 Task: Research Airbnb accommodation in Ilha de MoÃ§ambique, Mozambique from 12th December, 2023 to 16th December, 2023 for 8 adults.8 bedrooms having 8 beds and 8 bathrooms. Property type can be hotel. Amenities needed are: wifi, TV, free parkinig on premises, gym, breakfast. Look for 4 properties as per requirement.
Action: Mouse moved to (464, 101)
Screenshot: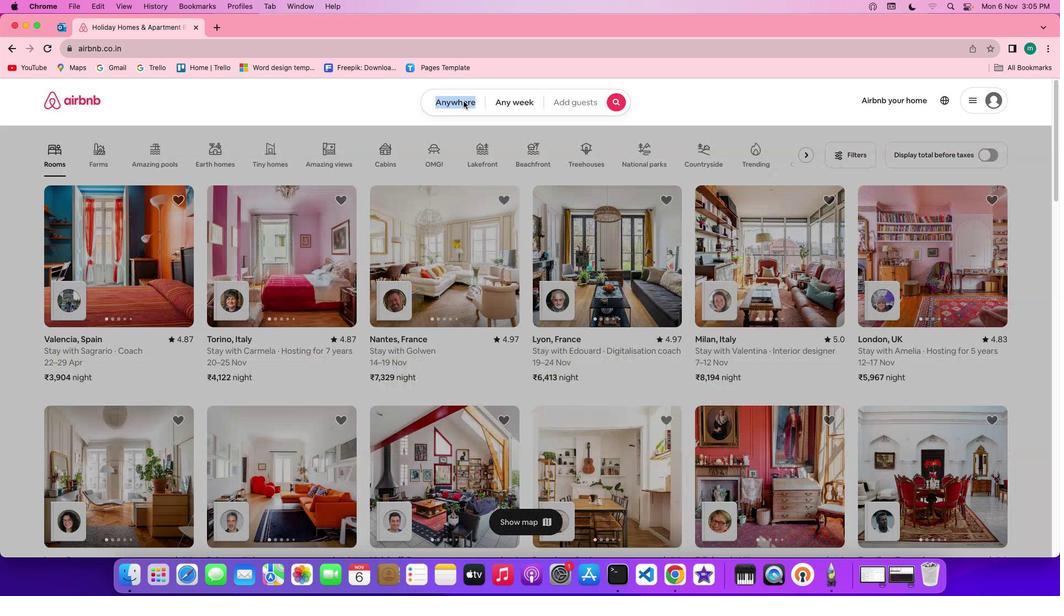 
Action: Mouse pressed left at (464, 101)
Screenshot: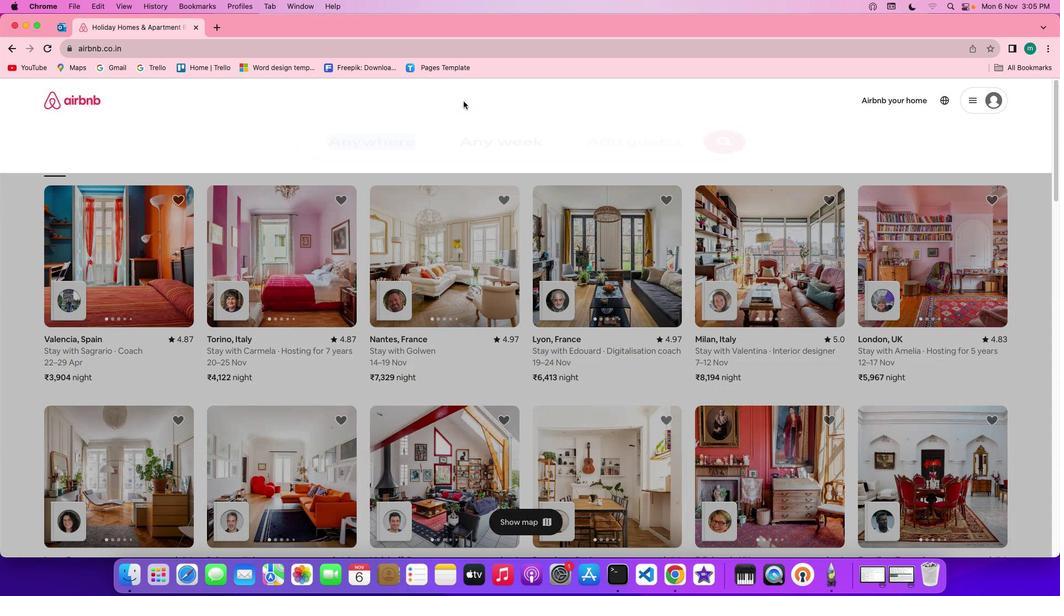 
Action: Mouse pressed left at (464, 101)
Screenshot: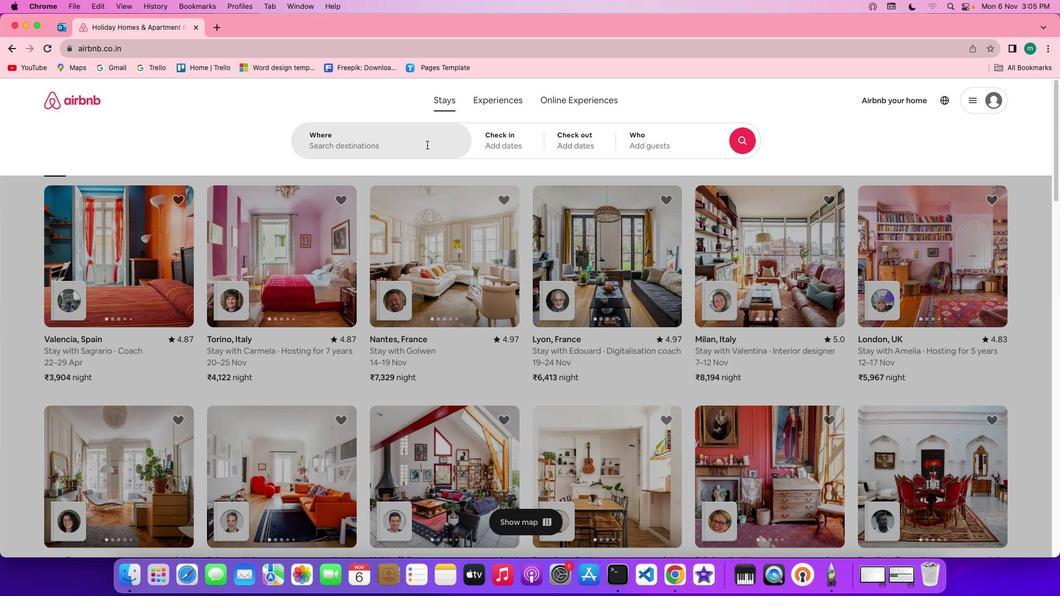
Action: Mouse moved to (427, 144)
Screenshot: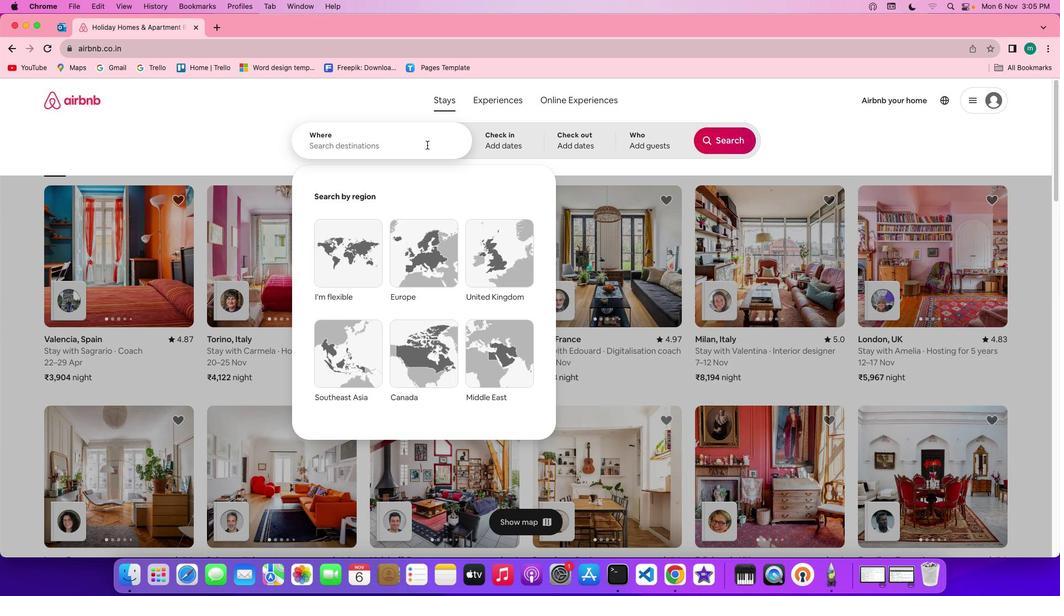 
Action: Mouse pressed left at (427, 144)
Screenshot: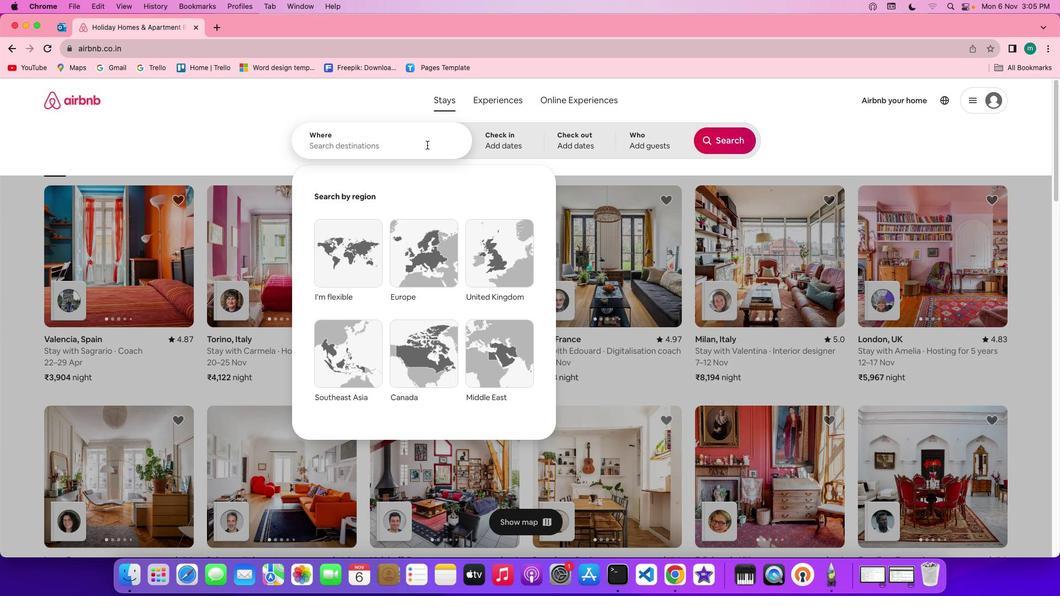 
Action: Key pressed Key.shift'I''I''H''a'Key.space'd''e'Key.spaceKey.shift'M''o''c''a''m''v''b'Key.backspaceKey.backspace'b''i''q''u''e'','Key.spaceKey.shift'm''o''z''a''m''b''i''q''u''e'
Screenshot: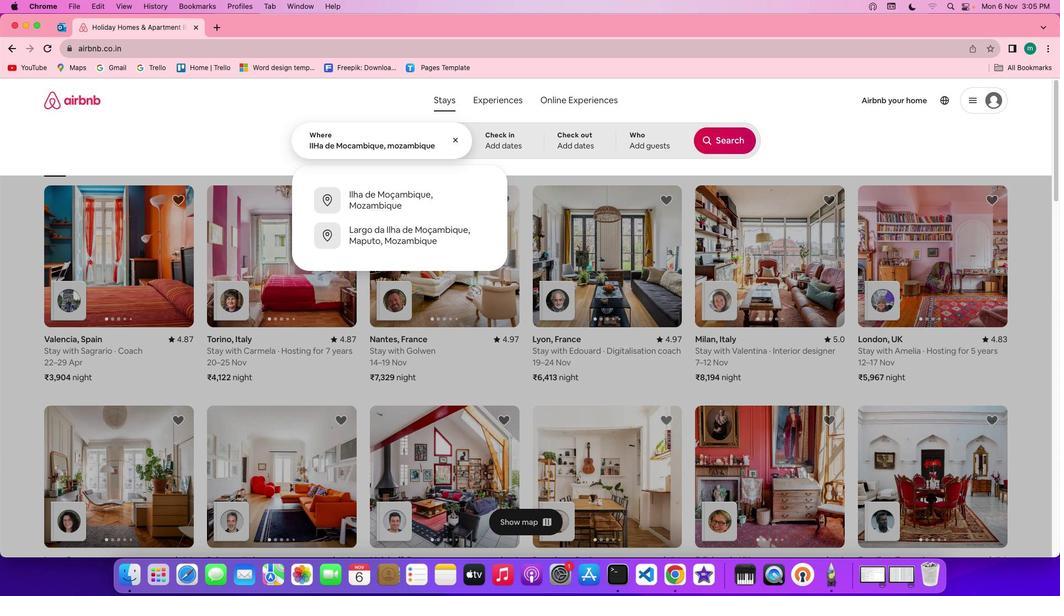 
Action: Mouse moved to (495, 140)
Screenshot: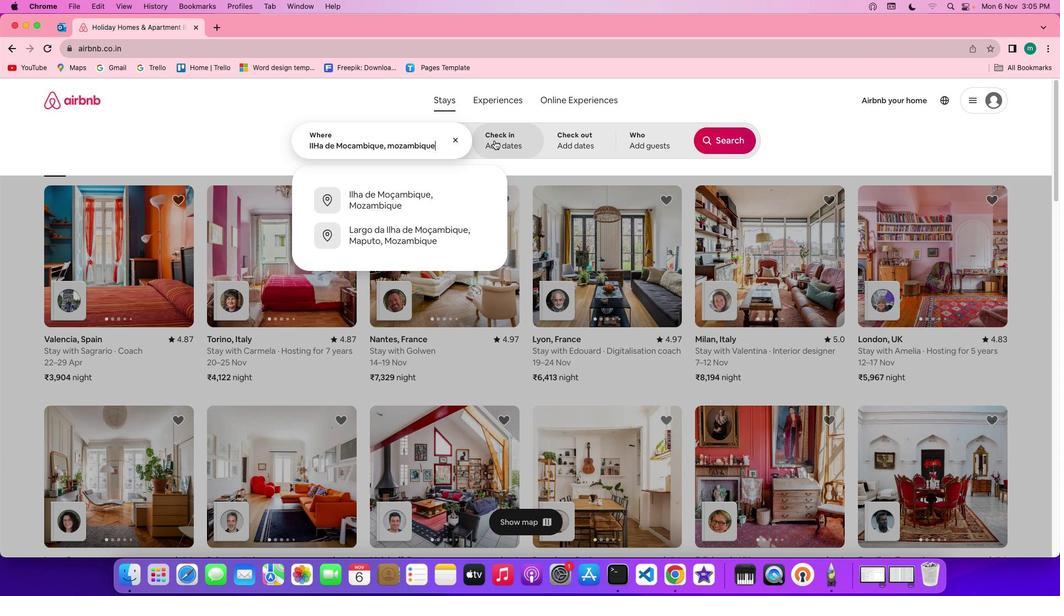 
Action: Mouse pressed left at (495, 140)
Screenshot: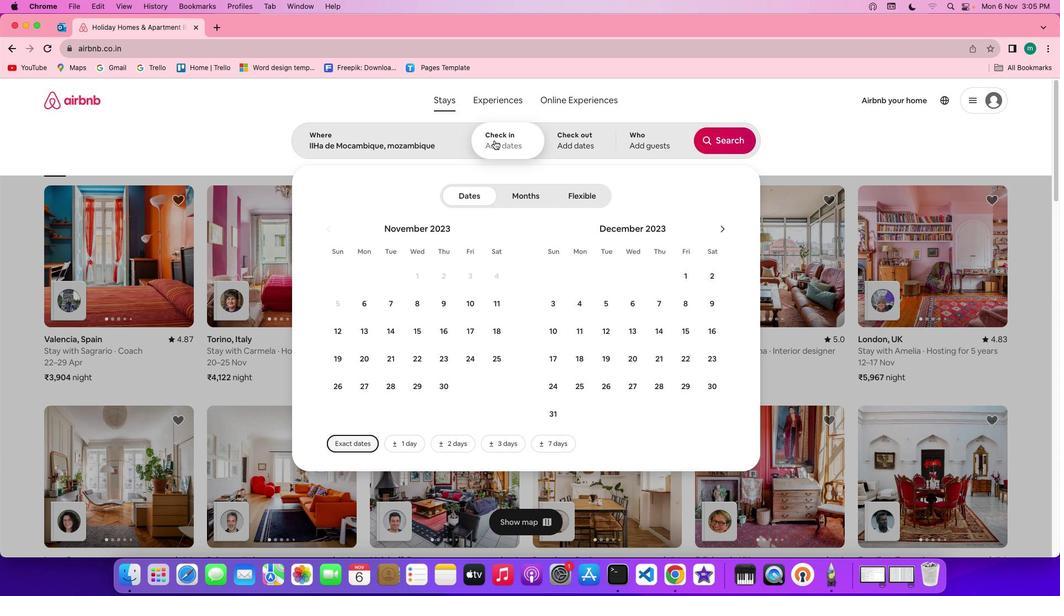 
Action: Mouse moved to (613, 332)
Screenshot: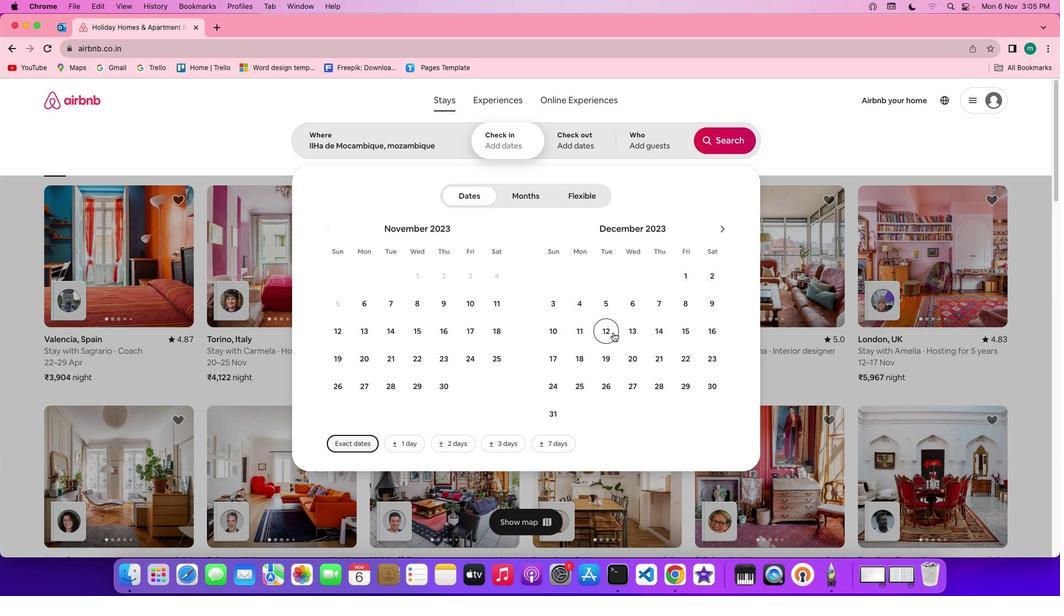
Action: Mouse pressed left at (613, 332)
Screenshot: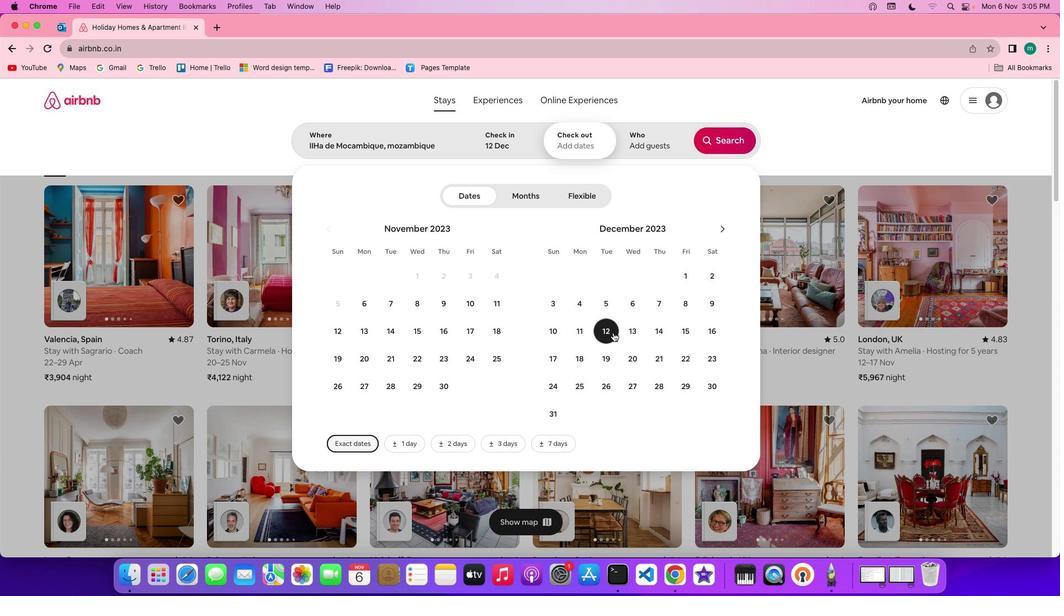 
Action: Mouse moved to (718, 334)
Screenshot: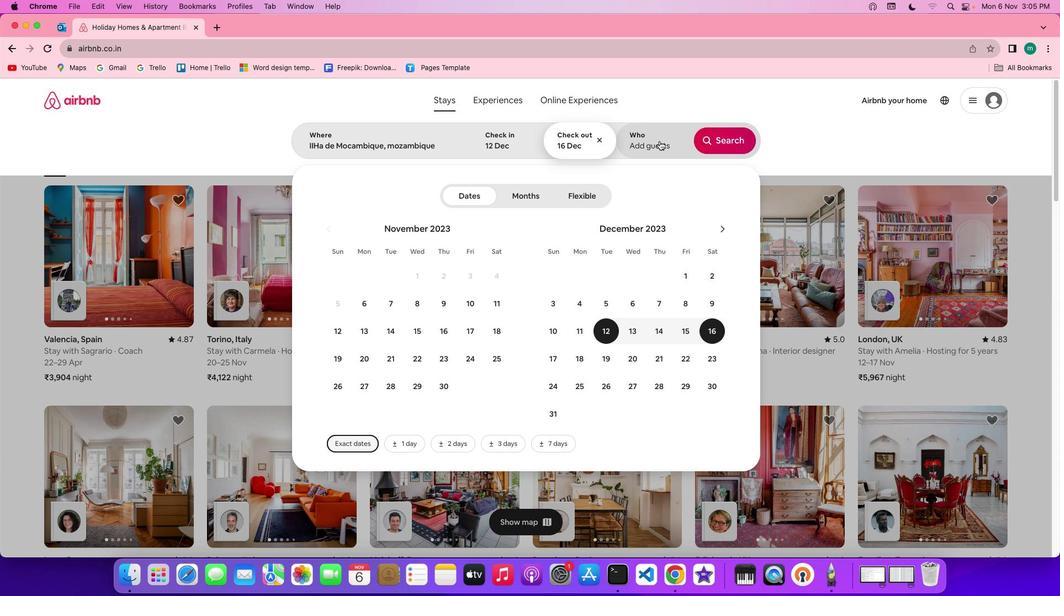 
Action: Mouse pressed left at (718, 334)
Screenshot: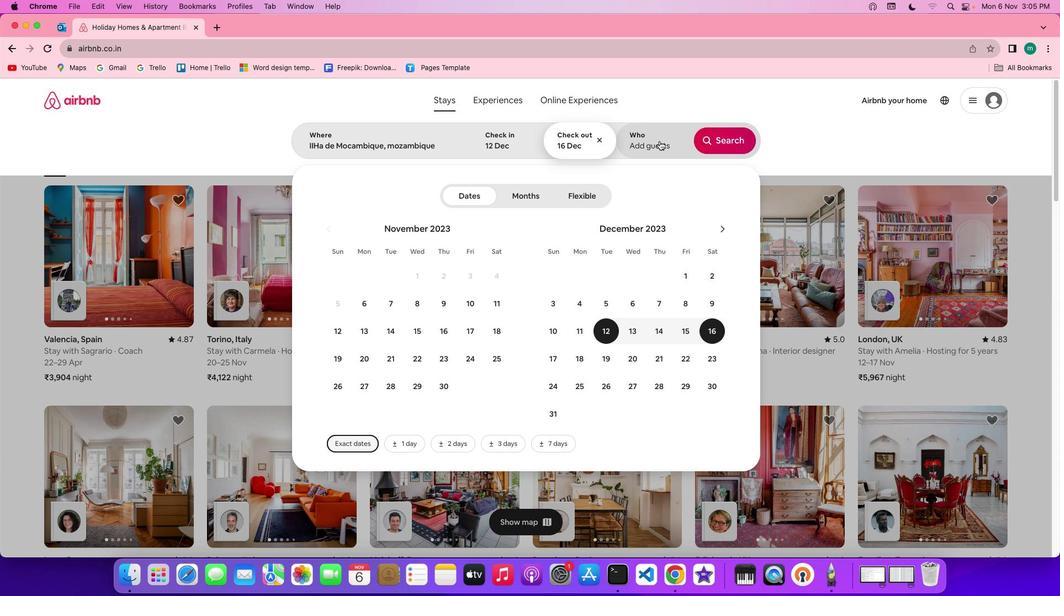 
Action: Mouse moved to (660, 140)
Screenshot: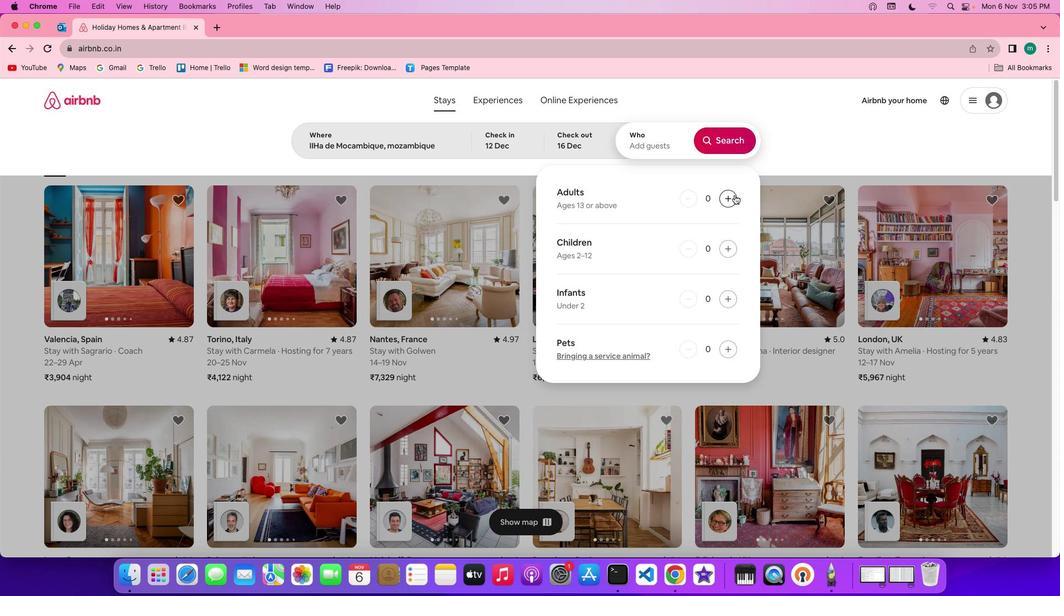 
Action: Mouse pressed left at (660, 140)
Screenshot: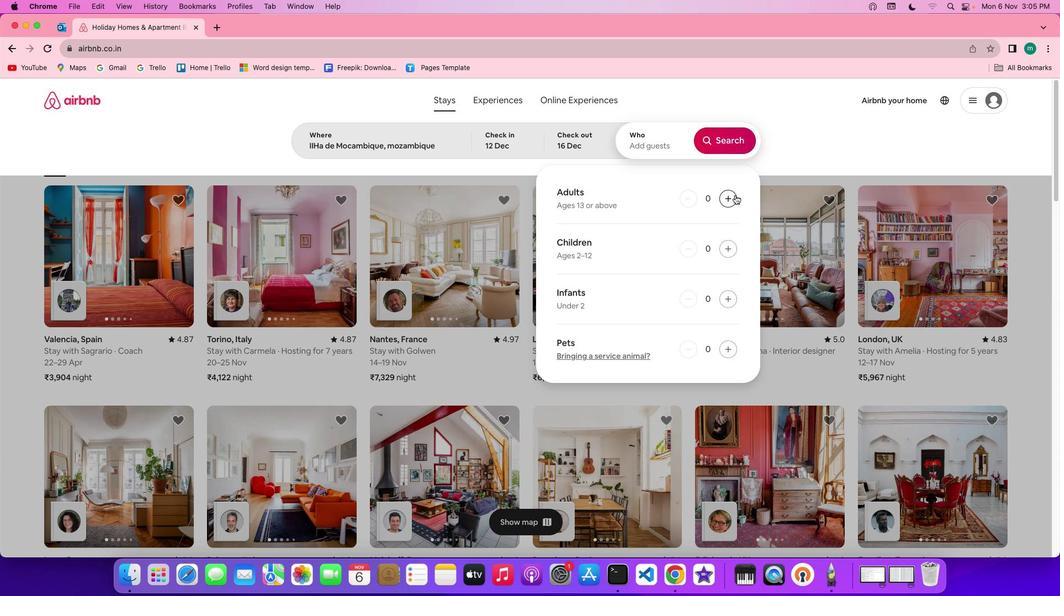 
Action: Mouse moved to (735, 195)
Screenshot: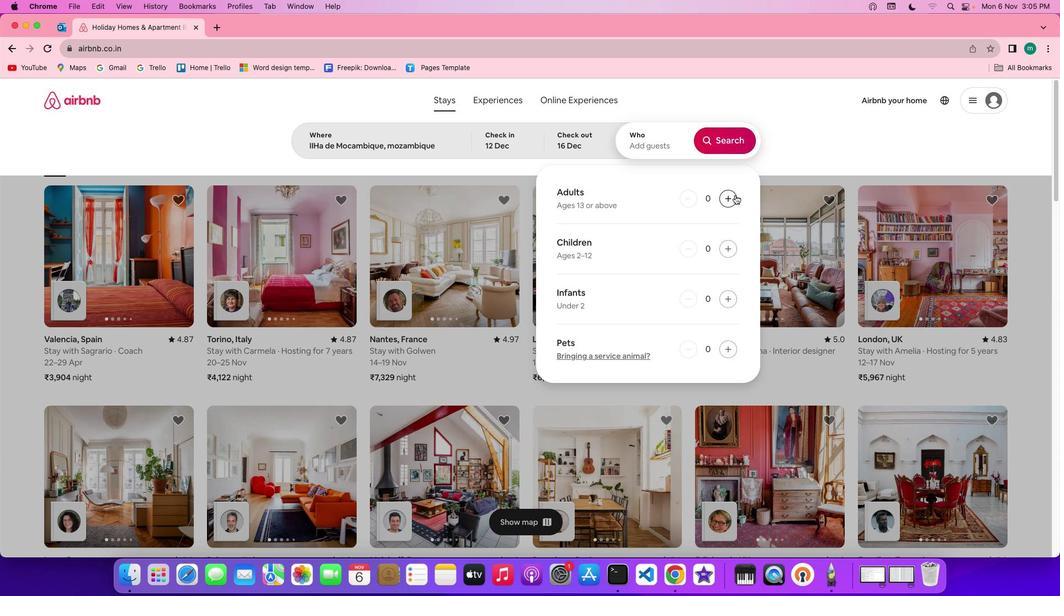 
Action: Mouse pressed left at (735, 195)
Screenshot: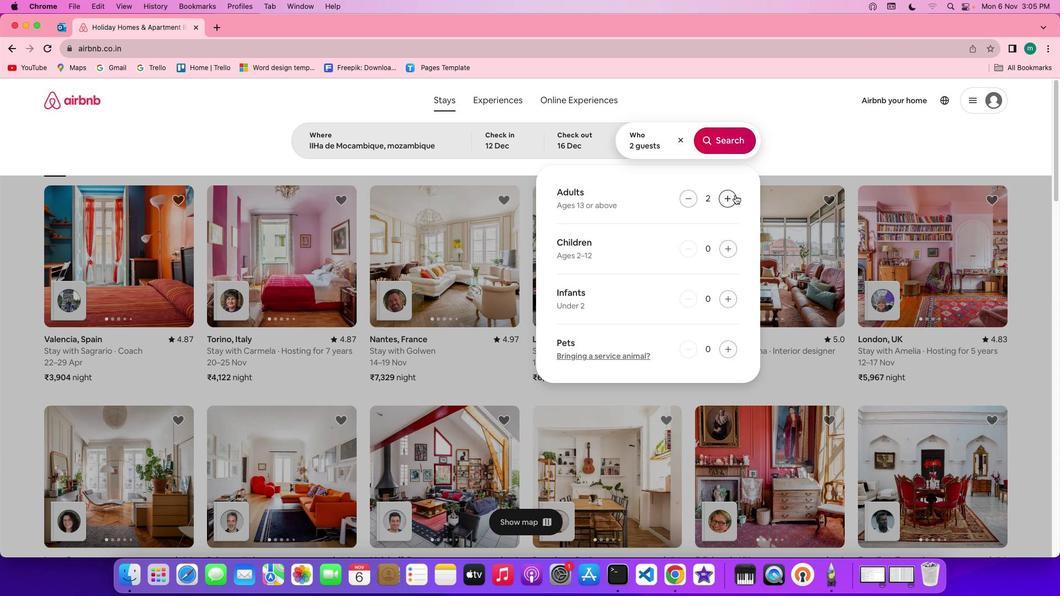 
Action: Mouse pressed left at (735, 195)
Screenshot: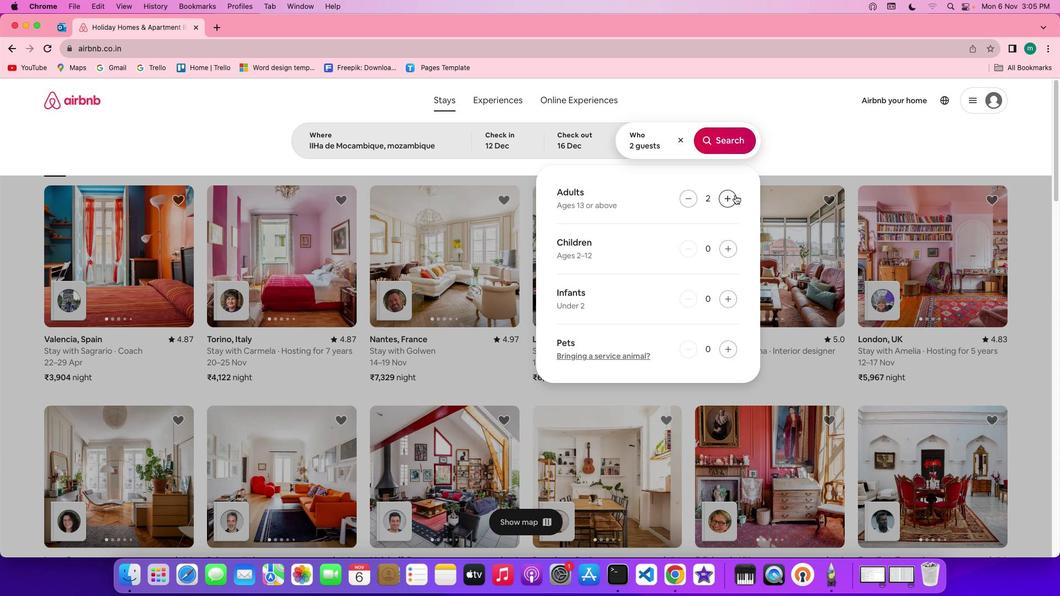 
Action: Mouse pressed left at (735, 195)
Screenshot: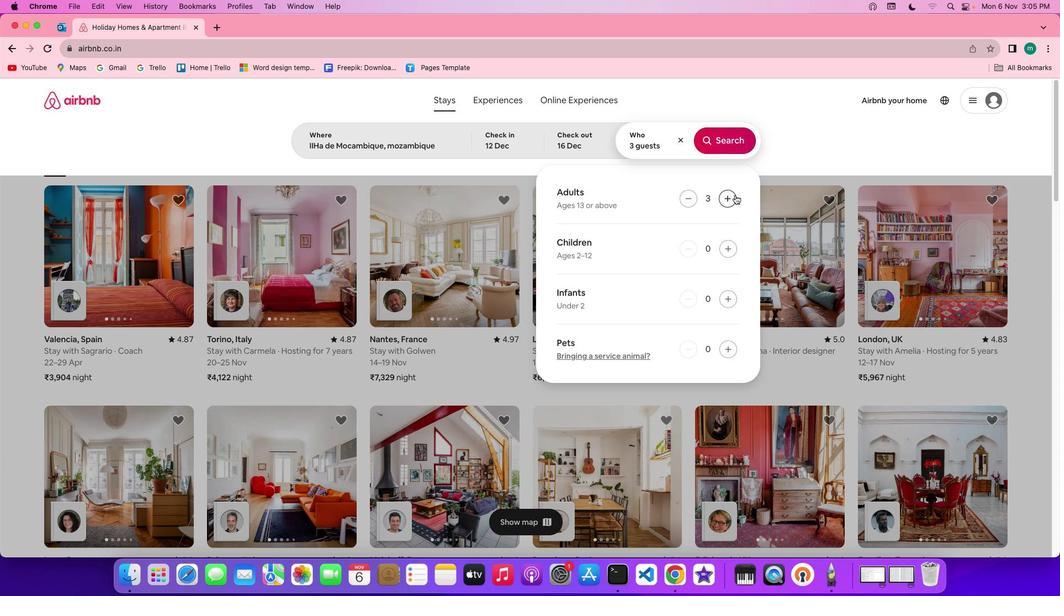 
Action: Mouse pressed left at (735, 195)
Screenshot: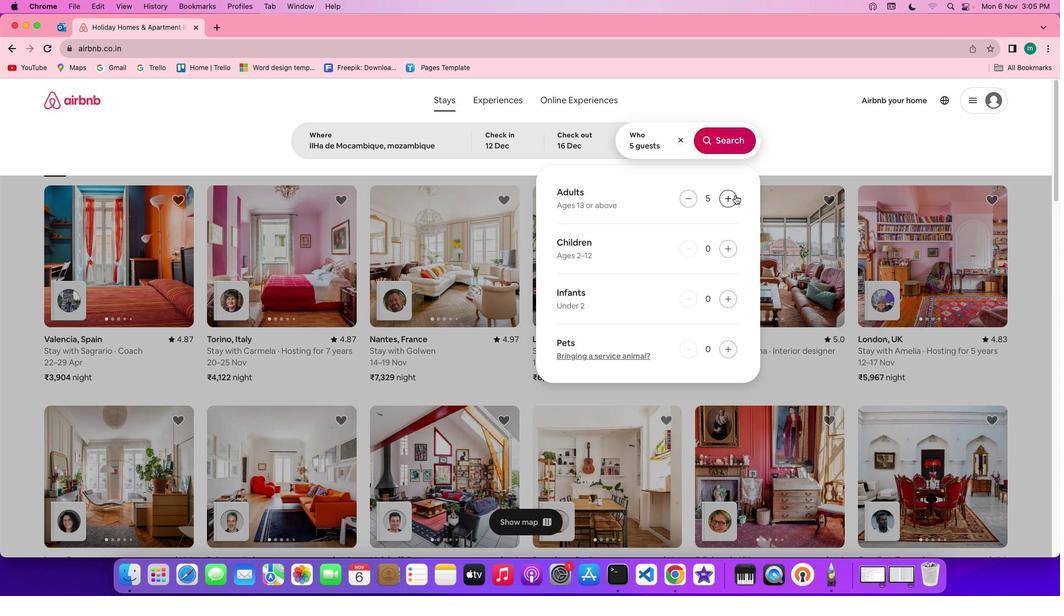 
Action: Mouse pressed left at (735, 195)
Screenshot: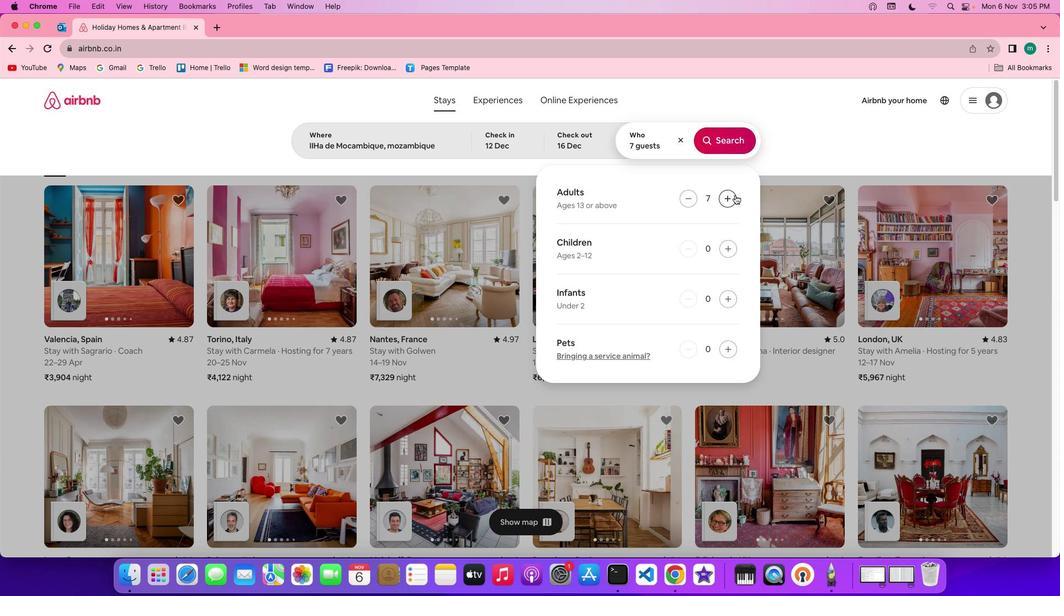 
Action: Mouse pressed left at (735, 195)
Screenshot: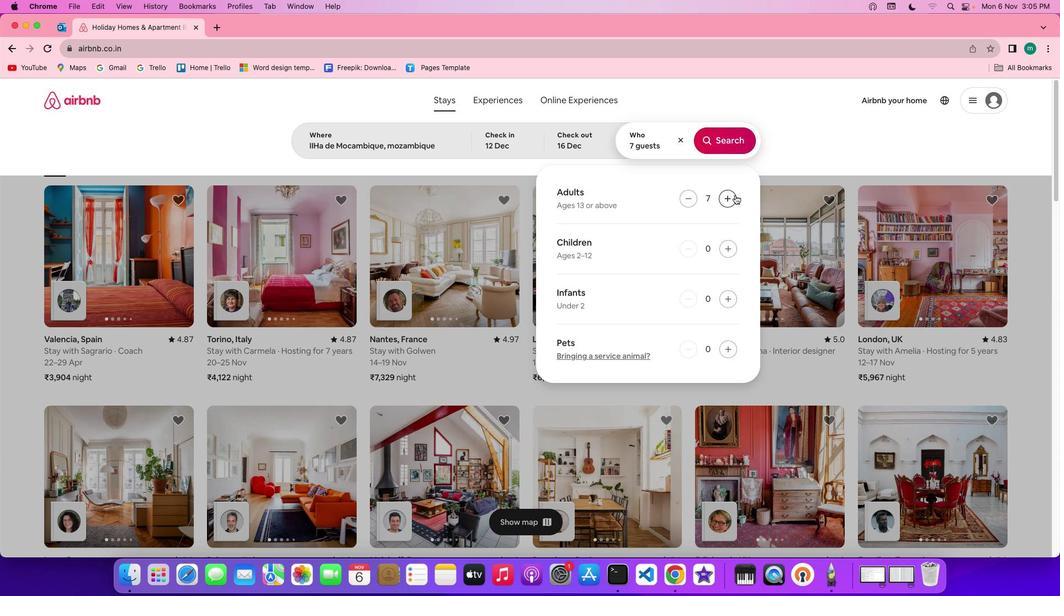 
Action: Mouse pressed left at (735, 195)
Screenshot: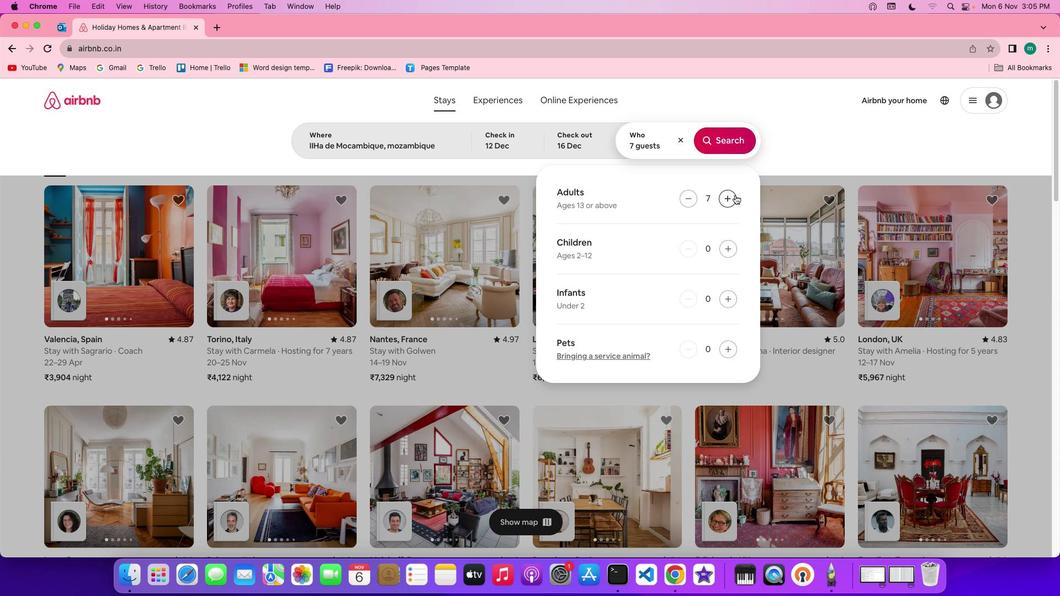 
Action: Mouse pressed left at (735, 195)
Screenshot: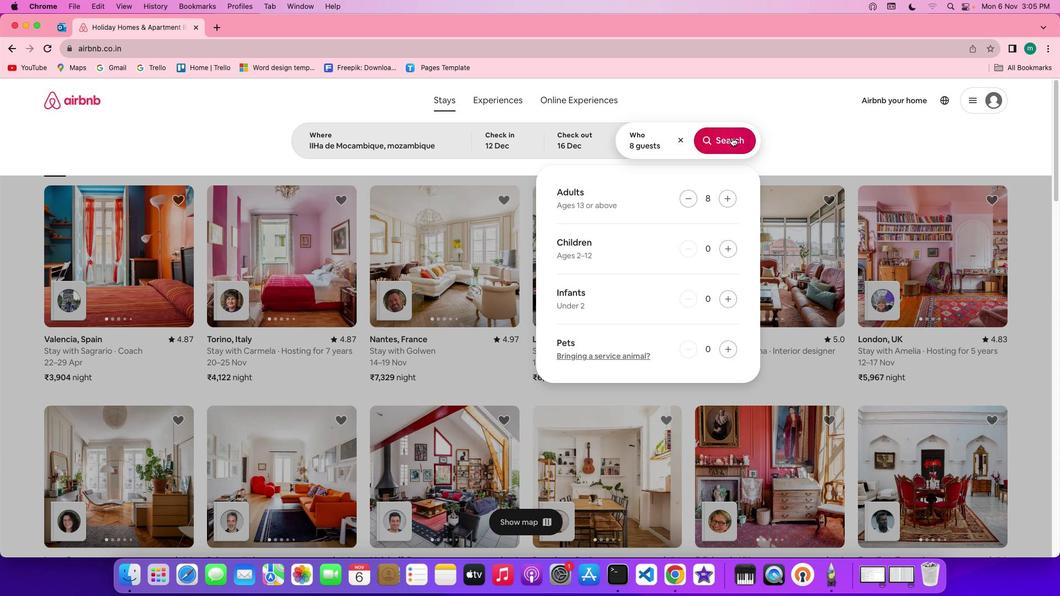 
Action: Mouse moved to (732, 137)
Screenshot: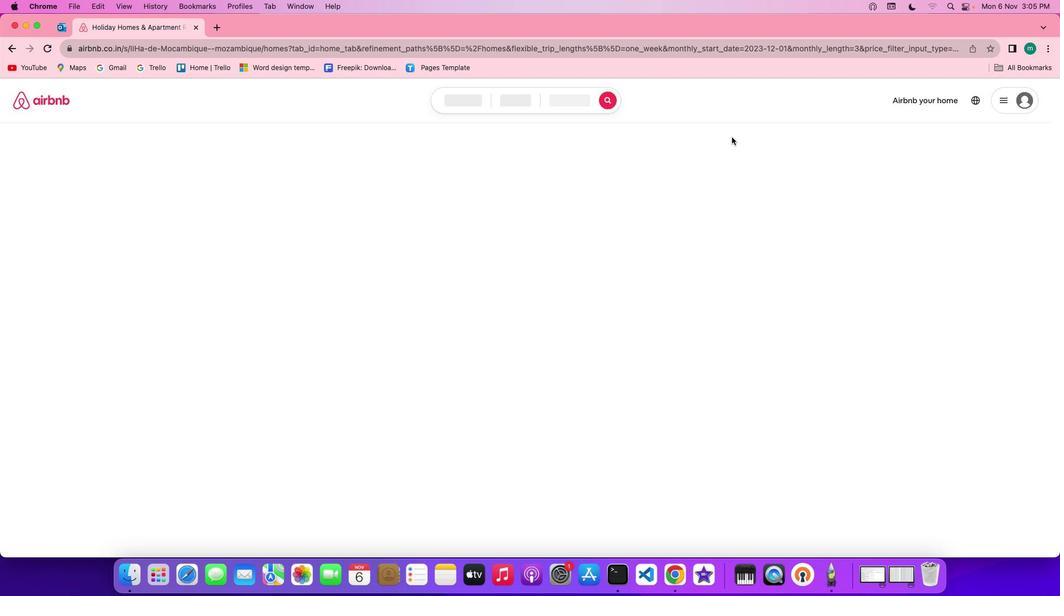 
Action: Mouse pressed left at (732, 137)
Screenshot: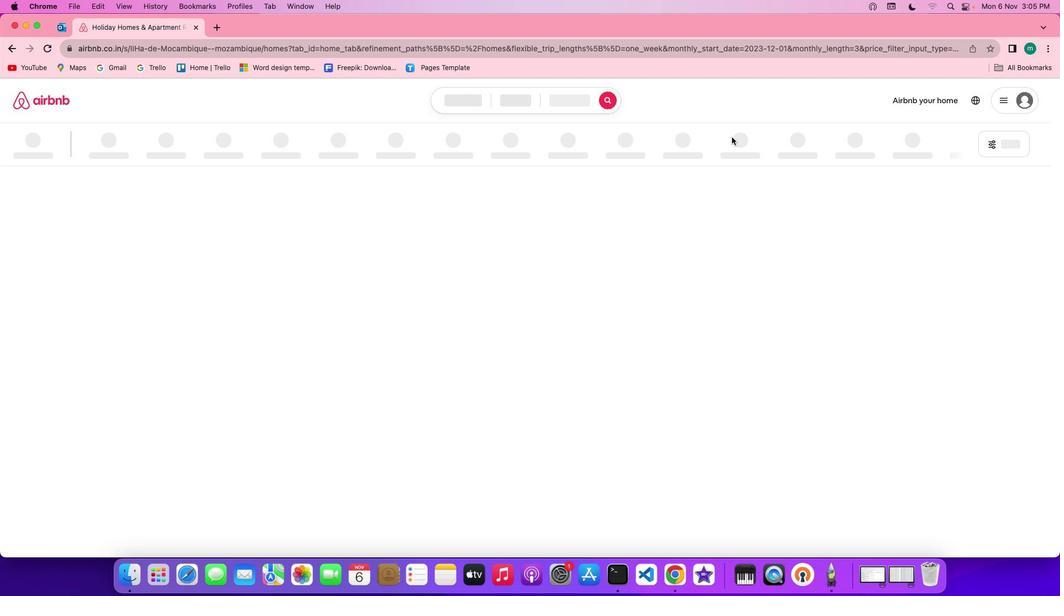 
Action: Mouse moved to (896, 139)
Screenshot: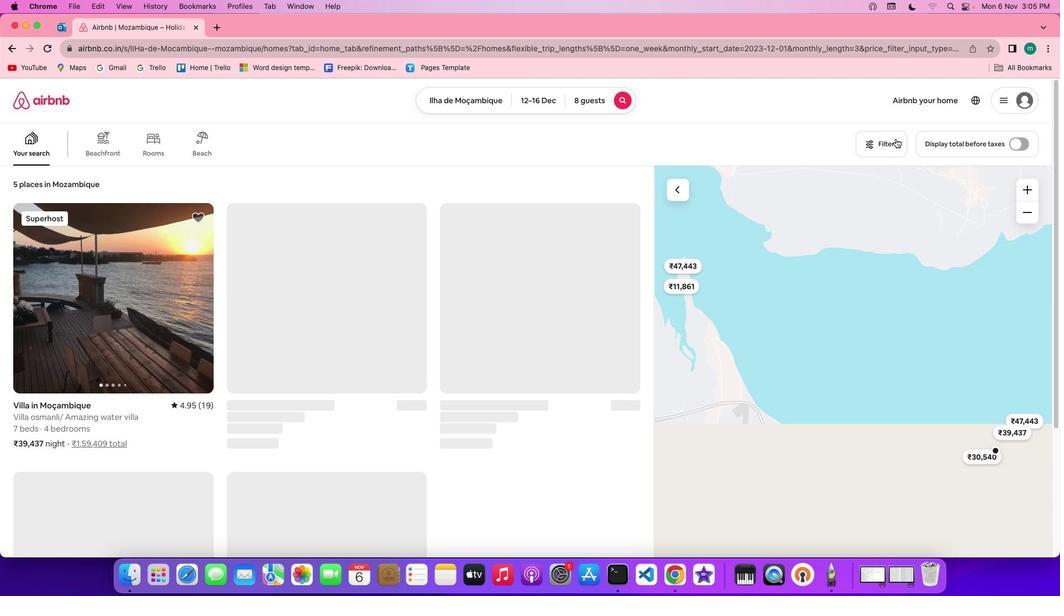 
Action: Mouse pressed left at (896, 139)
Screenshot: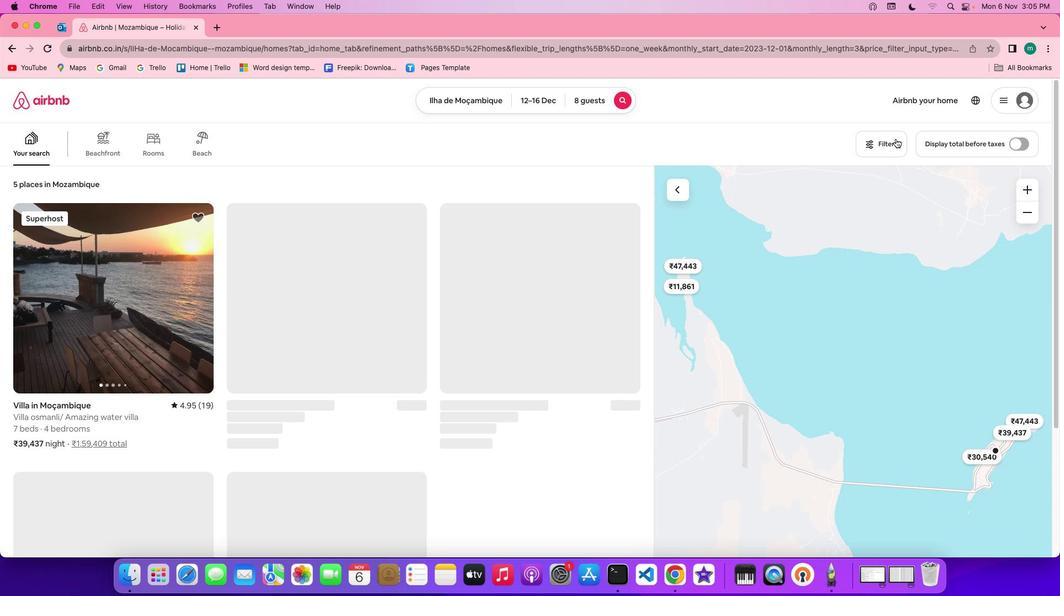 
Action: Mouse moved to (594, 307)
Screenshot: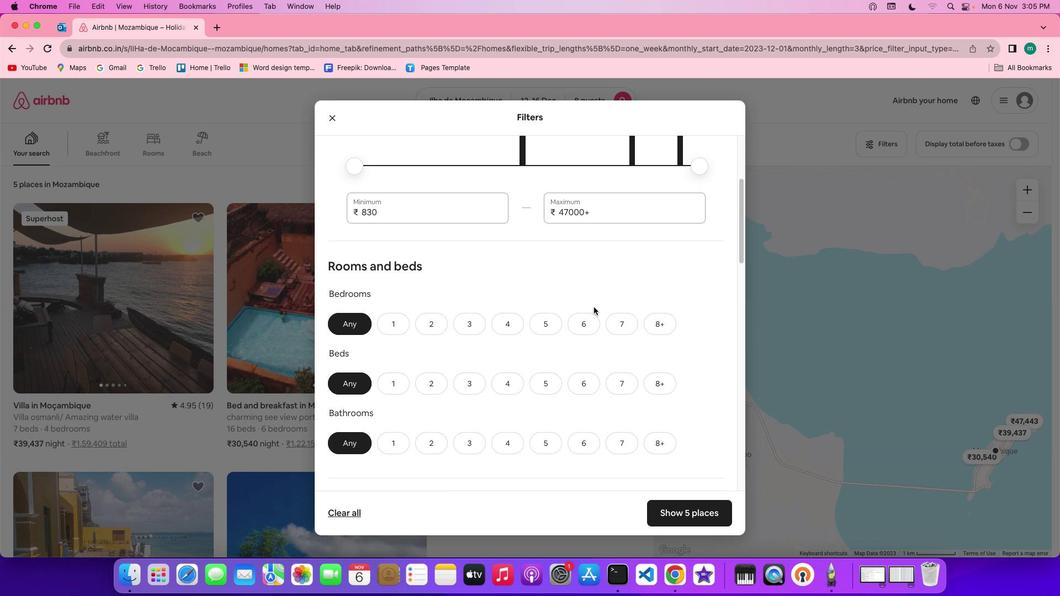 
Action: Mouse scrolled (594, 307) with delta (0, 0)
Screenshot: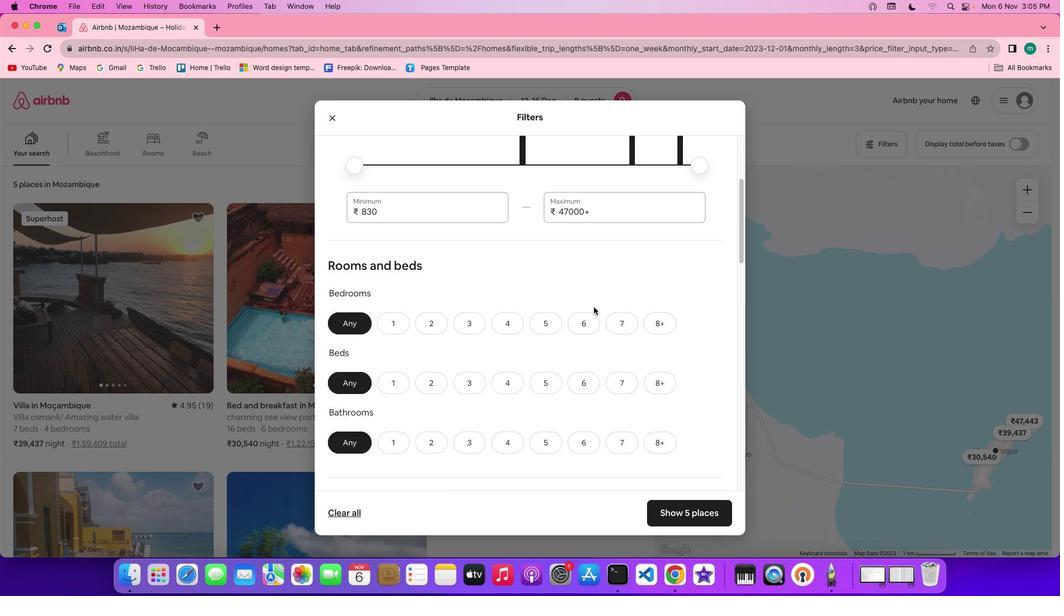 
Action: Mouse scrolled (594, 307) with delta (0, 0)
Screenshot: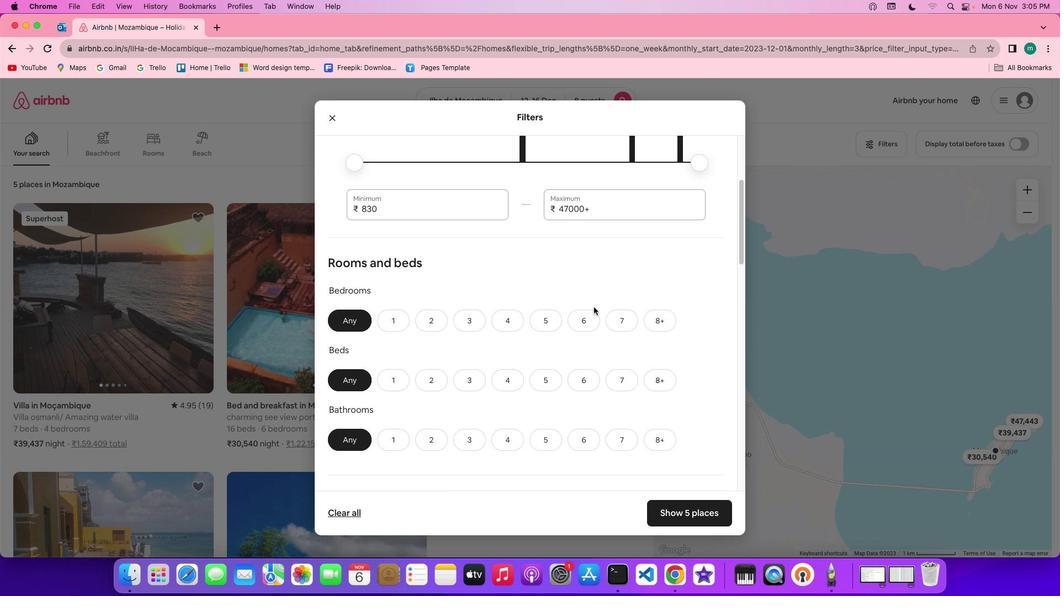
Action: Mouse scrolled (594, 307) with delta (0, -1)
Screenshot: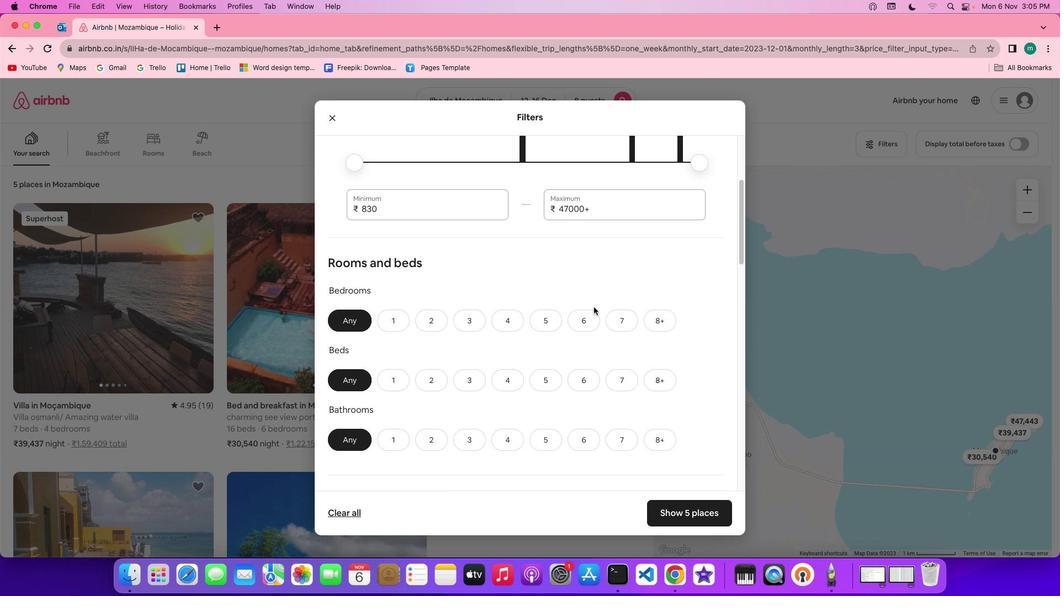 
Action: Mouse scrolled (594, 307) with delta (0, -2)
Screenshot: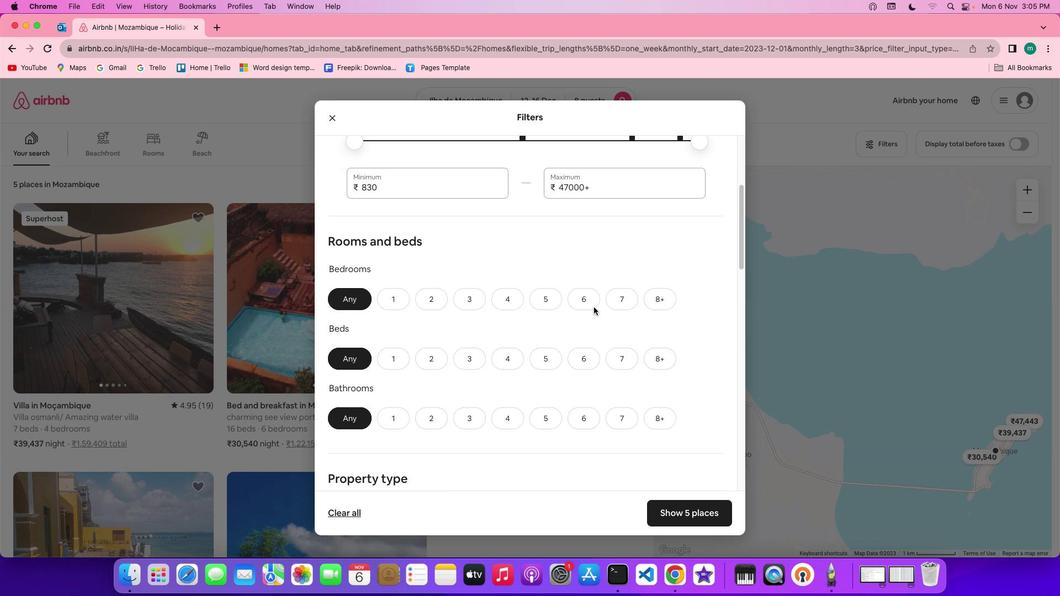 
Action: Mouse scrolled (594, 307) with delta (0, 0)
Screenshot: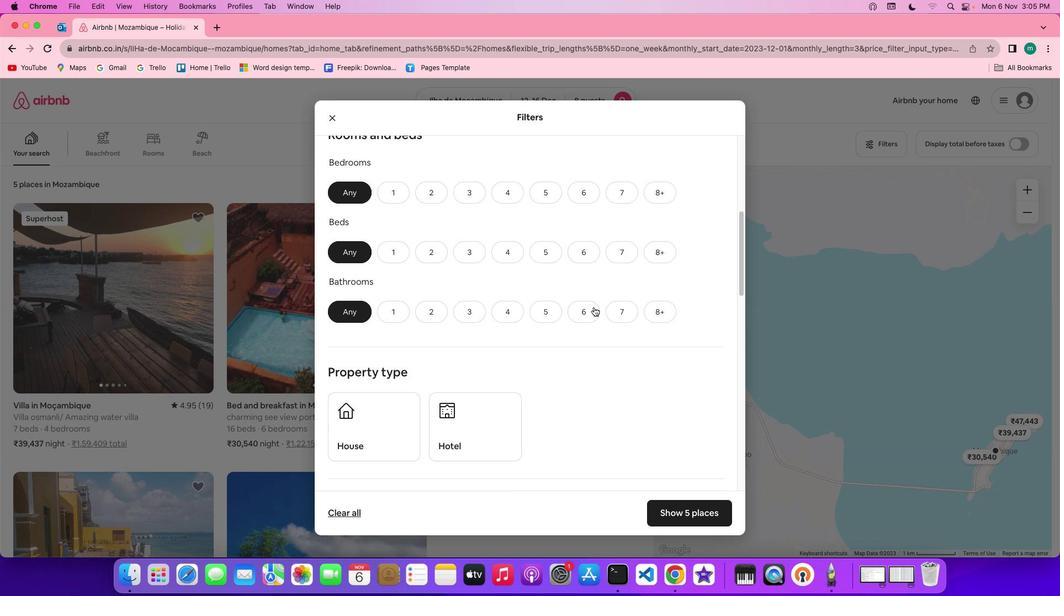 
Action: Mouse scrolled (594, 307) with delta (0, 0)
Screenshot: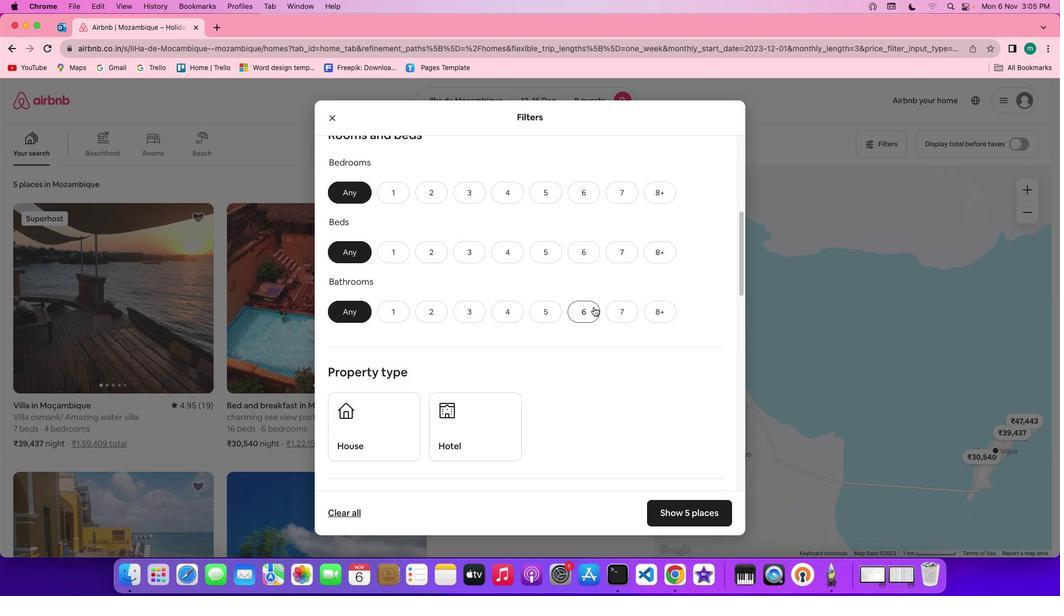 
Action: Mouse scrolled (594, 307) with delta (0, -1)
Screenshot: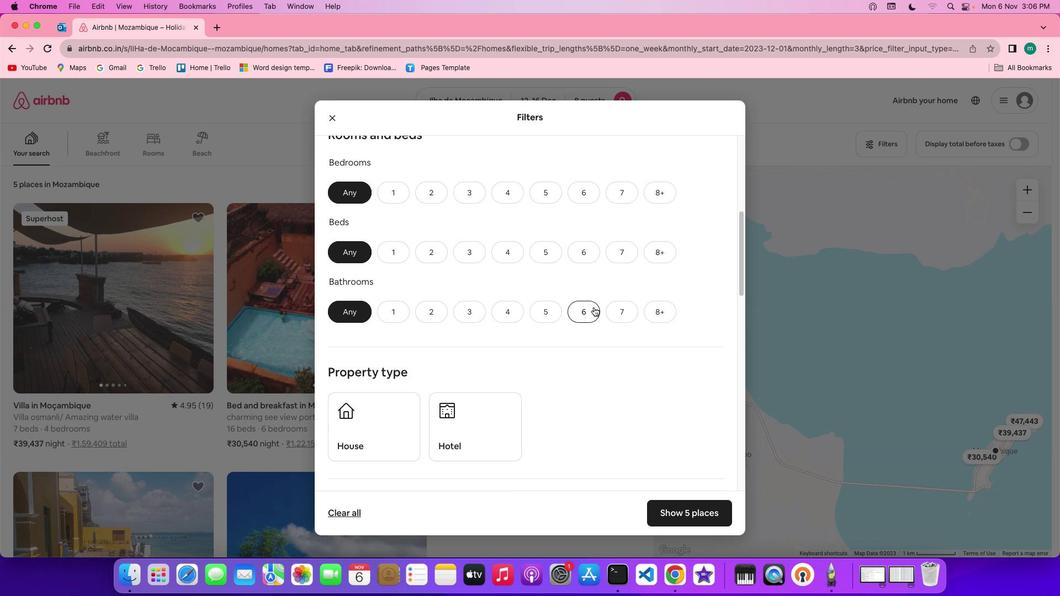
Action: Mouse scrolled (594, 307) with delta (0, -1)
Screenshot: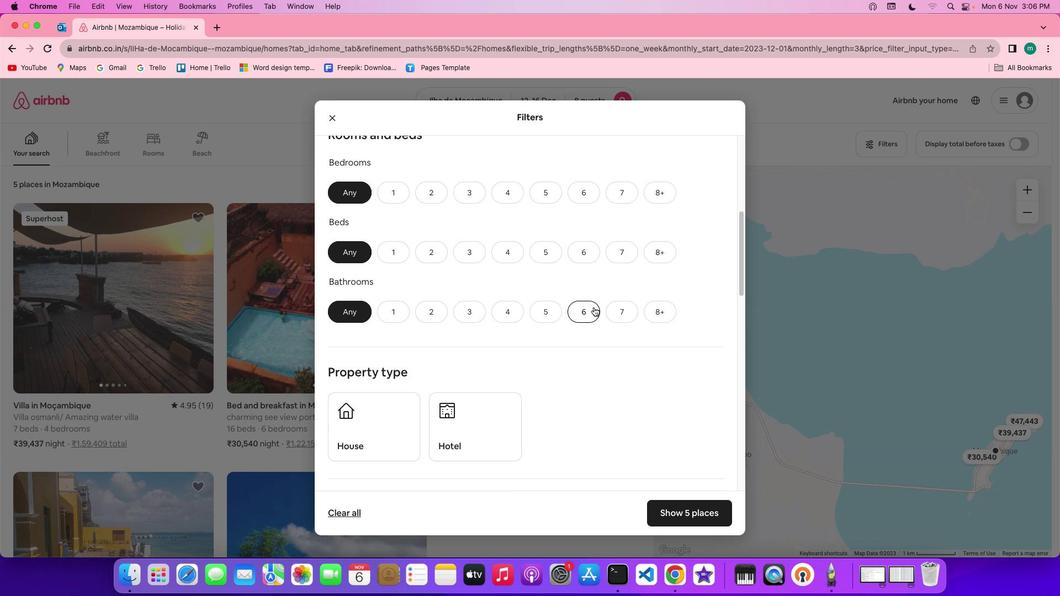 
Action: Mouse moved to (666, 193)
Screenshot: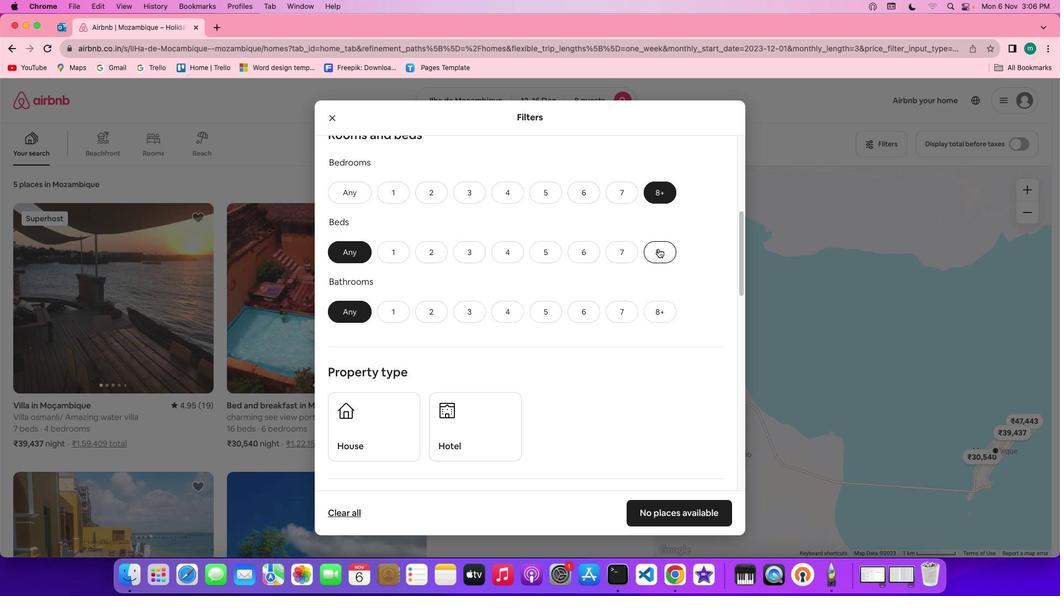 
Action: Mouse pressed left at (666, 193)
Screenshot: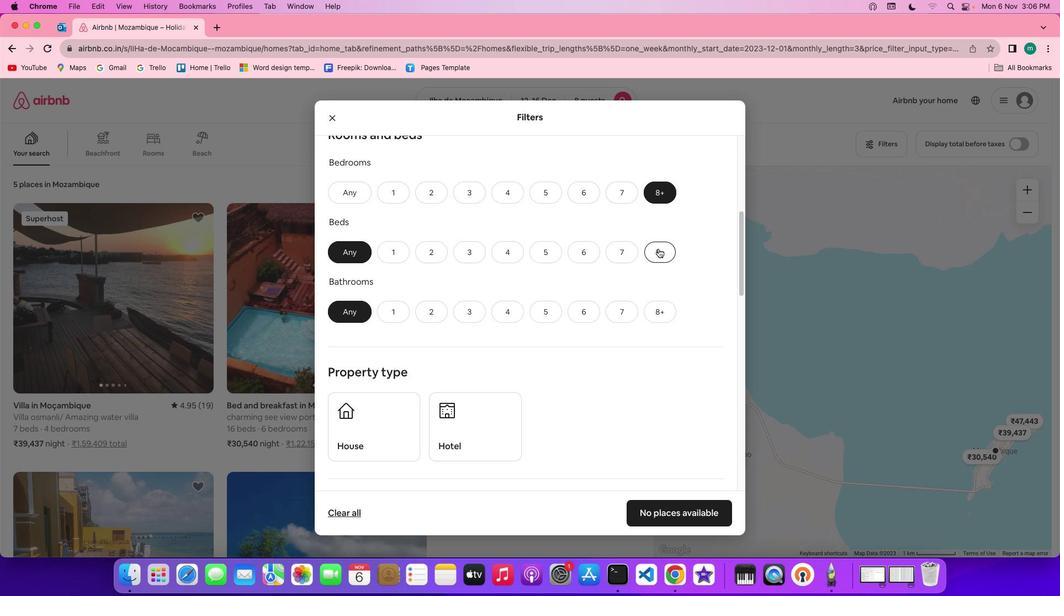 
Action: Mouse moved to (658, 248)
Screenshot: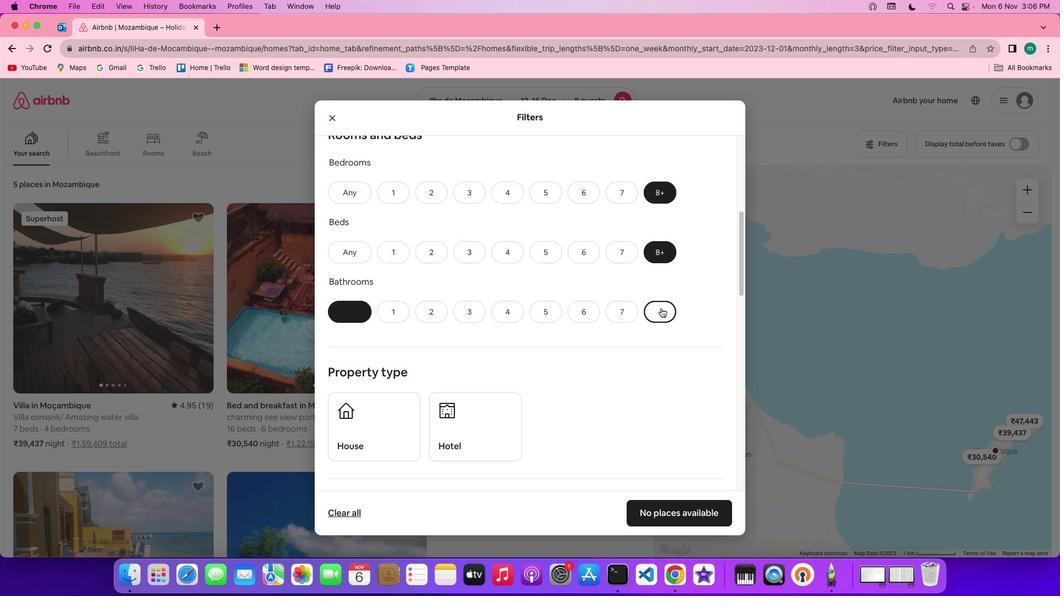 
Action: Mouse pressed left at (658, 248)
Screenshot: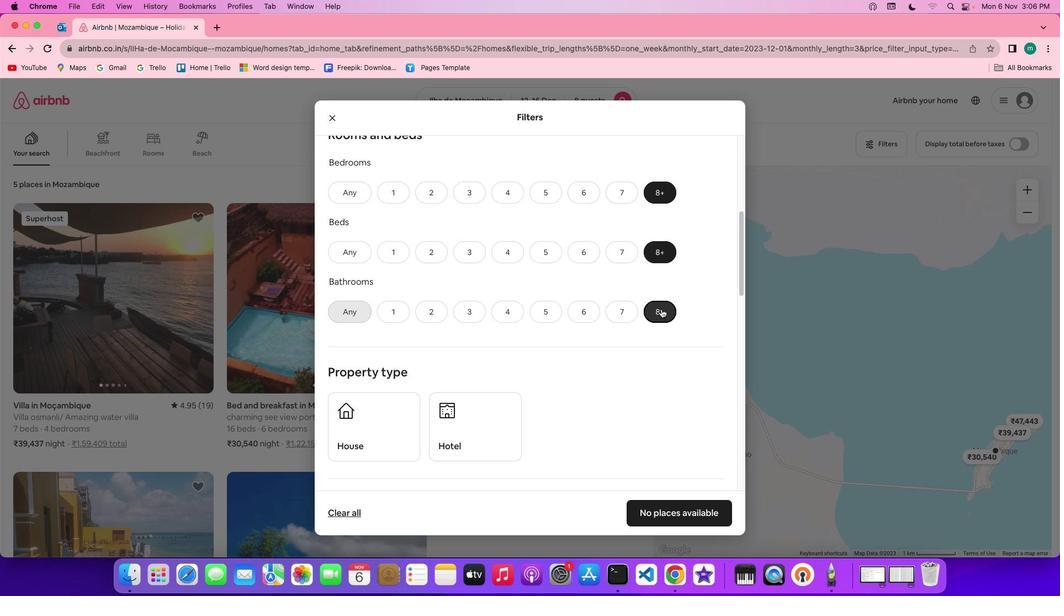
Action: Mouse moved to (661, 308)
Screenshot: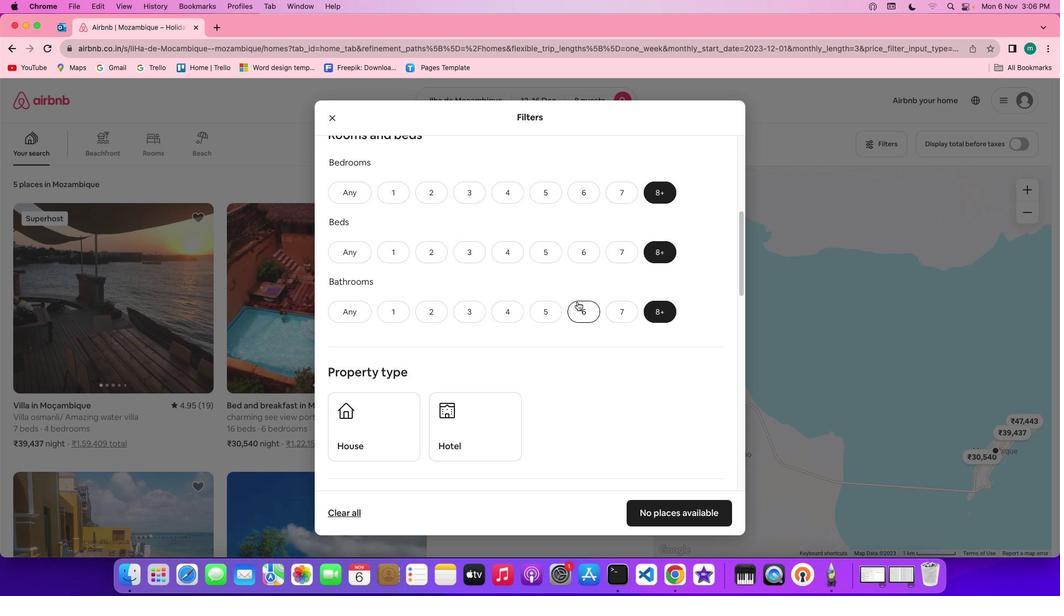 
Action: Mouse pressed left at (661, 308)
Screenshot: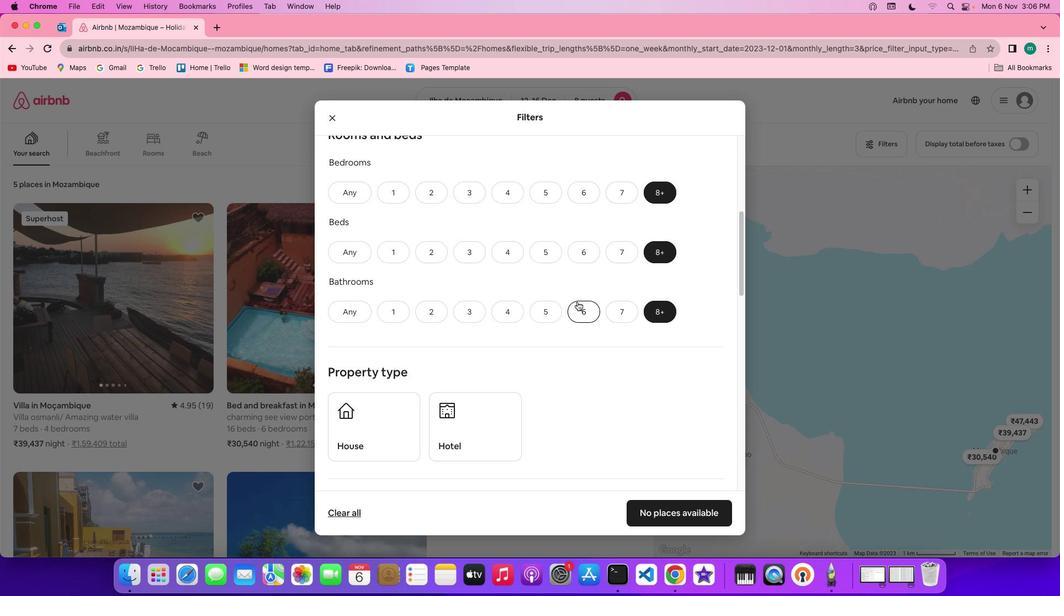 
Action: Mouse moved to (577, 302)
Screenshot: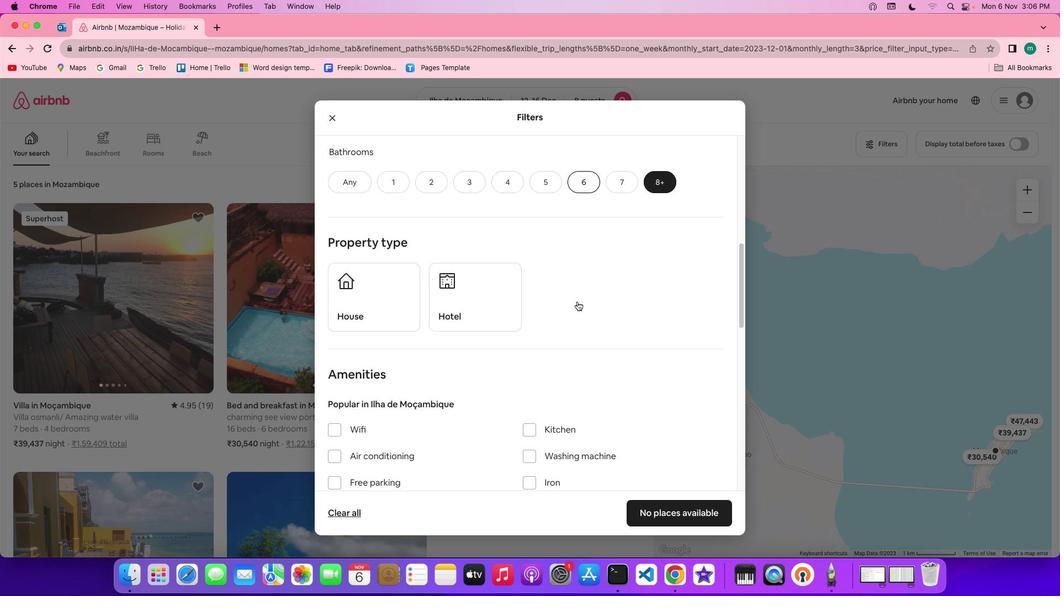 
Action: Mouse scrolled (577, 302) with delta (0, 0)
Screenshot: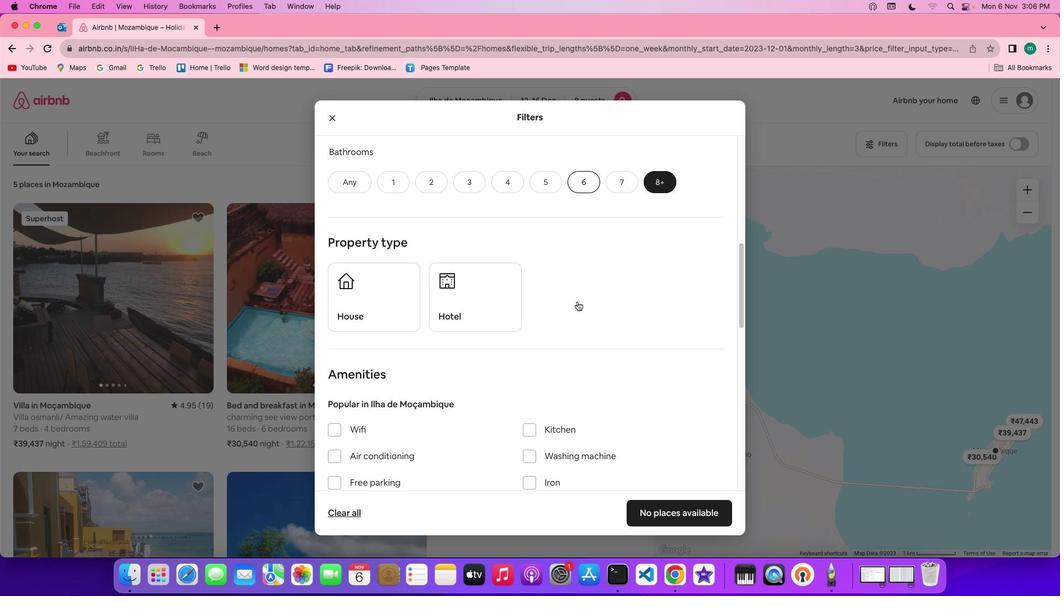 
Action: Mouse scrolled (577, 302) with delta (0, 0)
Screenshot: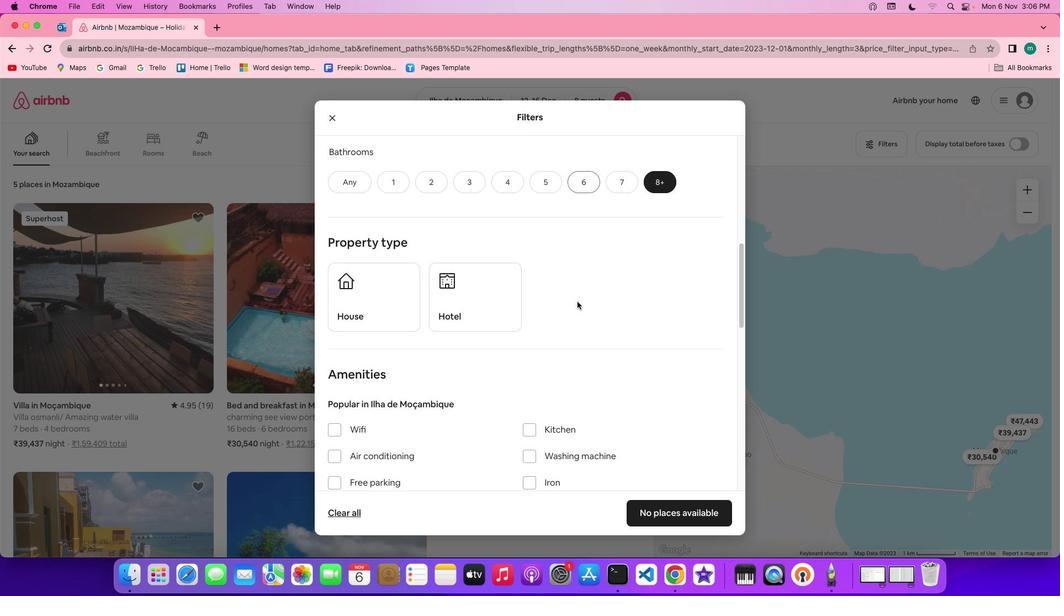 
Action: Mouse scrolled (577, 302) with delta (0, -1)
Screenshot: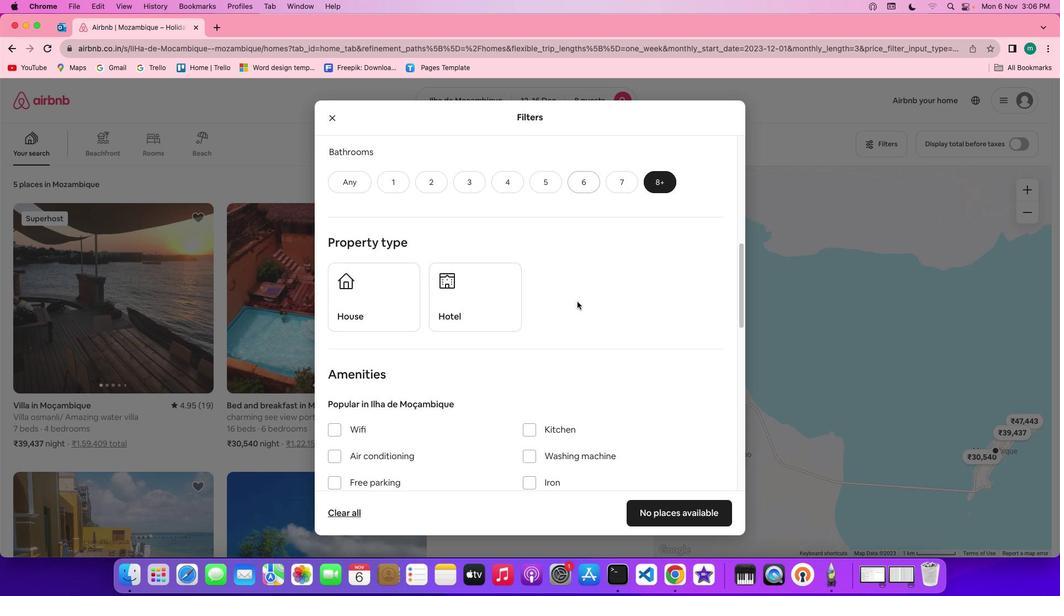 
Action: Mouse scrolled (577, 302) with delta (0, -1)
Screenshot: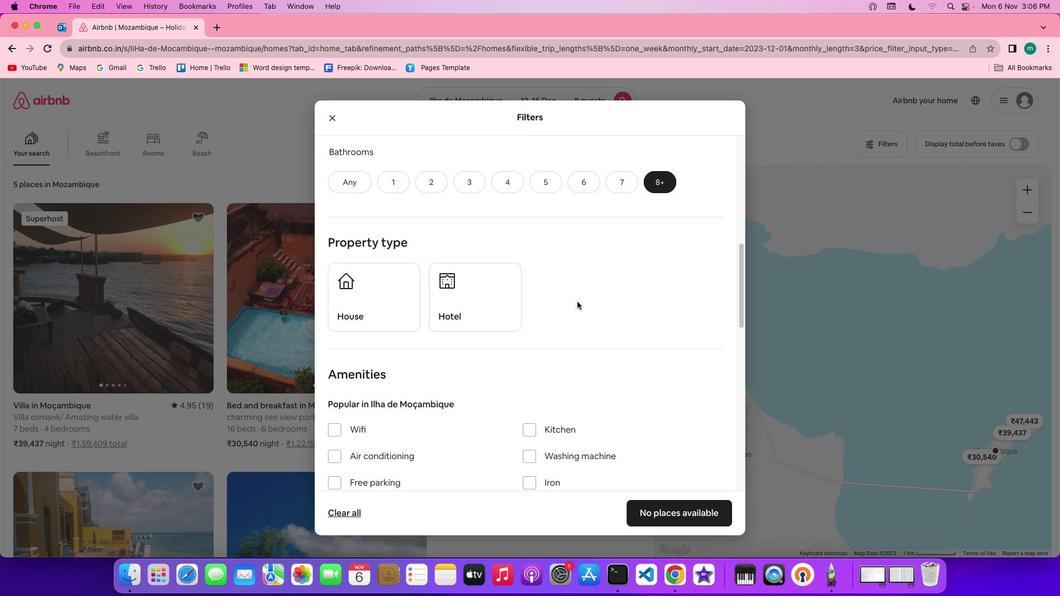 
Action: Mouse scrolled (577, 302) with delta (0, 0)
Screenshot: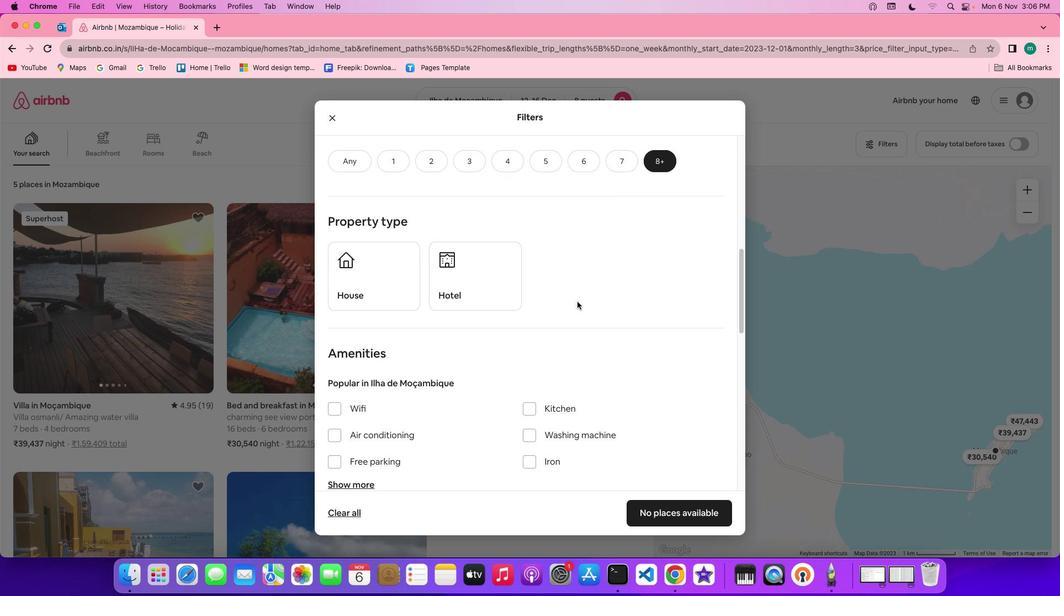 
Action: Mouse scrolled (577, 302) with delta (0, 0)
Screenshot: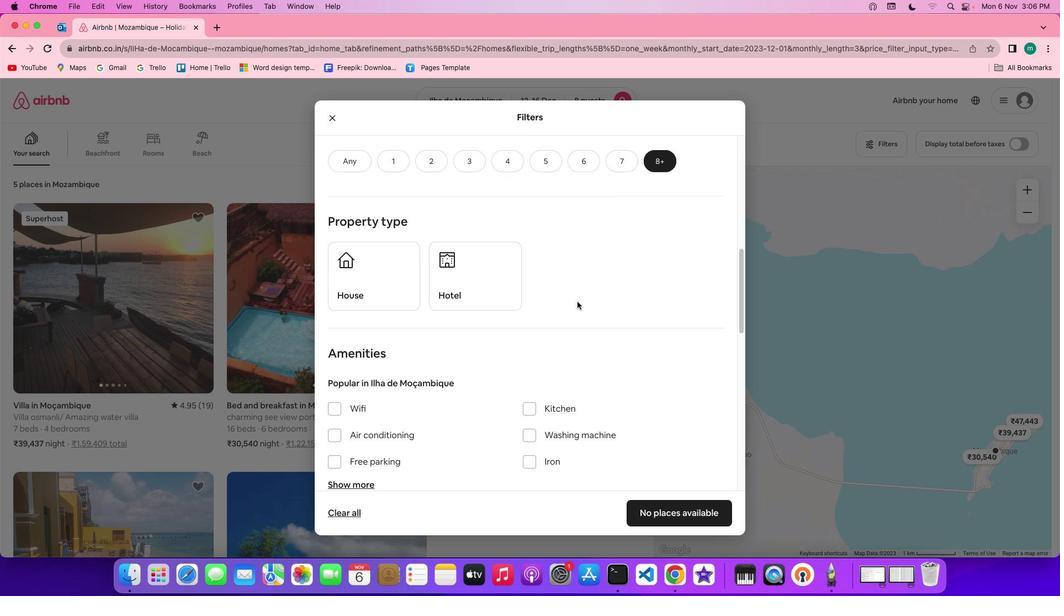 
Action: Mouse scrolled (577, 302) with delta (0, 0)
Screenshot: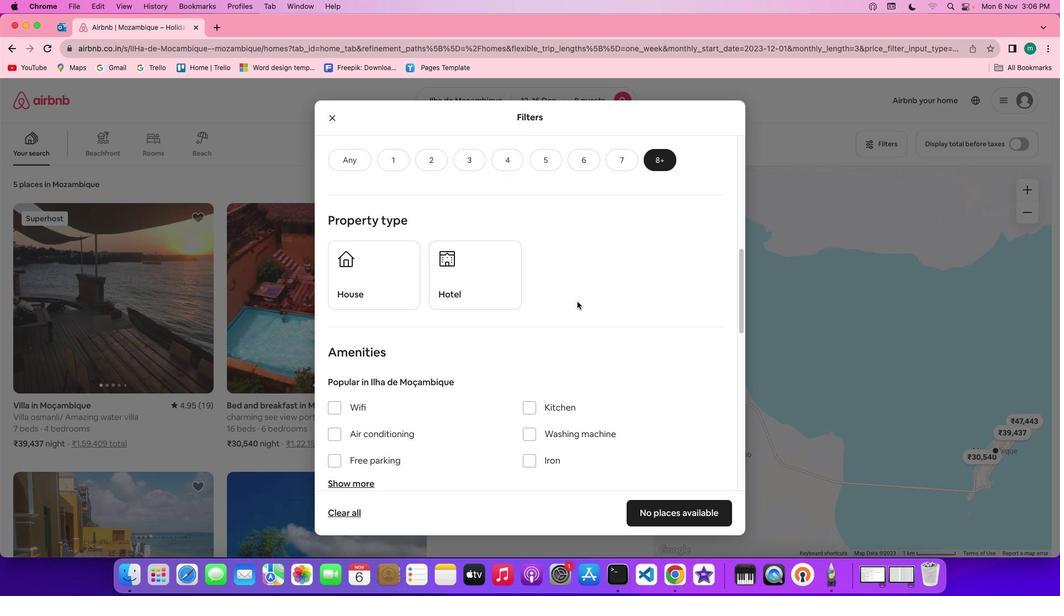 
Action: Mouse scrolled (577, 302) with delta (0, 0)
Screenshot: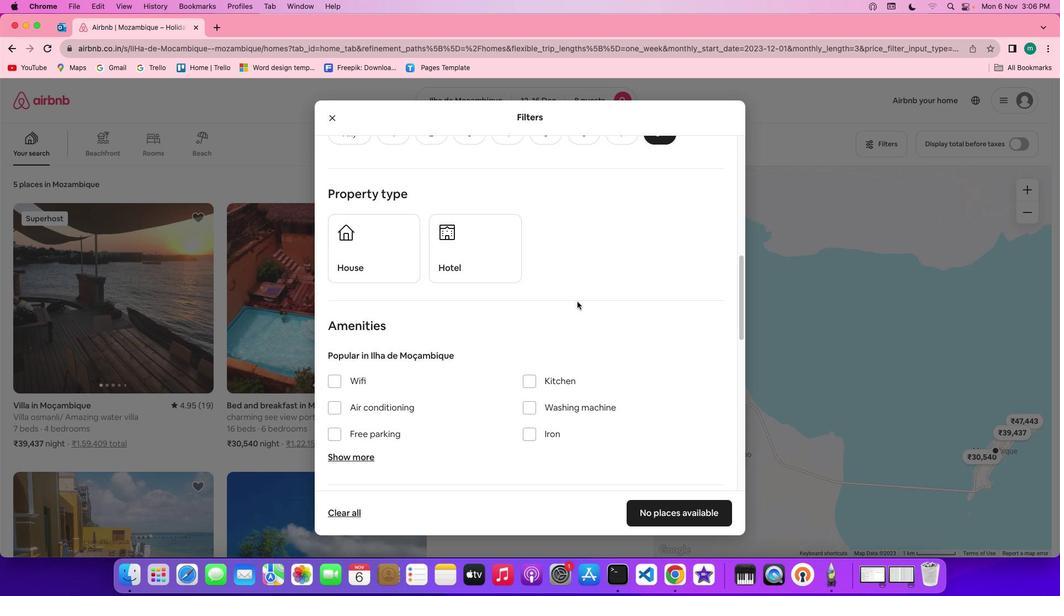 
Action: Mouse scrolled (577, 302) with delta (0, 0)
Screenshot: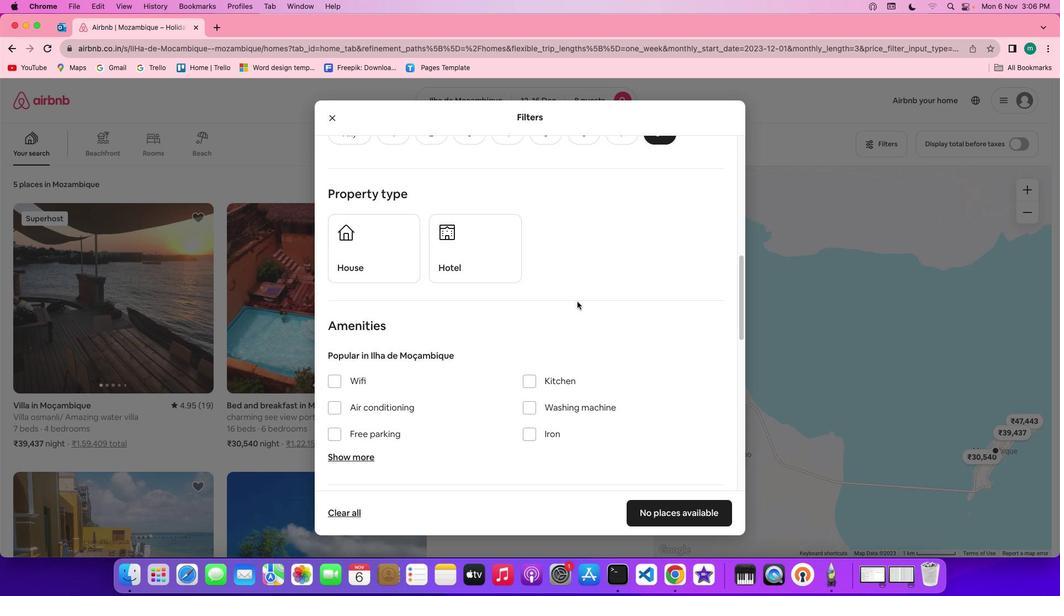 
Action: Mouse scrolled (577, 302) with delta (0, 0)
Screenshot: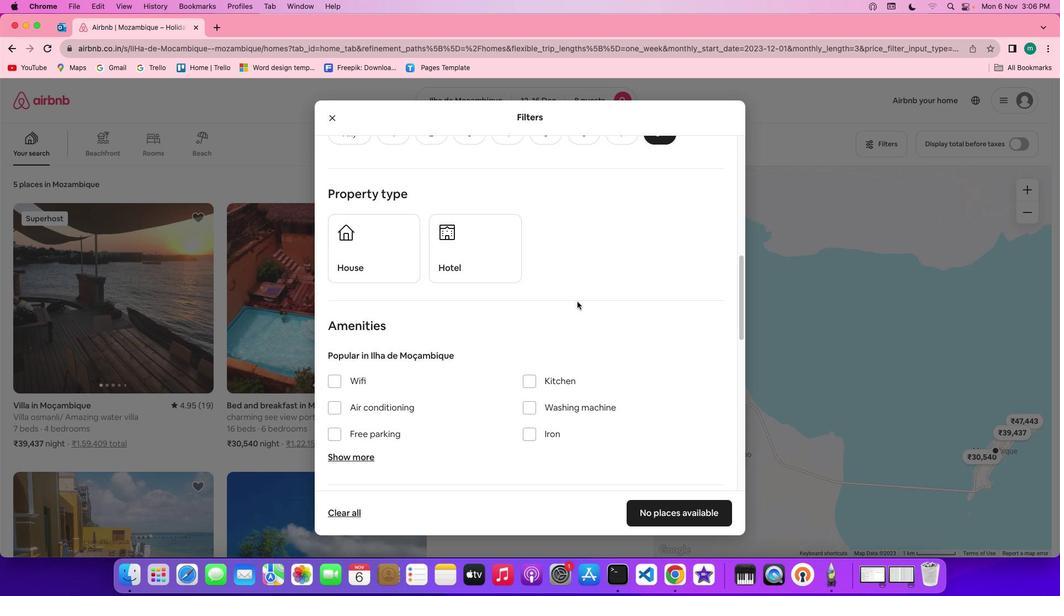 
Action: Mouse scrolled (577, 302) with delta (0, 0)
Screenshot: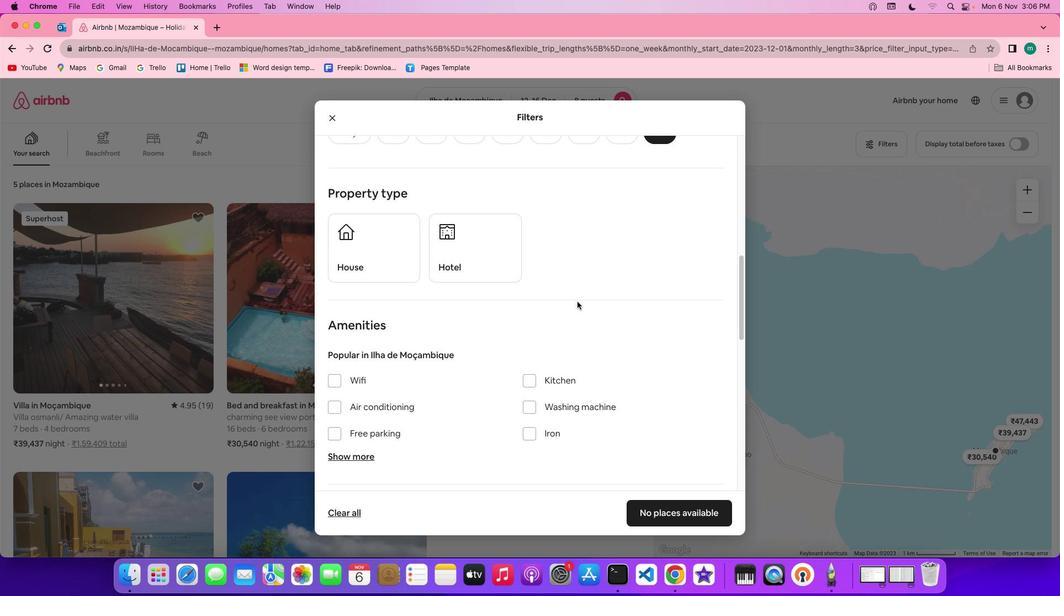 
Action: Mouse scrolled (577, 302) with delta (0, 0)
Screenshot: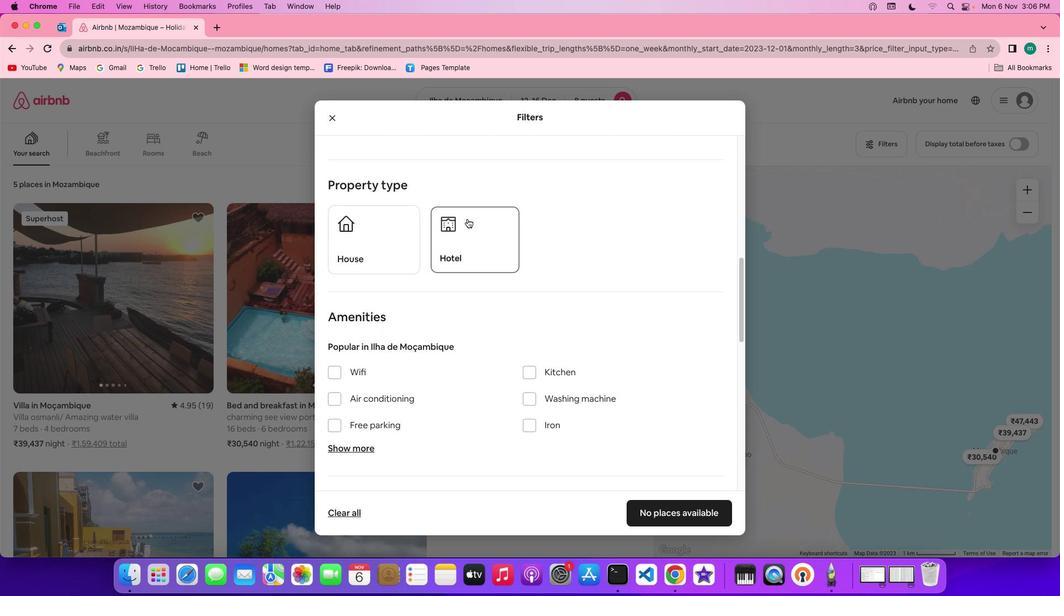 
Action: Mouse scrolled (577, 302) with delta (0, 0)
Screenshot: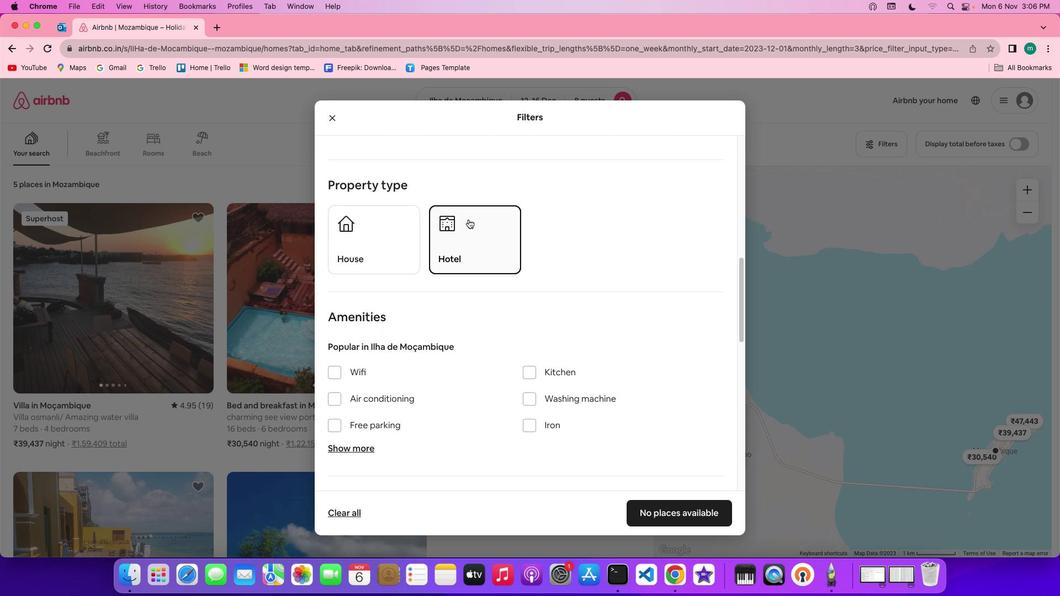 
Action: Mouse moved to (467, 219)
Screenshot: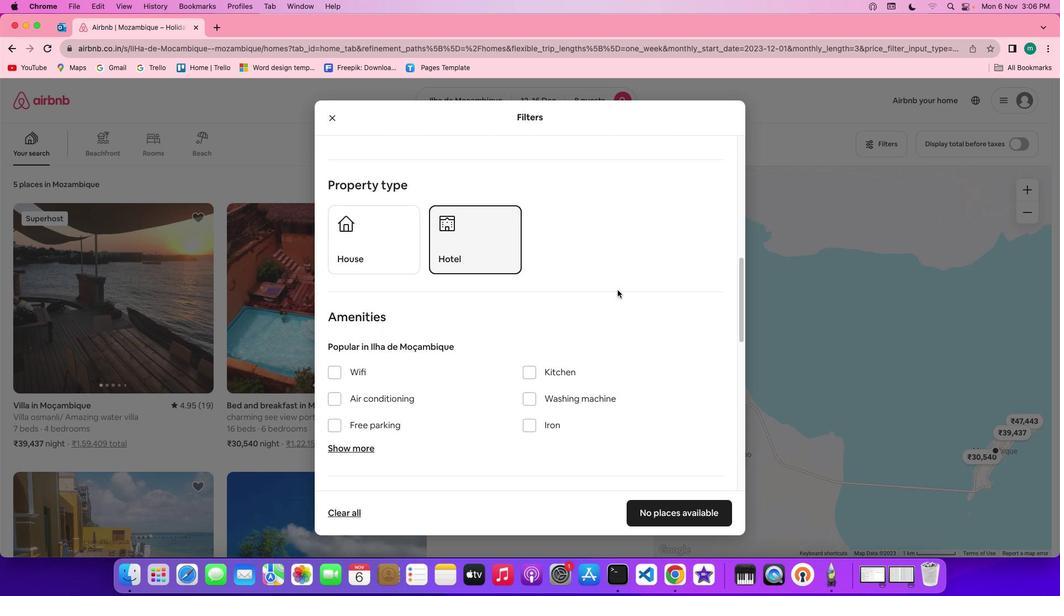 
Action: Mouse pressed left at (467, 219)
Screenshot: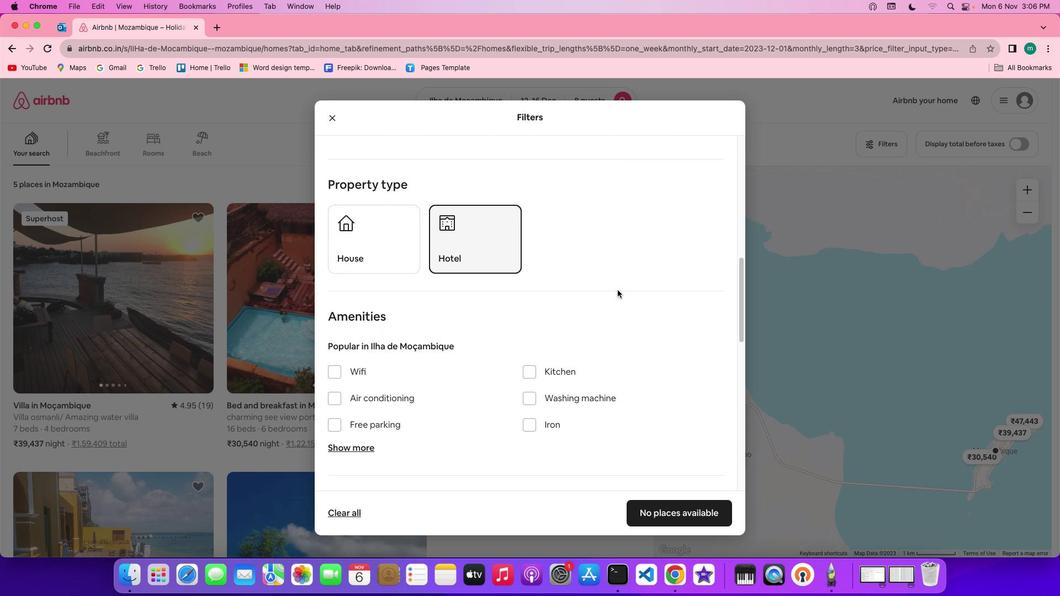 
Action: Mouse moved to (617, 290)
Screenshot: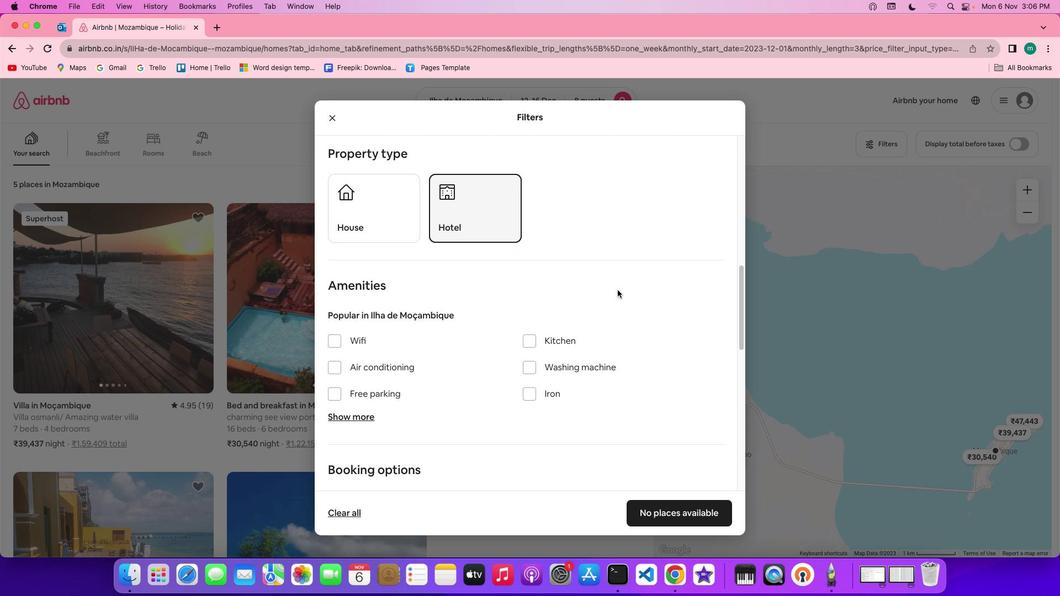 
Action: Mouse scrolled (617, 290) with delta (0, 0)
Screenshot: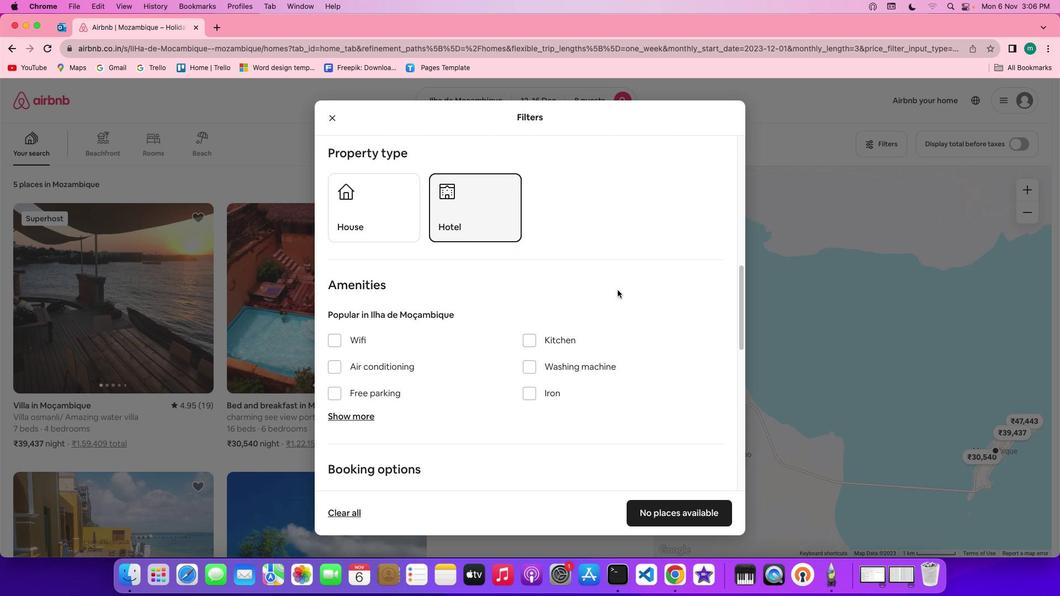 
Action: Mouse scrolled (617, 290) with delta (0, 0)
Screenshot: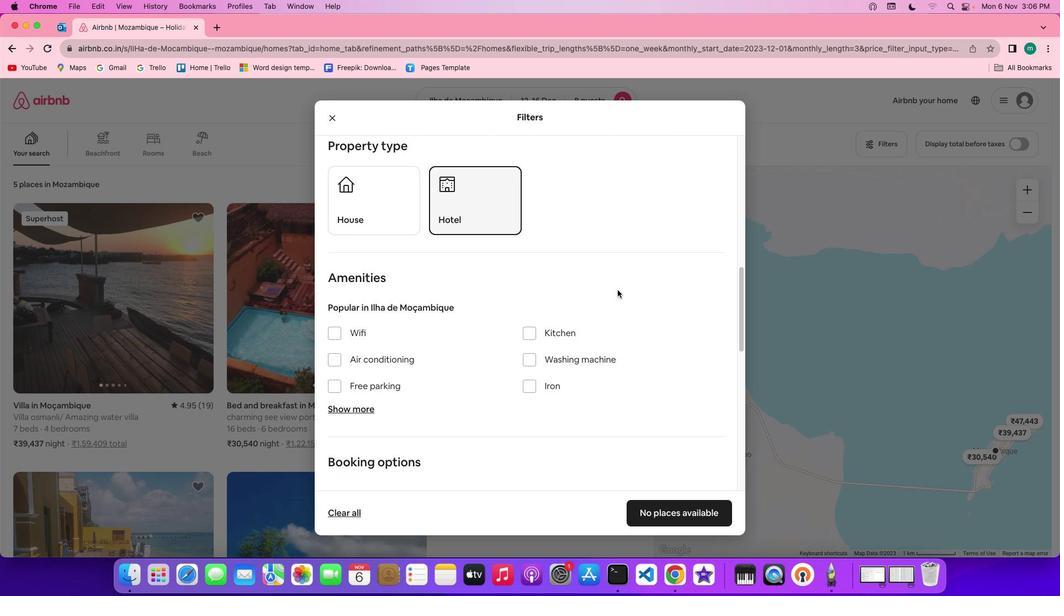 
Action: Mouse scrolled (617, 290) with delta (0, 0)
Screenshot: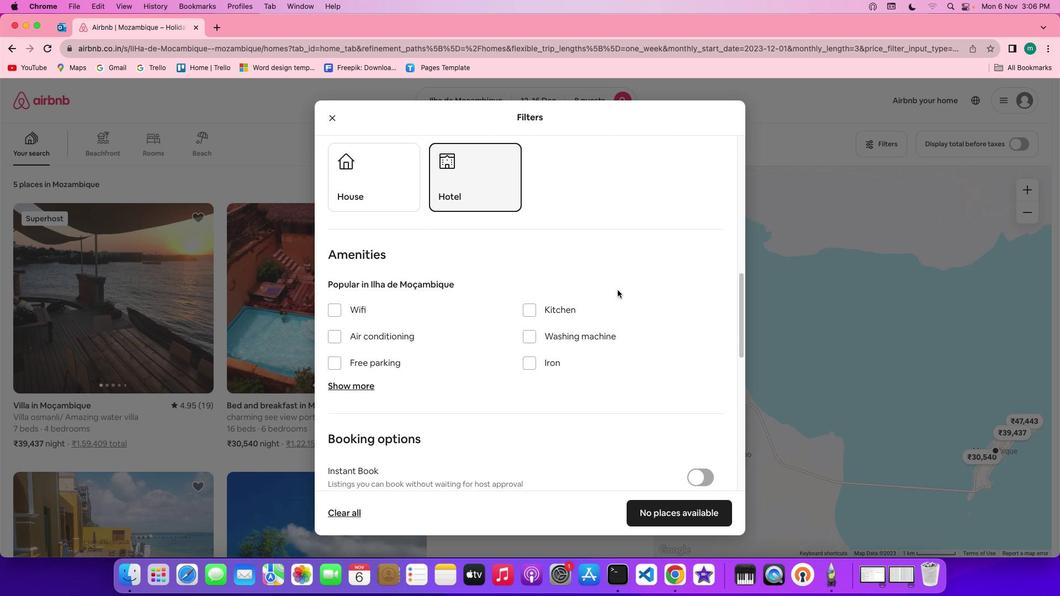 
Action: Mouse scrolled (617, 290) with delta (0, 0)
Screenshot: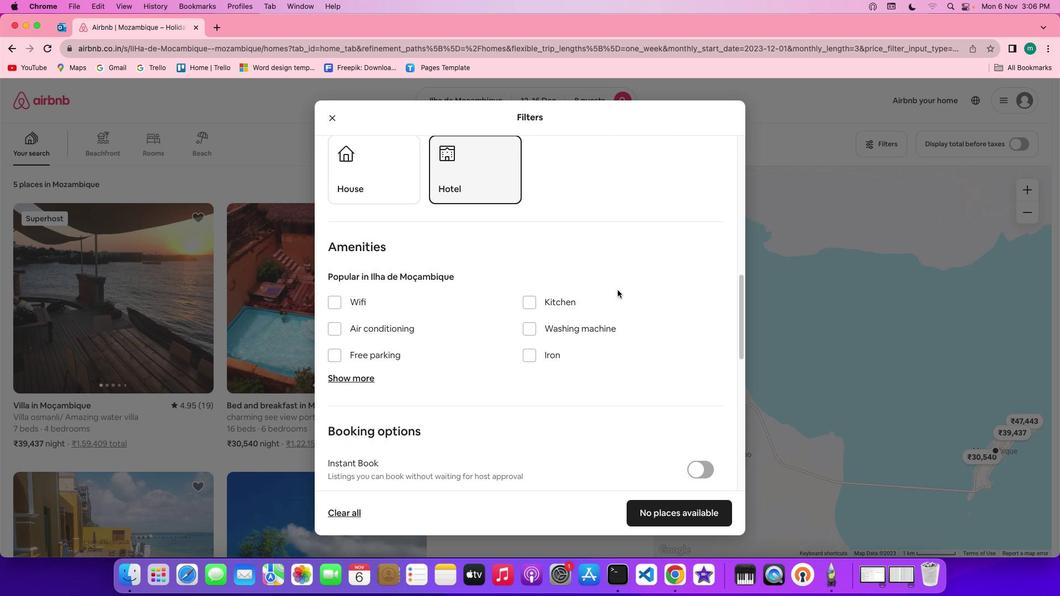 
Action: Mouse scrolled (617, 290) with delta (0, 0)
Screenshot: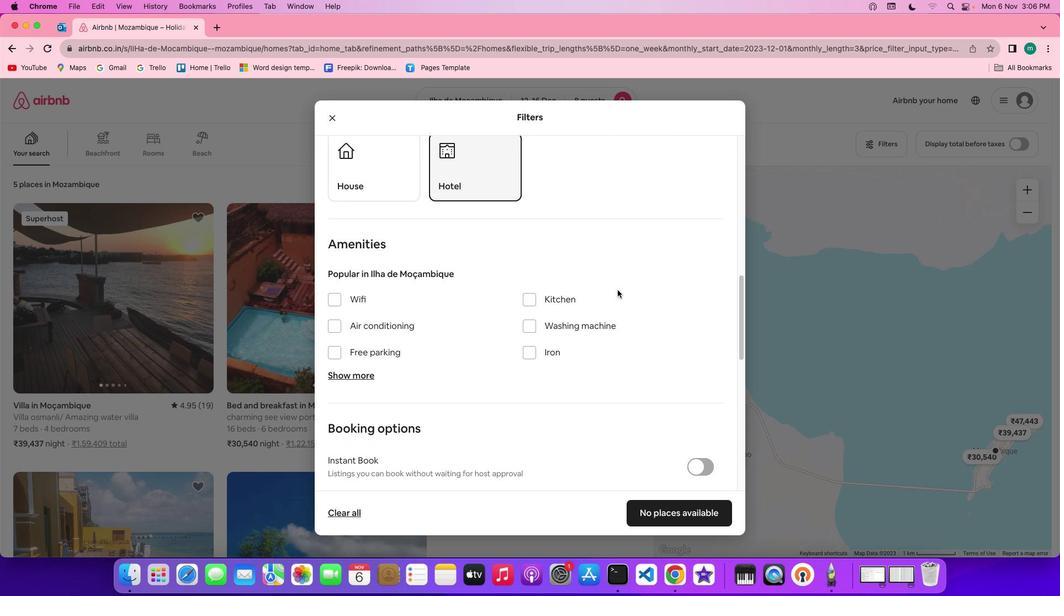 
Action: Mouse scrolled (617, 290) with delta (0, 0)
Screenshot: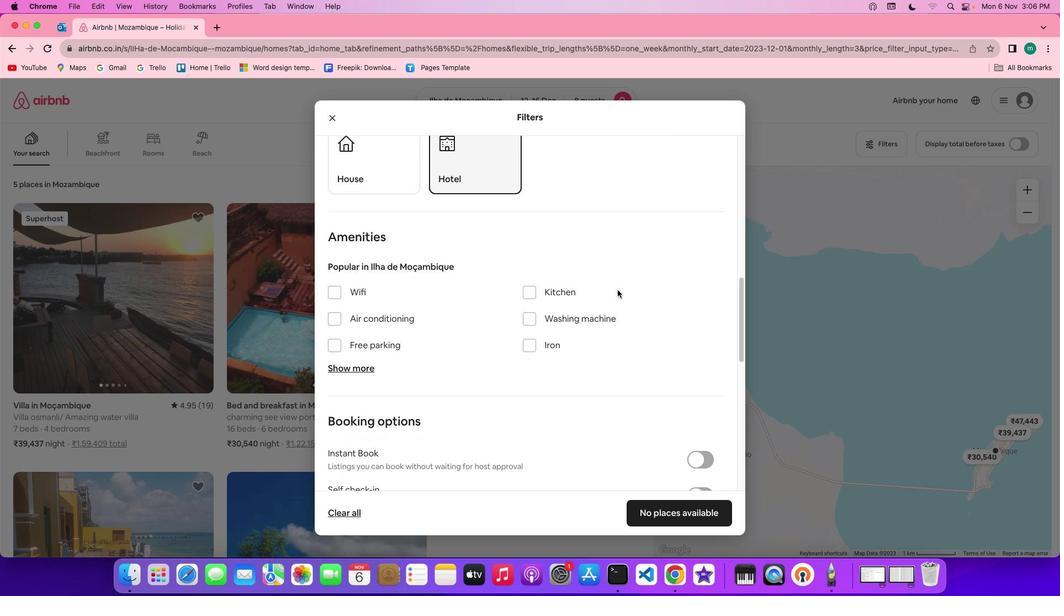 
Action: Mouse scrolled (617, 290) with delta (0, 0)
Screenshot: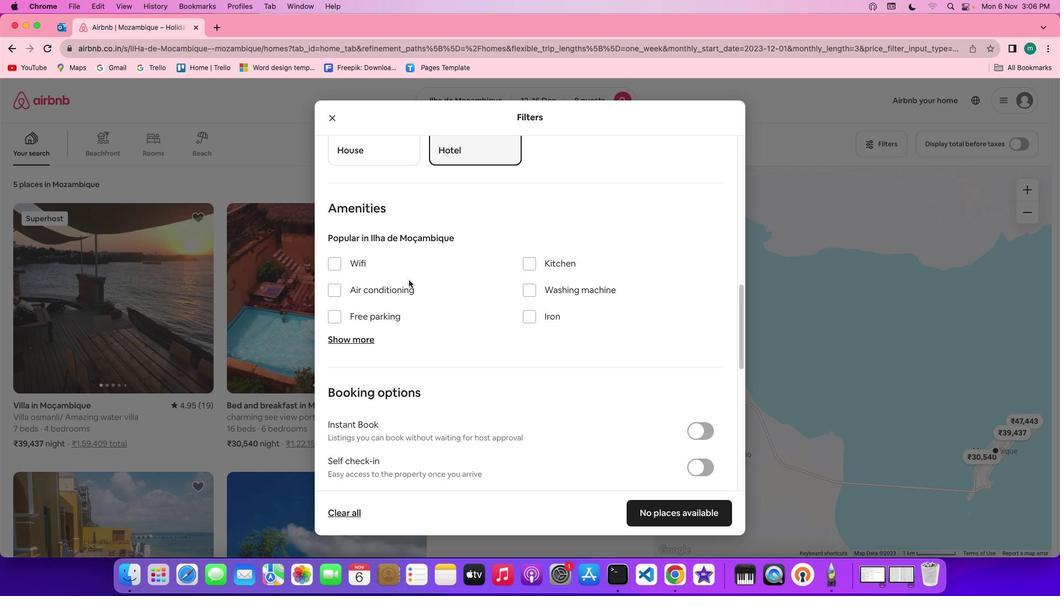 
Action: Mouse scrolled (617, 290) with delta (0, 0)
Screenshot: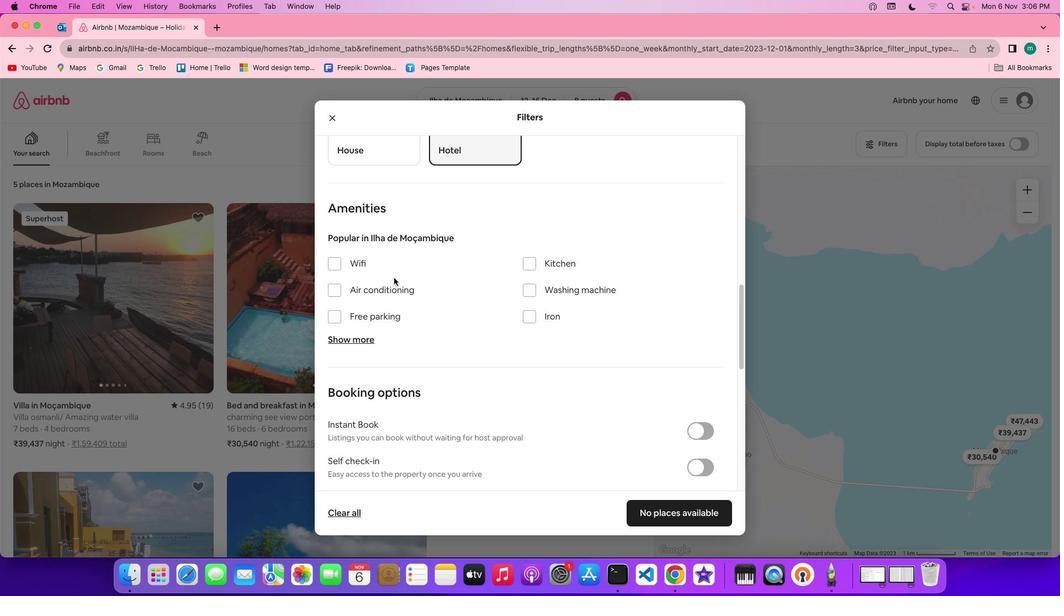 
Action: Mouse scrolled (617, 290) with delta (0, 0)
Screenshot: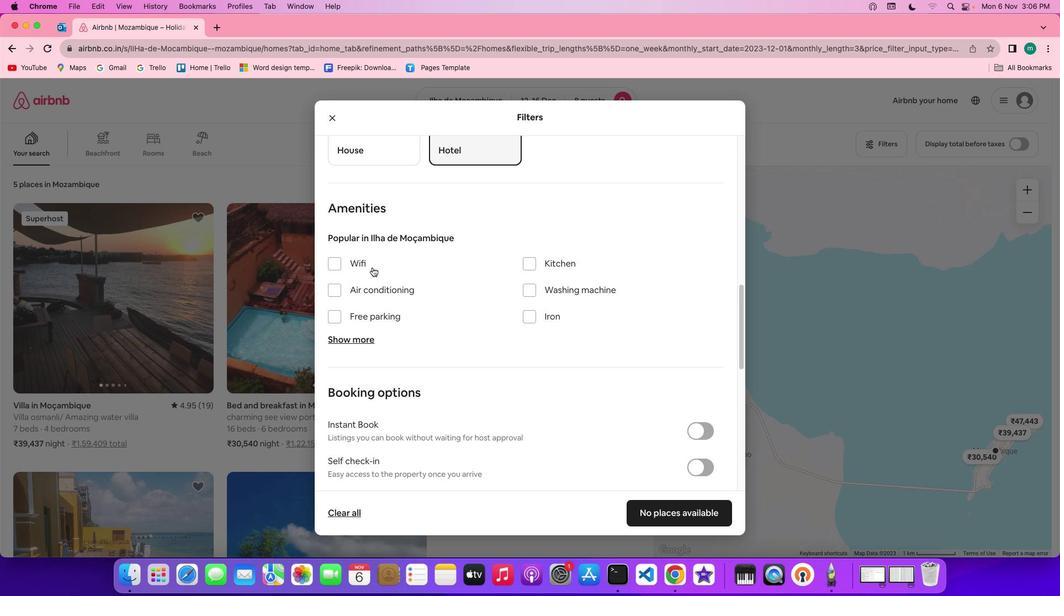 
Action: Mouse moved to (361, 259)
Screenshot: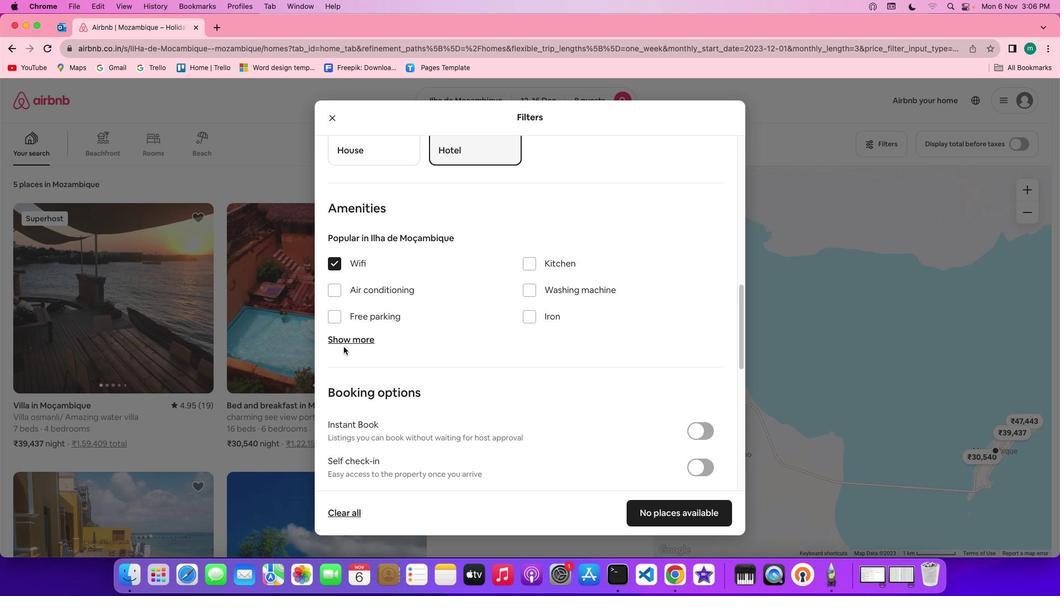 
Action: Mouse pressed left at (361, 259)
Screenshot: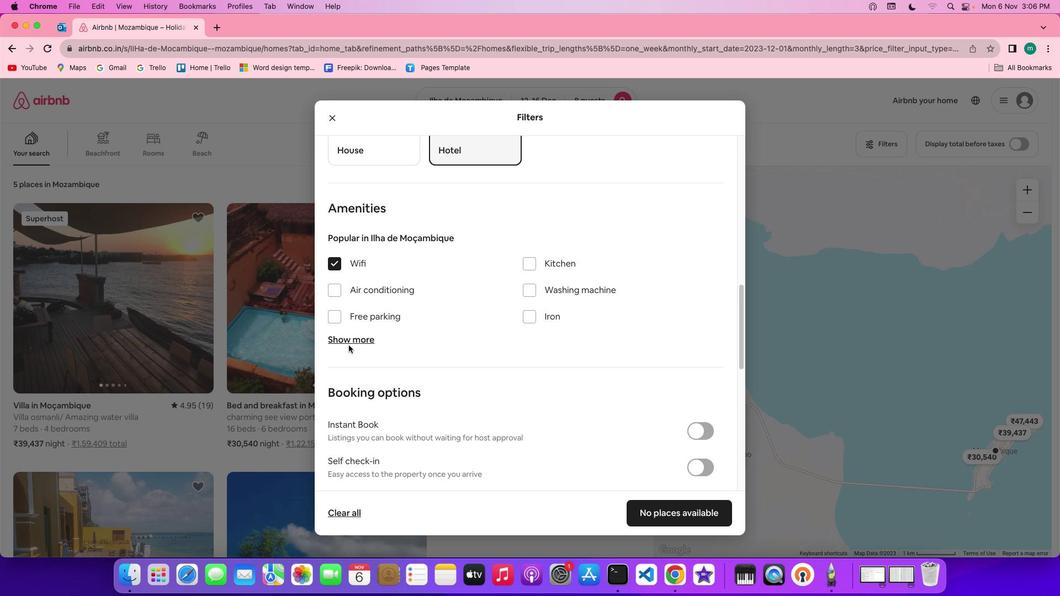 
Action: Mouse moved to (354, 343)
Screenshot: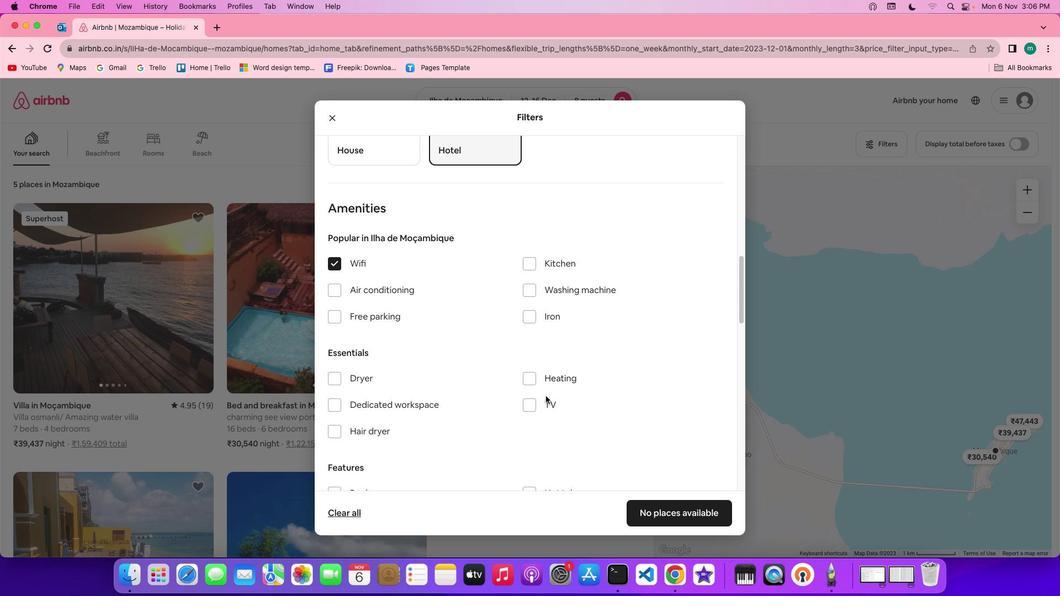 
Action: Mouse pressed left at (354, 343)
Screenshot: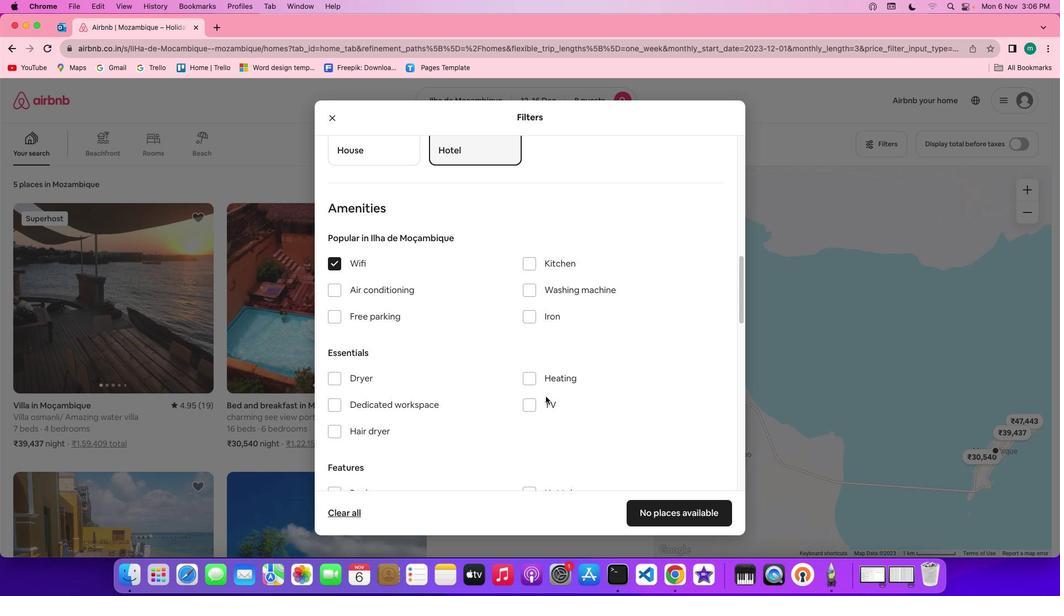
Action: Mouse moved to (543, 405)
Screenshot: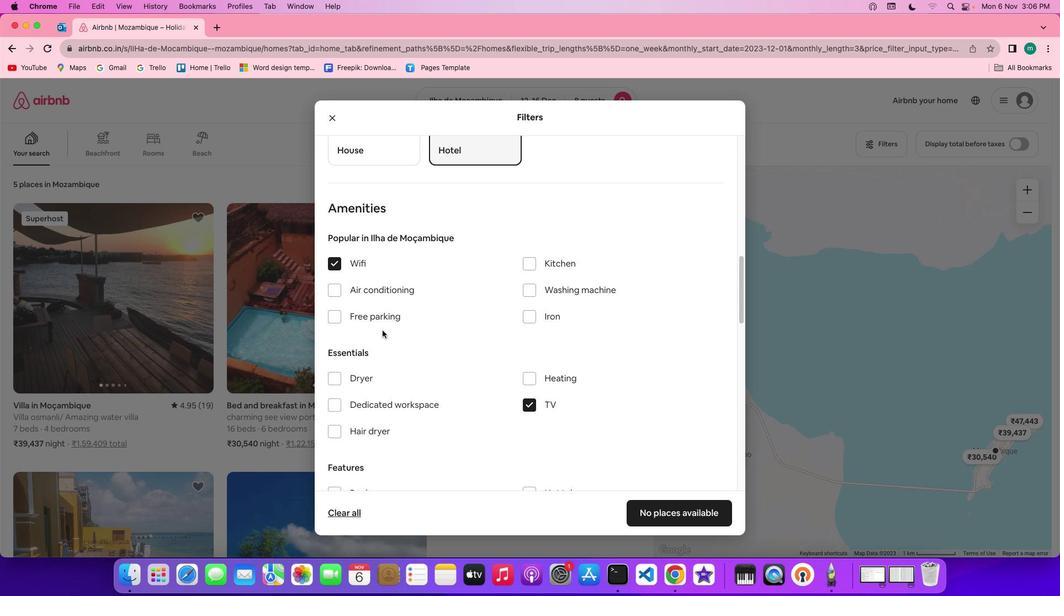 
Action: Mouse pressed left at (543, 405)
Screenshot: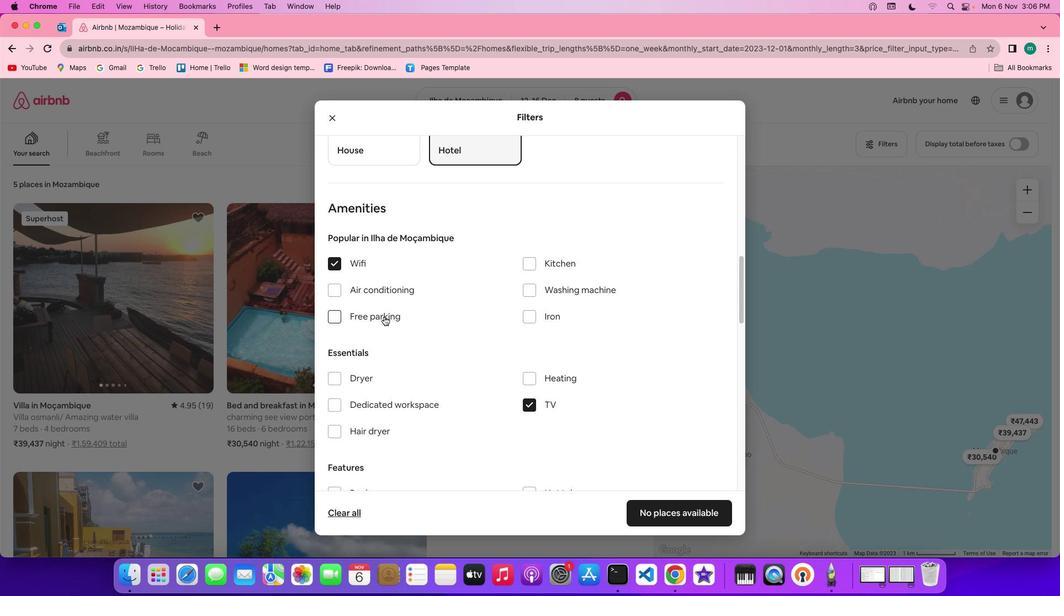 
Action: Mouse moved to (384, 316)
Screenshot: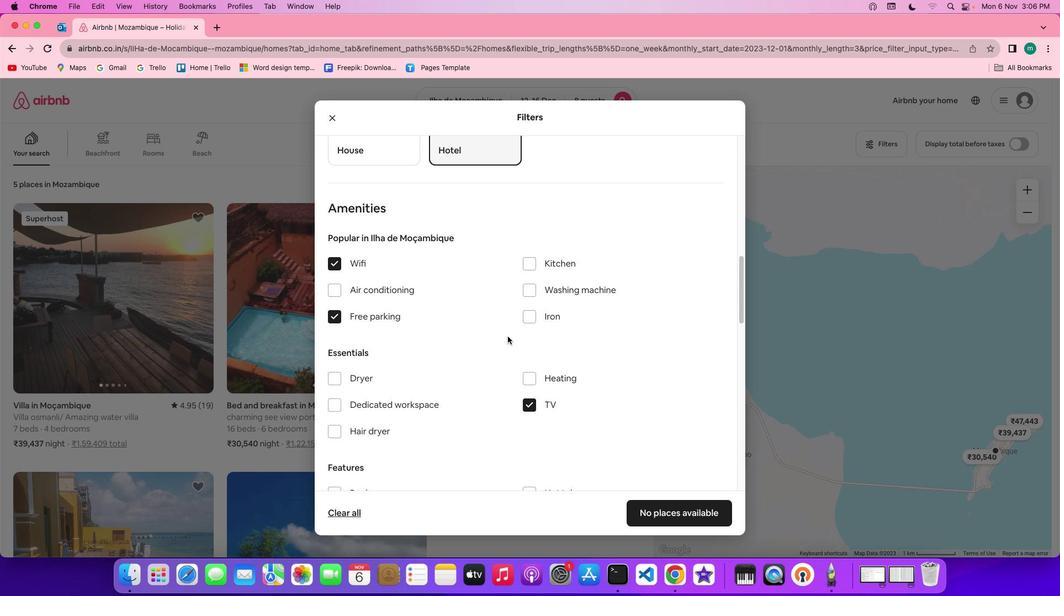 
Action: Mouse pressed left at (384, 316)
Screenshot: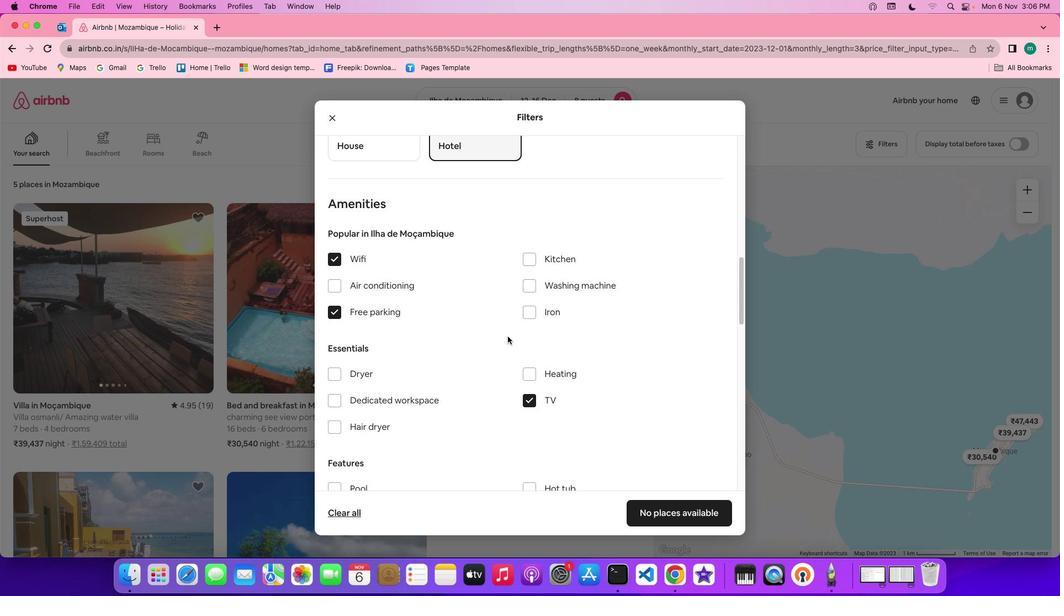 
Action: Mouse moved to (508, 337)
Screenshot: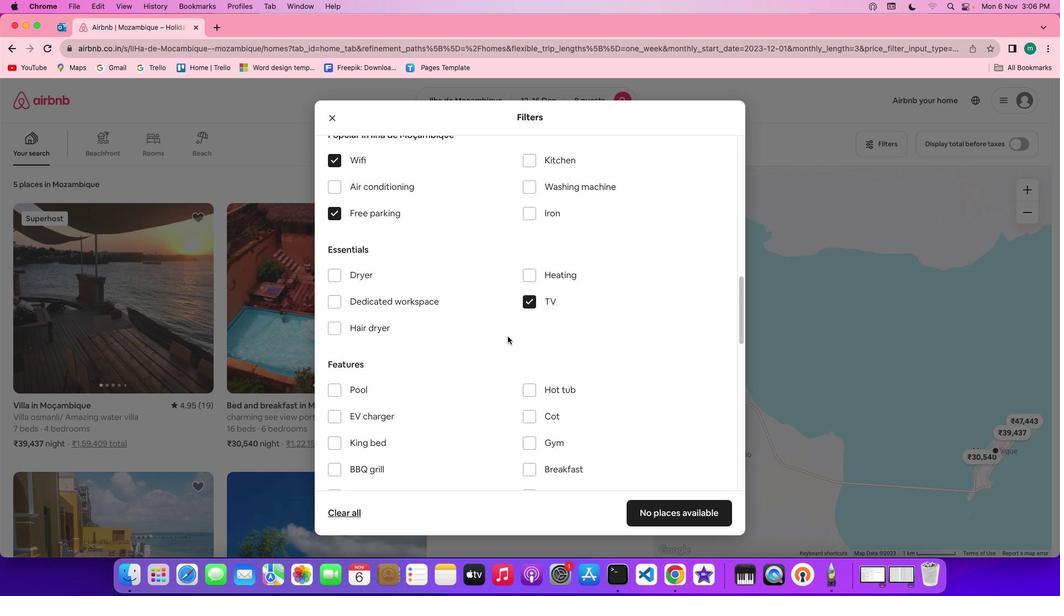 
Action: Mouse scrolled (508, 337) with delta (0, 0)
Screenshot: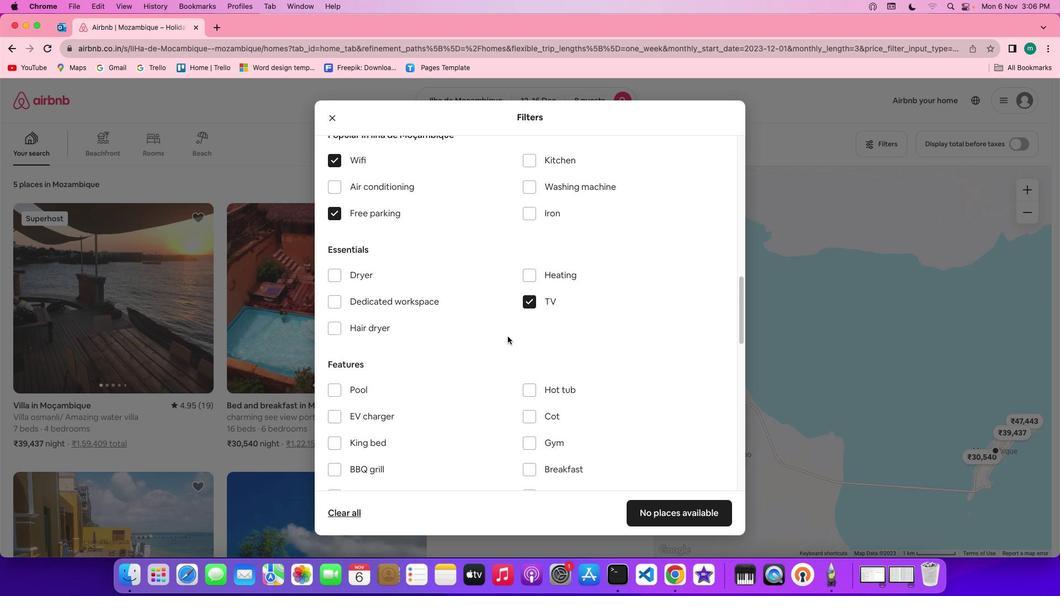 
Action: Mouse scrolled (508, 337) with delta (0, 0)
Screenshot: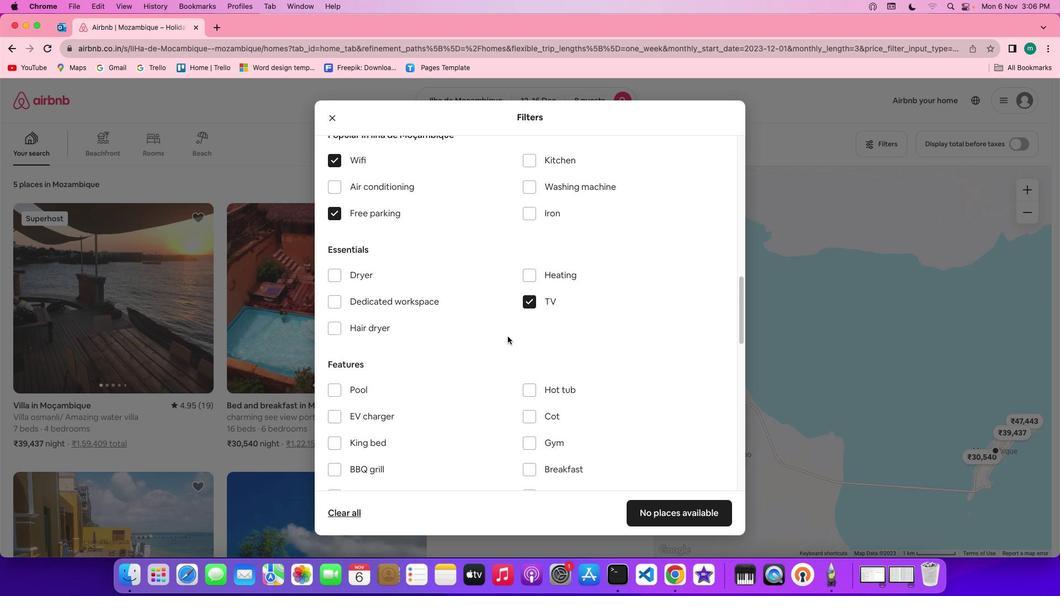 
Action: Mouse scrolled (508, 337) with delta (0, 0)
Screenshot: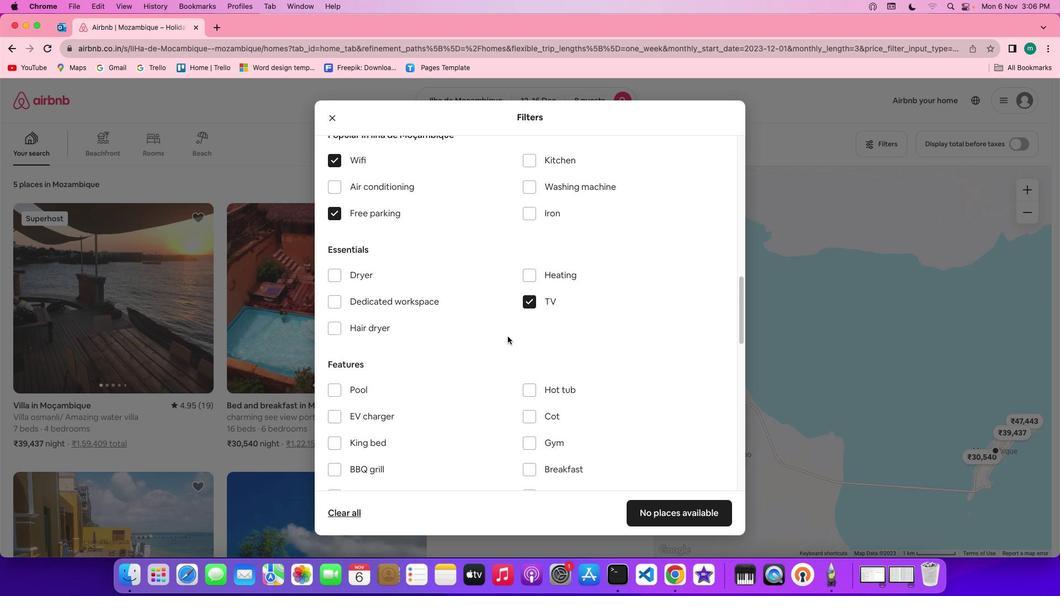 
Action: Mouse scrolled (508, 337) with delta (0, -1)
Screenshot: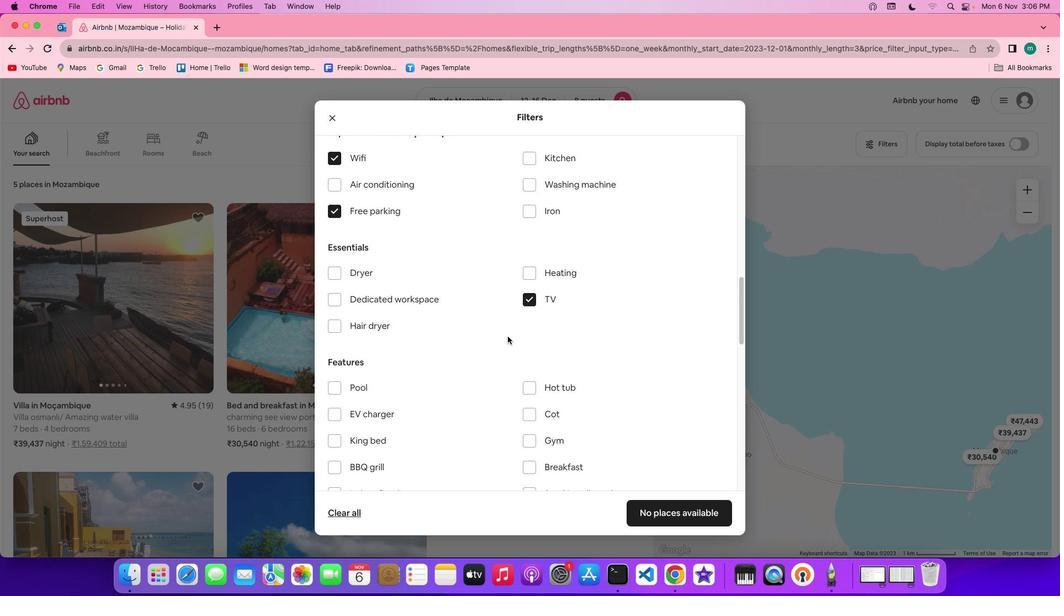 
Action: Mouse scrolled (508, 337) with delta (0, 0)
Screenshot: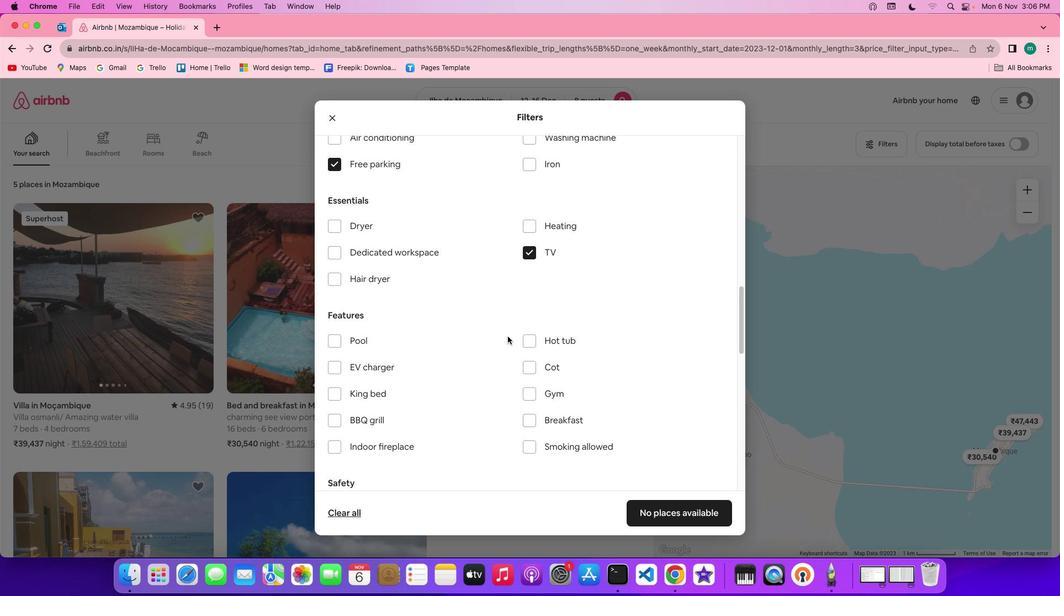 
Action: Mouse scrolled (508, 337) with delta (0, 0)
Screenshot: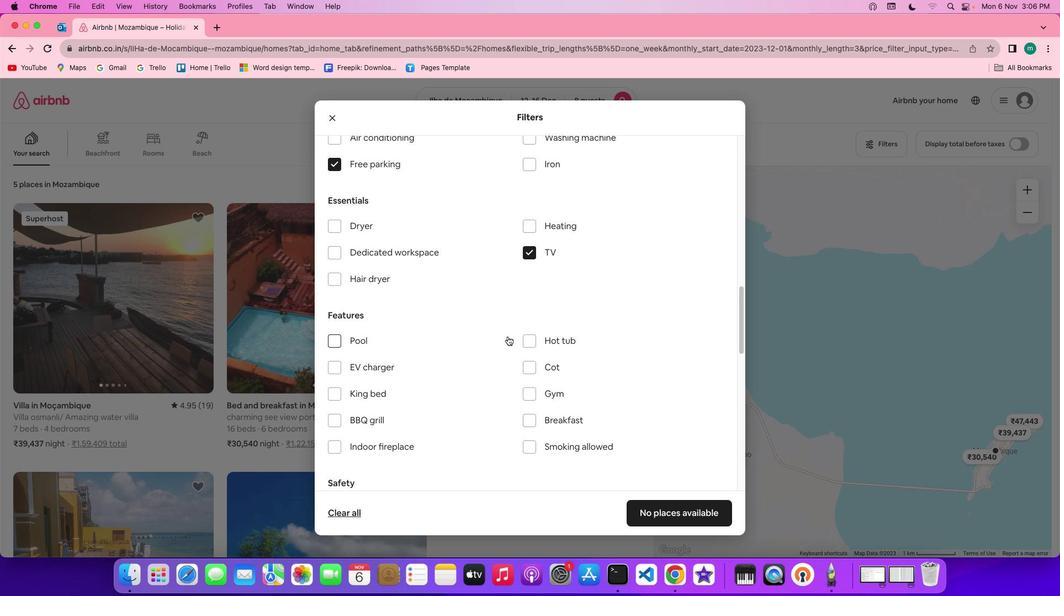 
Action: Mouse scrolled (508, 337) with delta (0, 0)
Screenshot: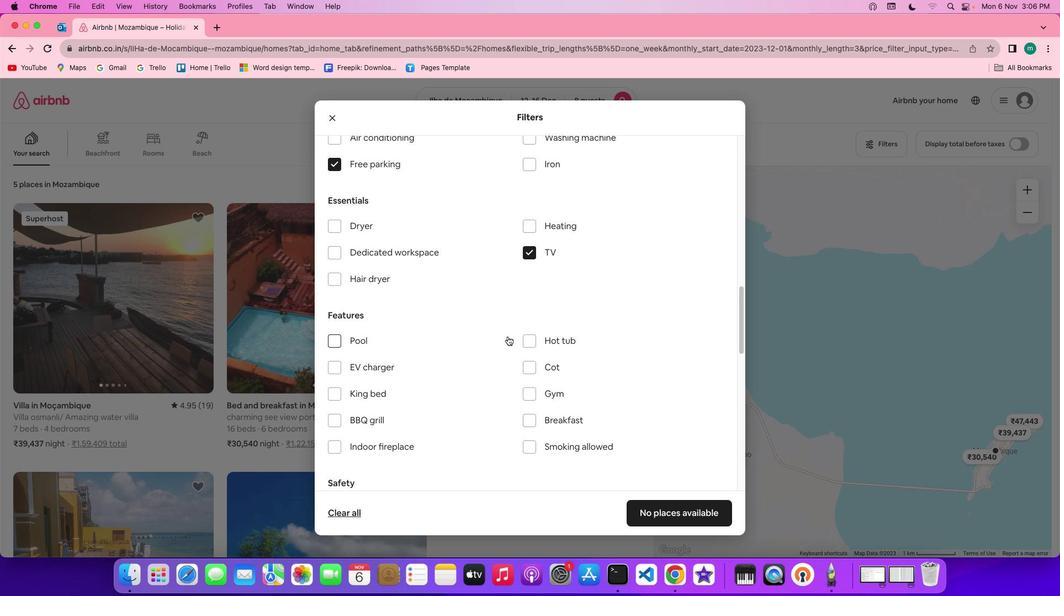 
Action: Mouse scrolled (508, 337) with delta (0, 0)
Screenshot: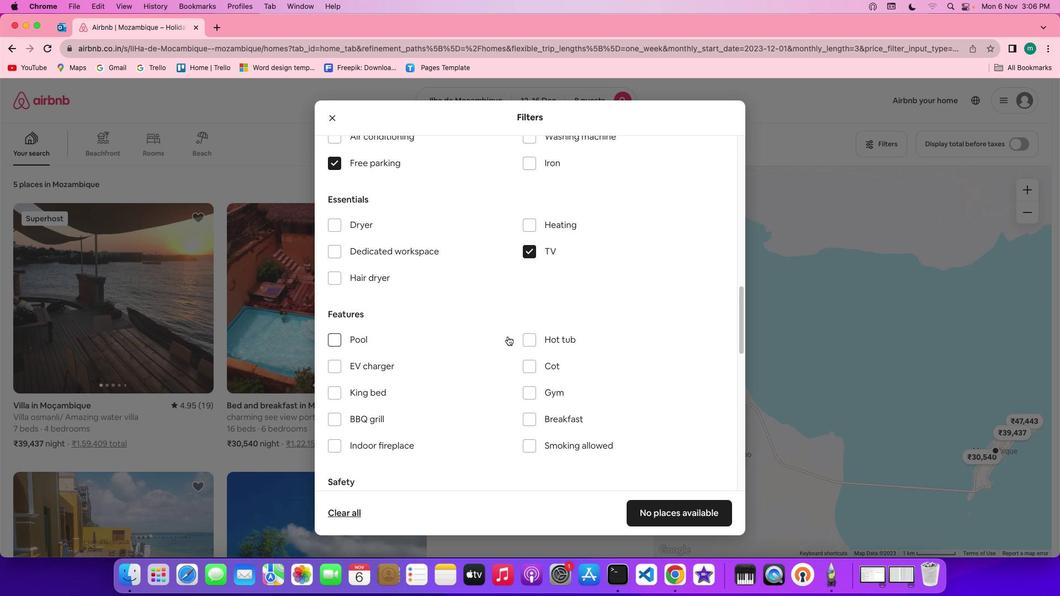 
Action: Mouse scrolled (508, 337) with delta (0, 0)
Screenshot: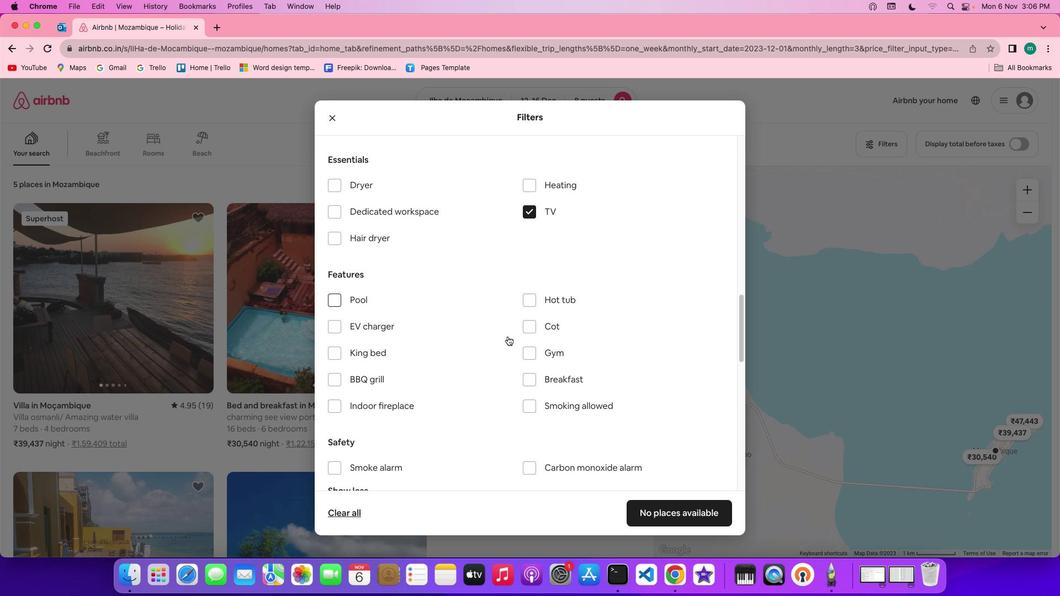 
Action: Mouse scrolled (508, 337) with delta (0, 0)
Screenshot: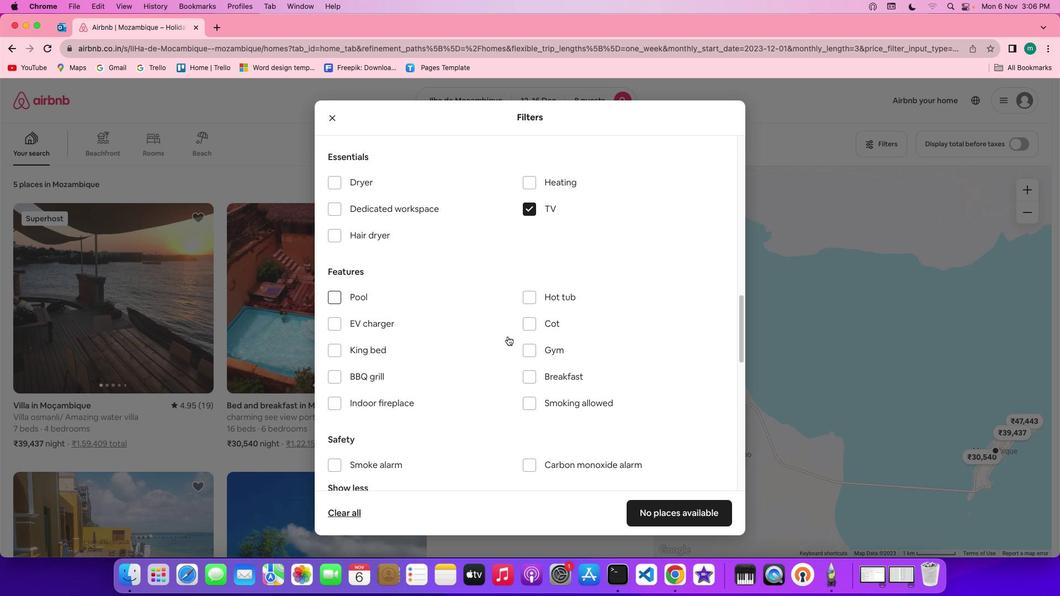 
Action: Mouse scrolled (508, 337) with delta (0, 0)
Screenshot: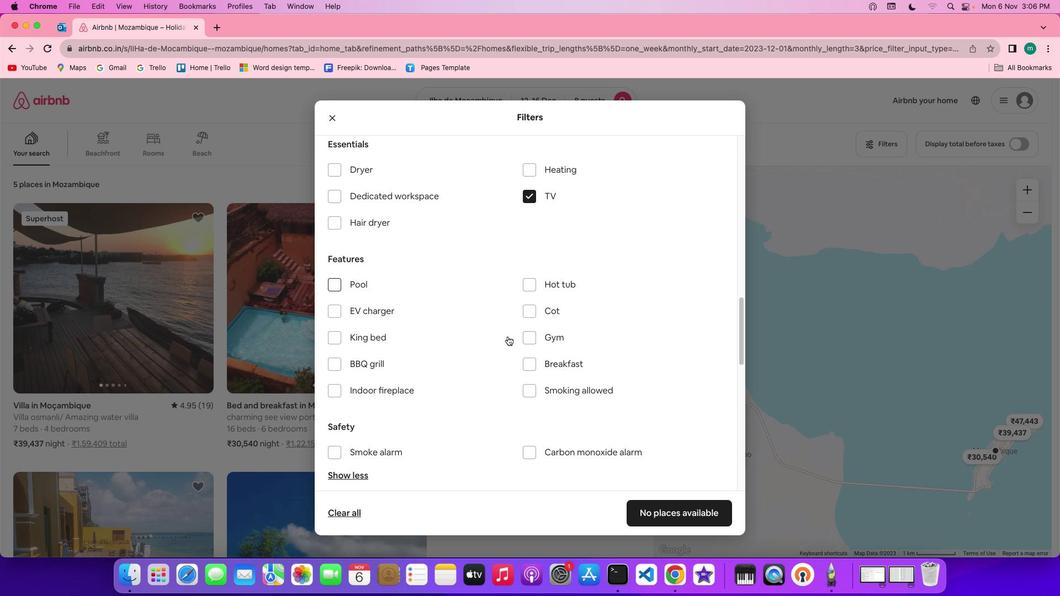 
Action: Mouse scrolled (508, 337) with delta (0, 0)
Screenshot: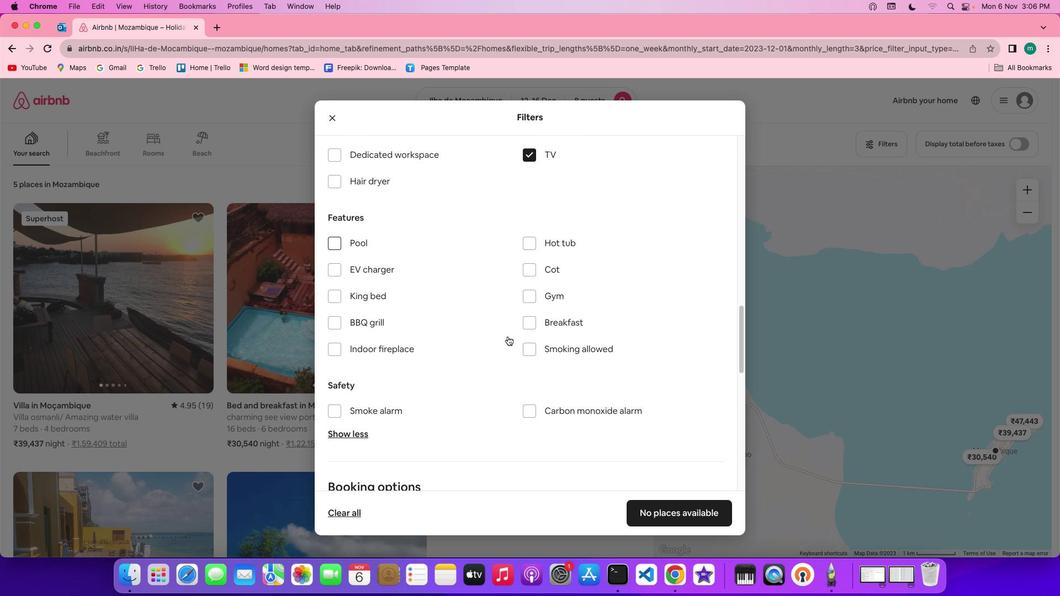 
Action: Mouse scrolled (508, 337) with delta (0, 0)
Screenshot: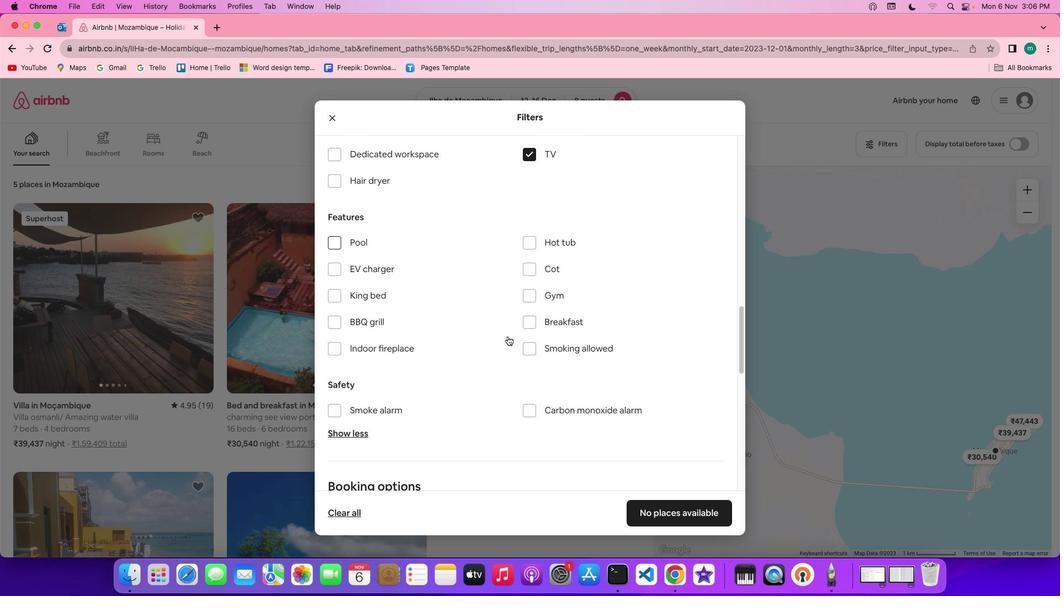 
Action: Mouse scrolled (508, 337) with delta (0, 0)
Screenshot: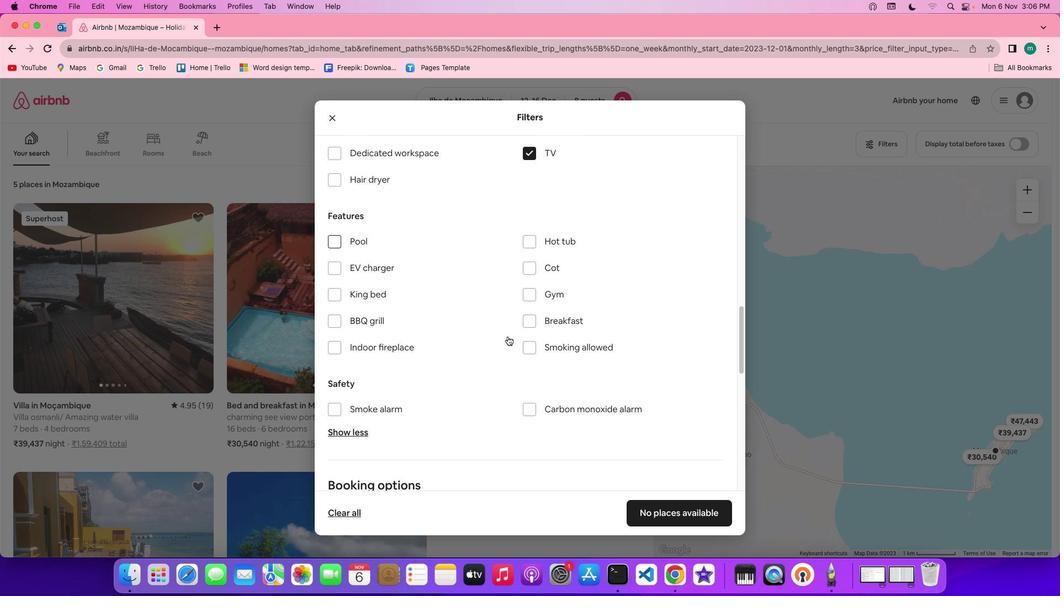 
Action: Mouse scrolled (508, 337) with delta (0, 0)
Screenshot: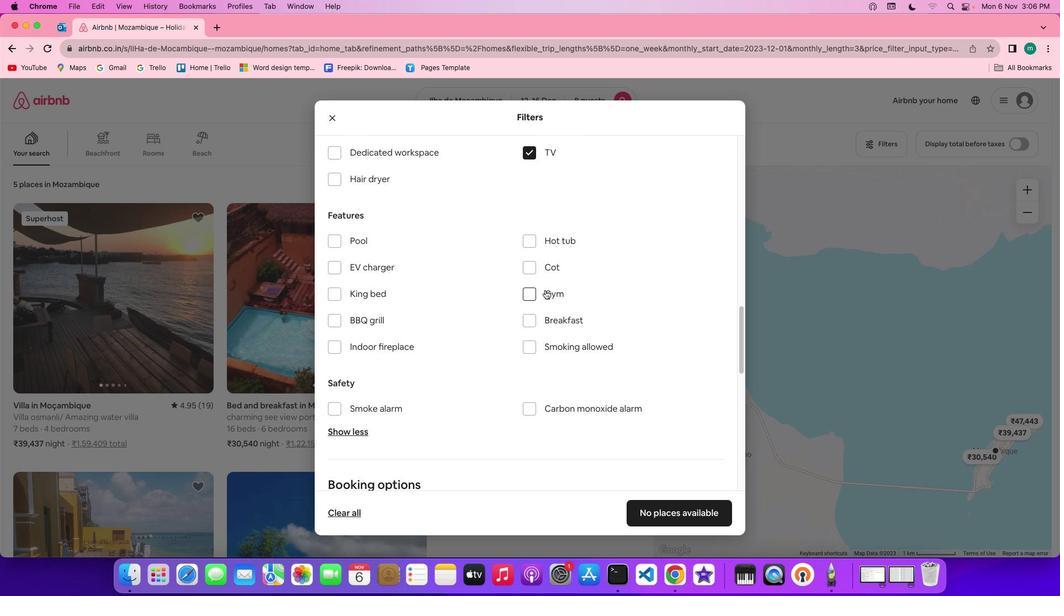 
Action: Mouse scrolled (508, 337) with delta (0, 0)
Screenshot: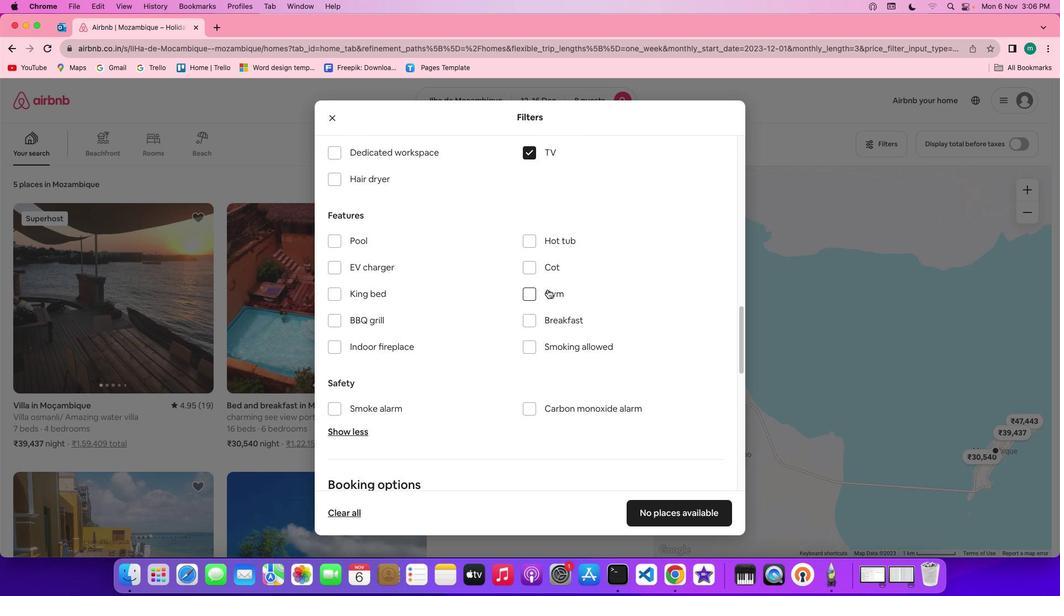
Action: Mouse moved to (547, 289)
Screenshot: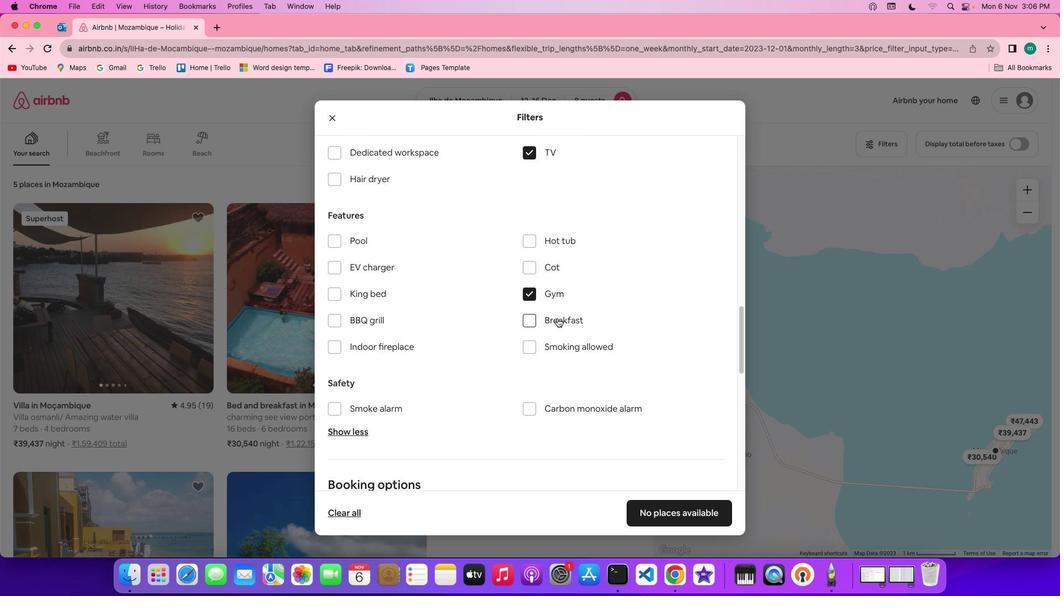 
Action: Mouse pressed left at (547, 289)
Screenshot: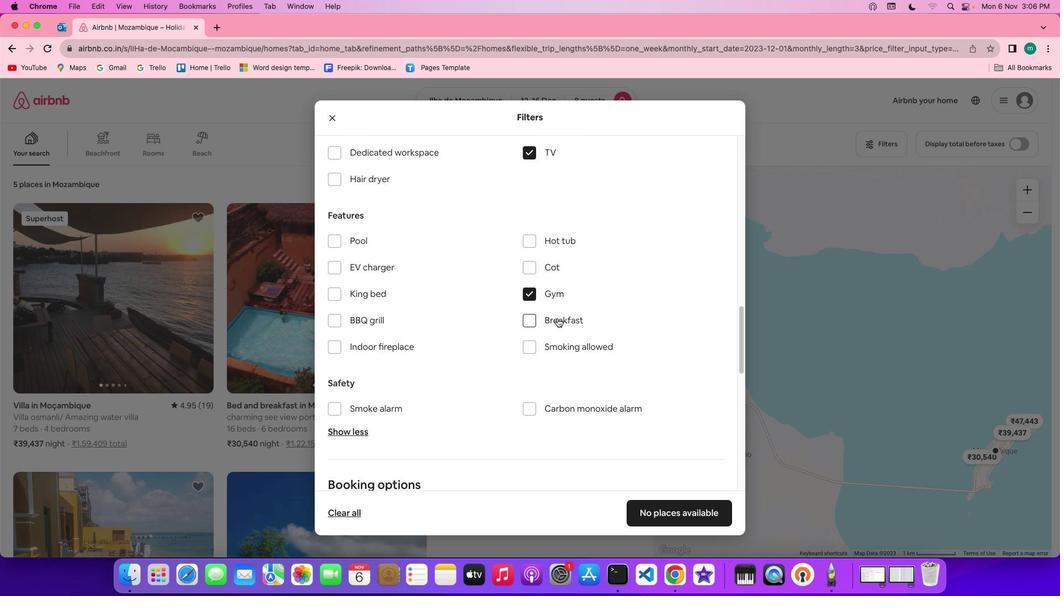 
Action: Mouse moved to (558, 318)
Screenshot: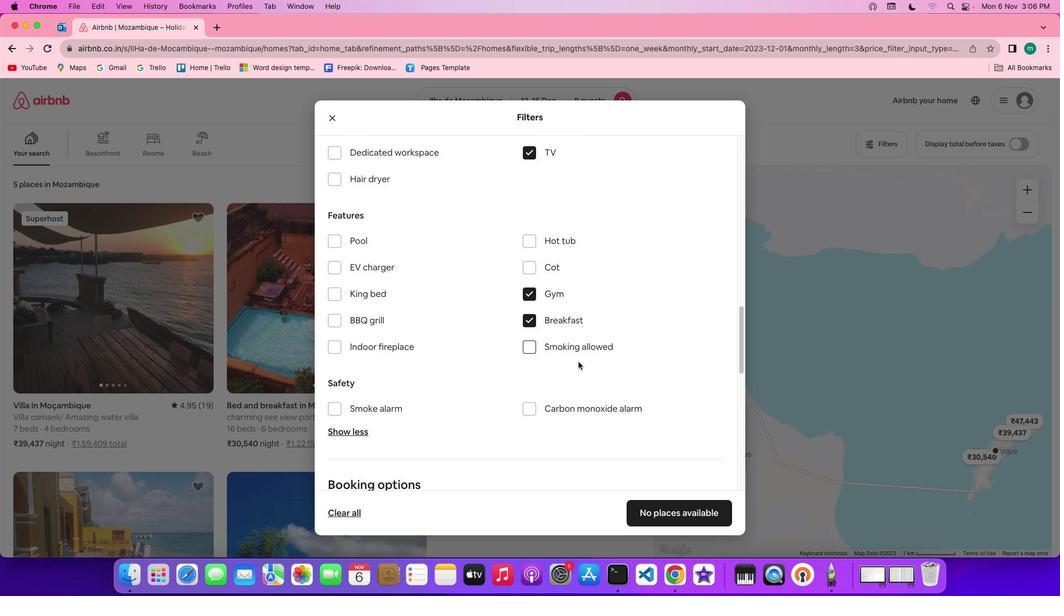 
Action: Mouse pressed left at (558, 318)
Screenshot: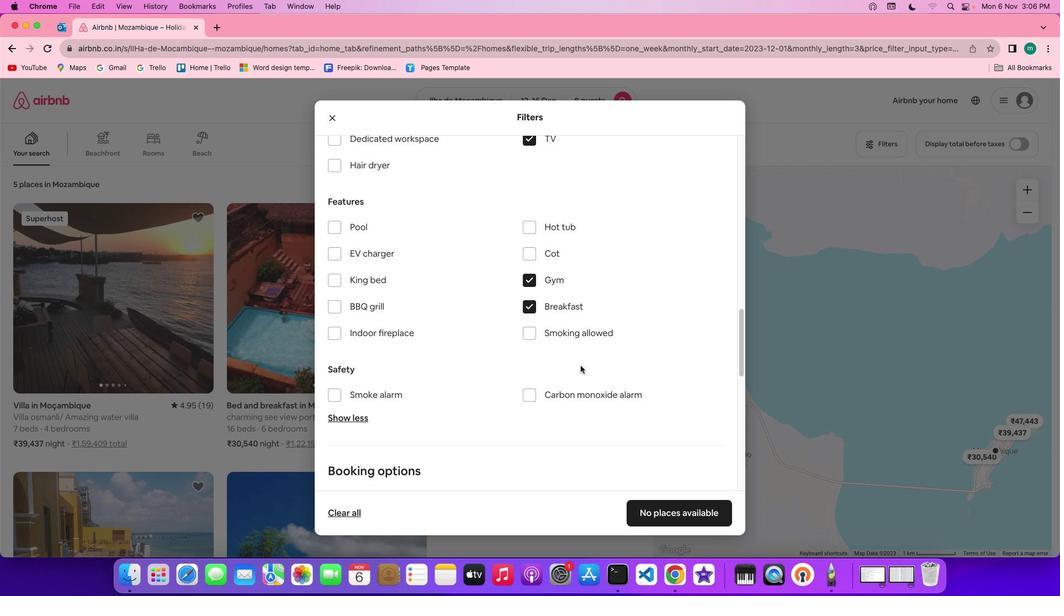 
Action: Mouse moved to (580, 365)
Screenshot: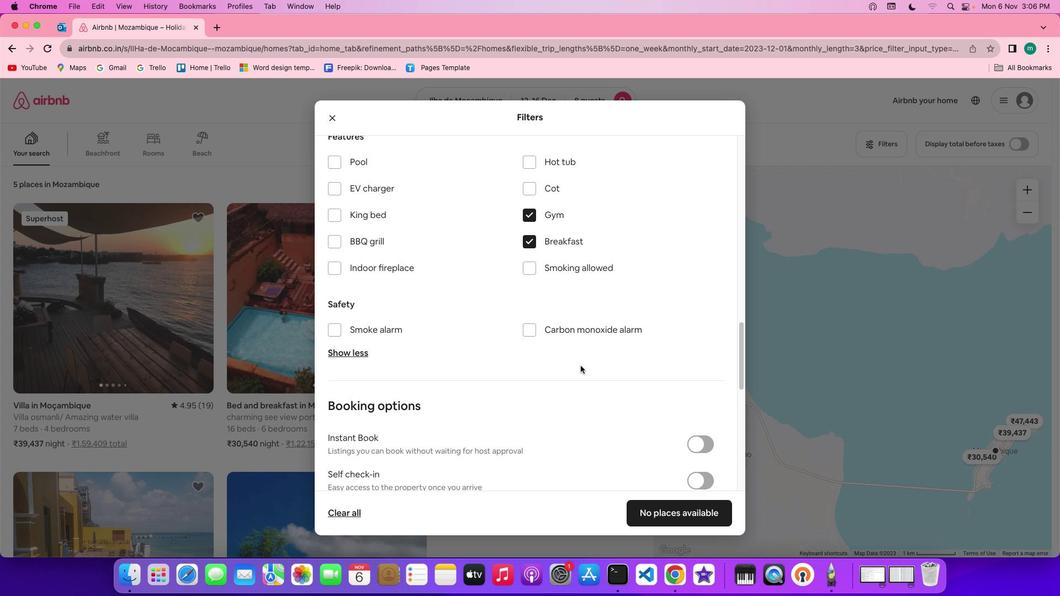 
Action: Mouse scrolled (580, 365) with delta (0, 0)
Screenshot: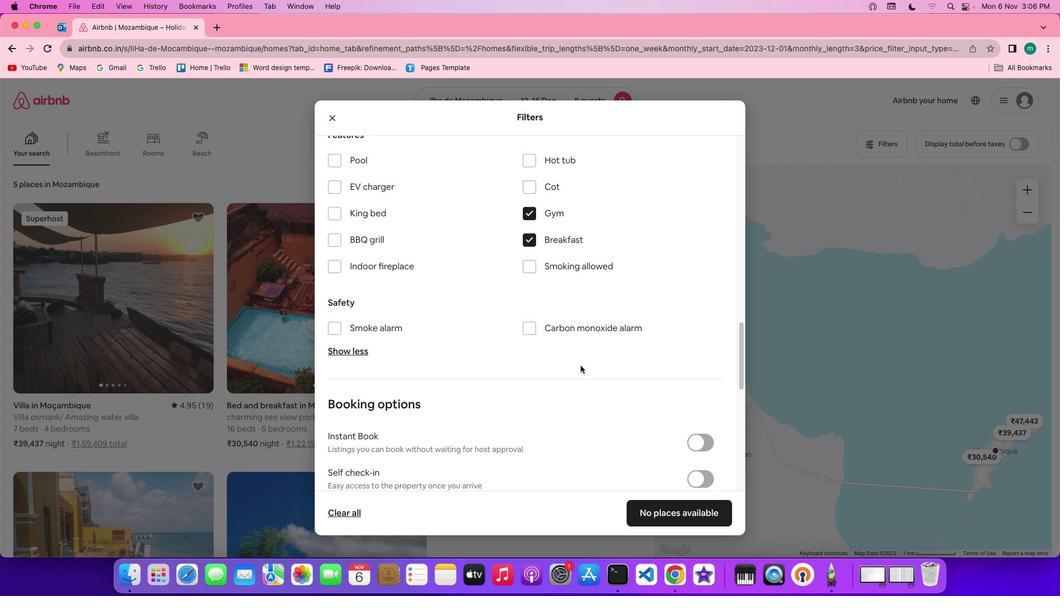 
Action: Mouse scrolled (580, 365) with delta (0, 0)
Screenshot: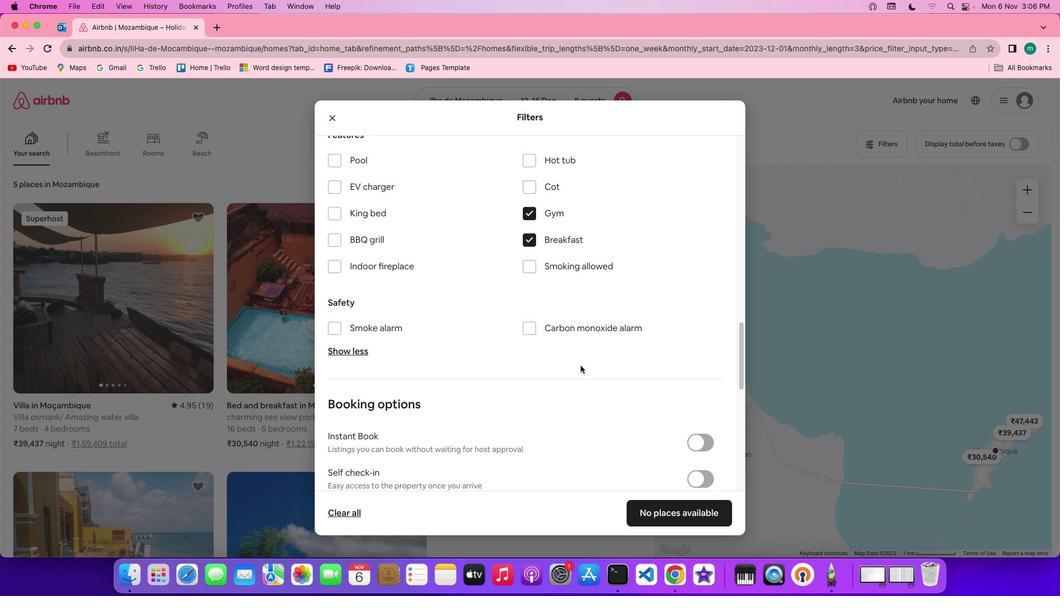 
Action: Mouse scrolled (580, 365) with delta (0, 0)
Screenshot: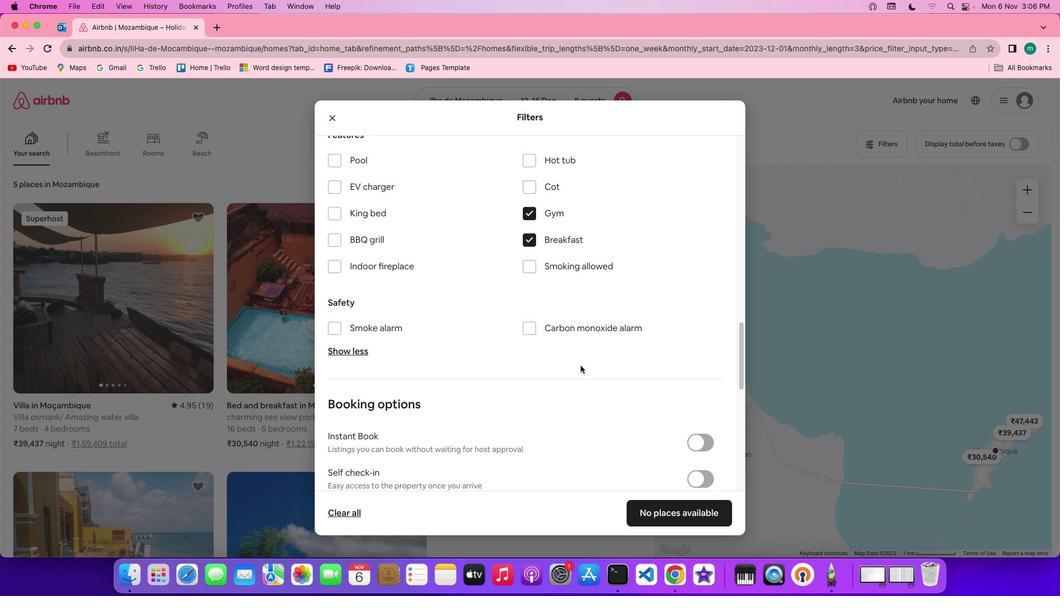 
Action: Mouse scrolled (580, 365) with delta (0, 0)
Screenshot: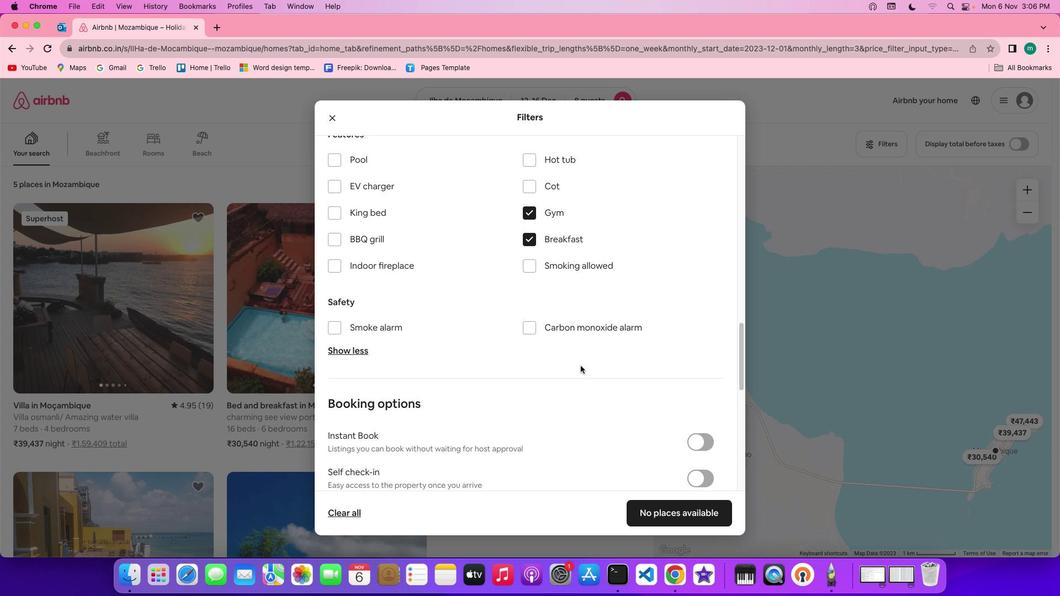 
Action: Mouse moved to (581, 366)
Screenshot: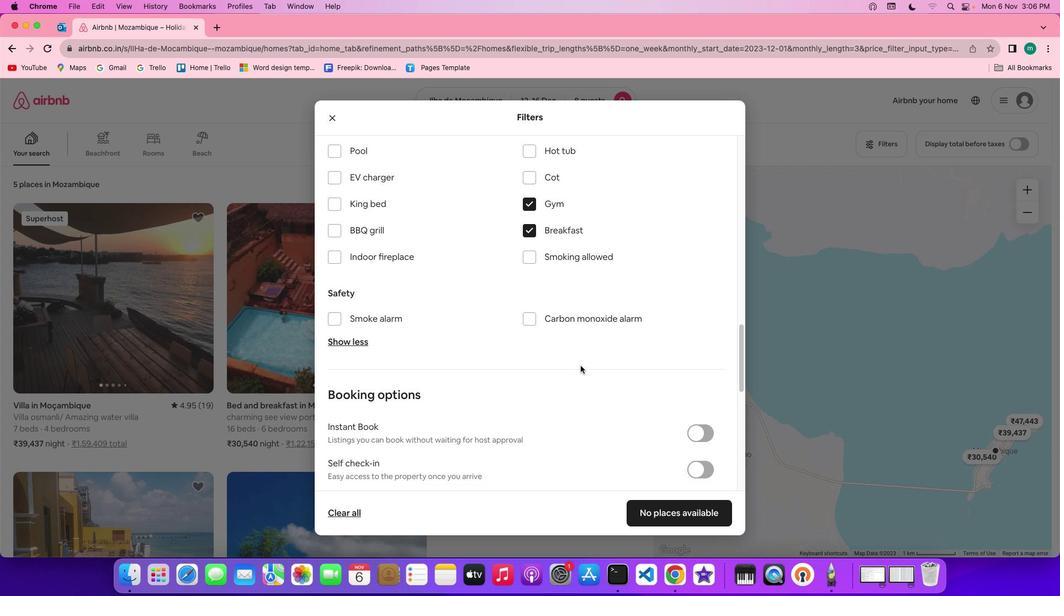 
Action: Mouse scrolled (581, 366) with delta (0, 0)
Screenshot: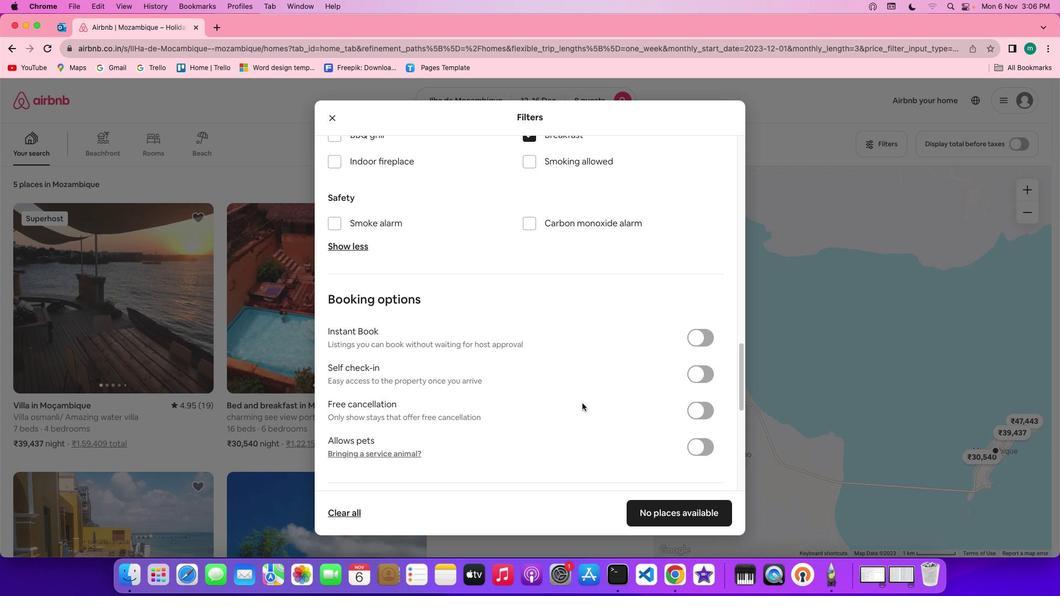 
Action: Mouse scrolled (581, 366) with delta (0, 0)
Screenshot: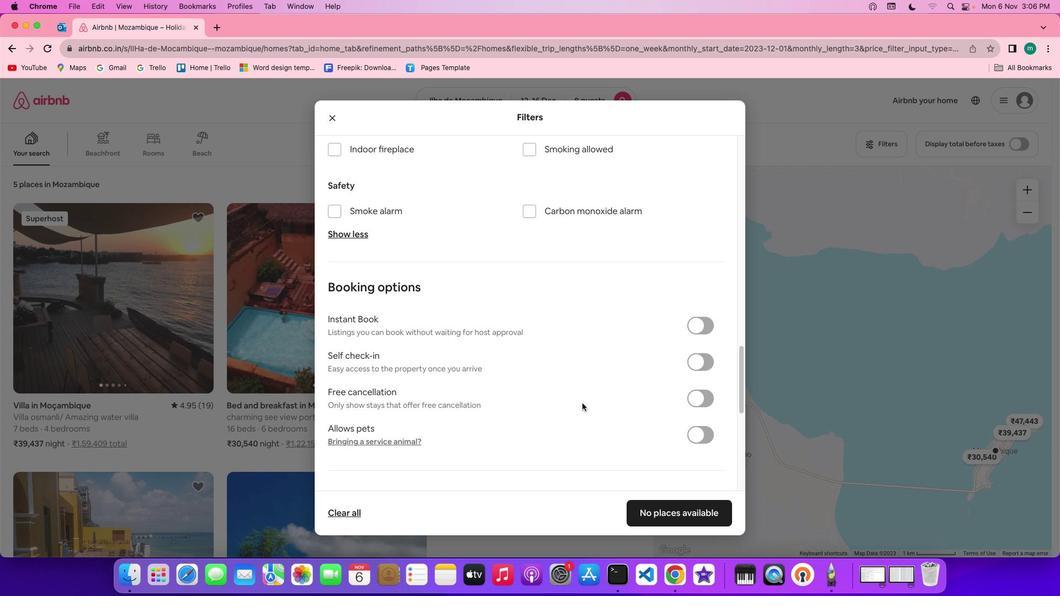 
Action: Mouse scrolled (581, 366) with delta (0, 0)
Screenshot: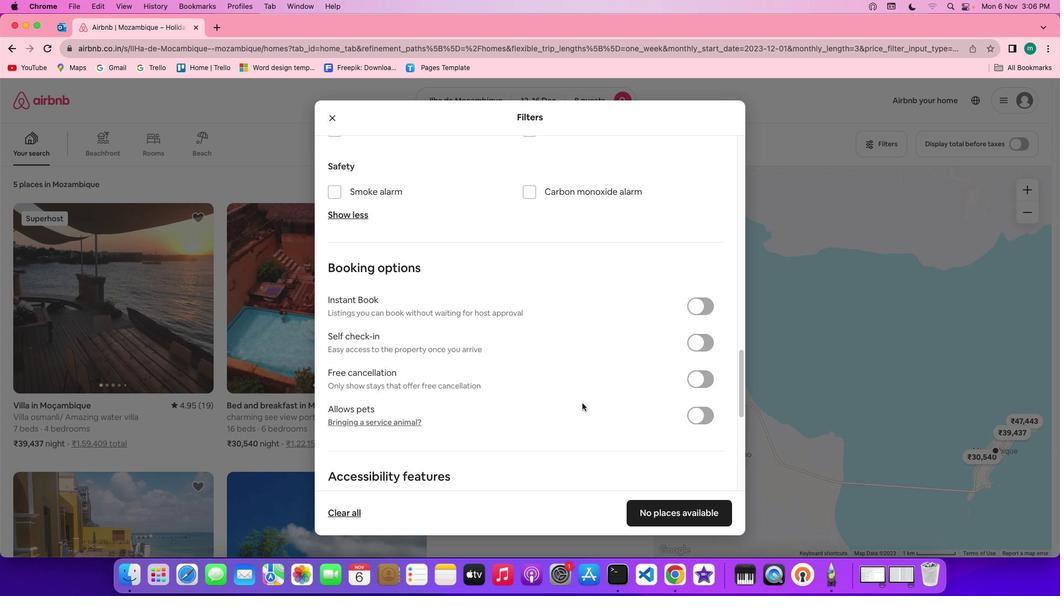 
Action: Mouse scrolled (581, 366) with delta (0, -1)
Screenshot: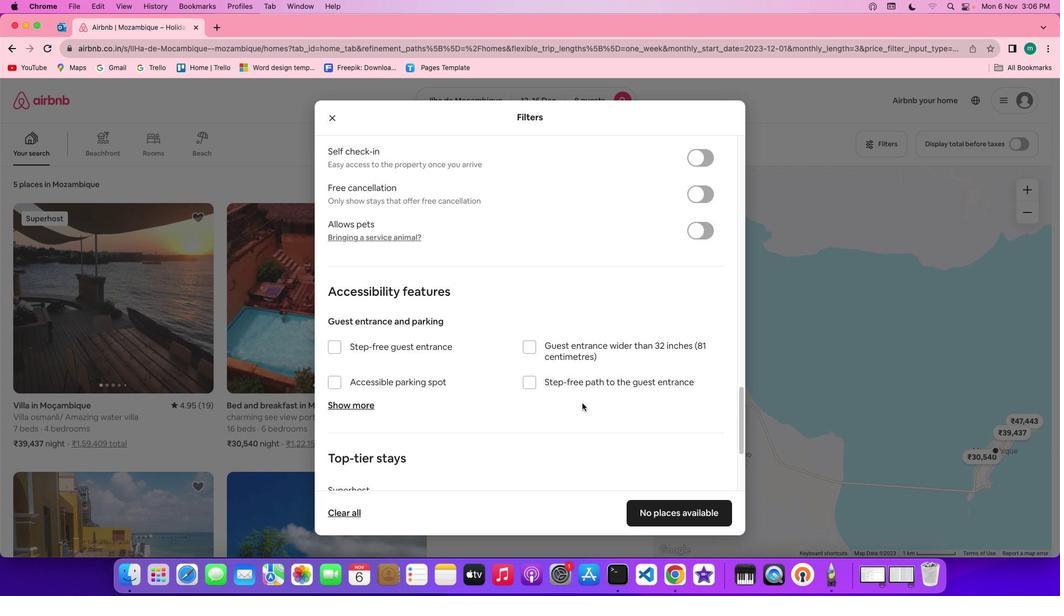 
Action: Mouse moved to (582, 403)
Screenshot: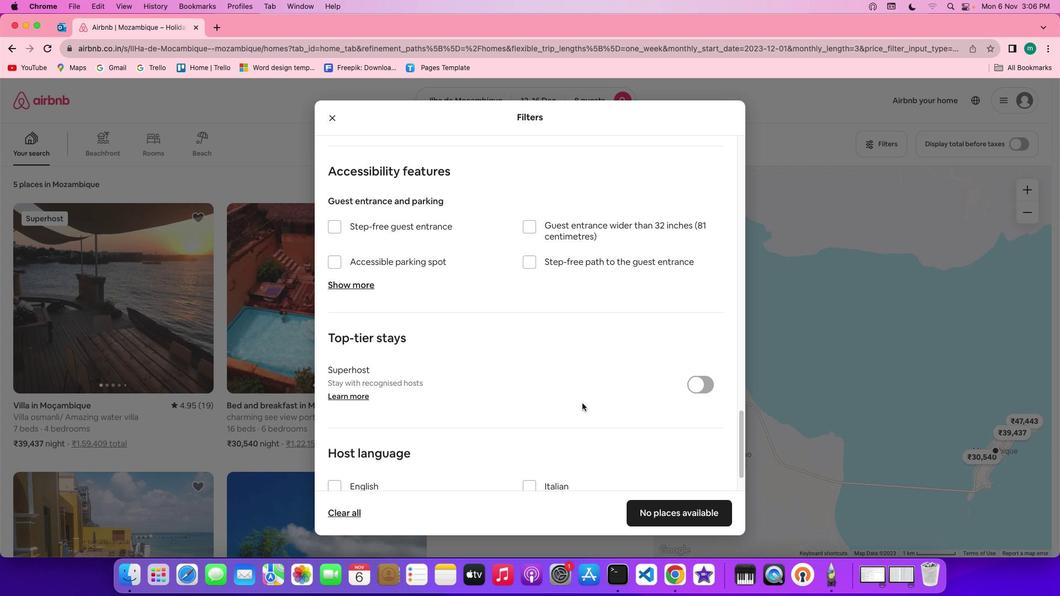 
Action: Mouse scrolled (582, 403) with delta (0, 0)
Screenshot: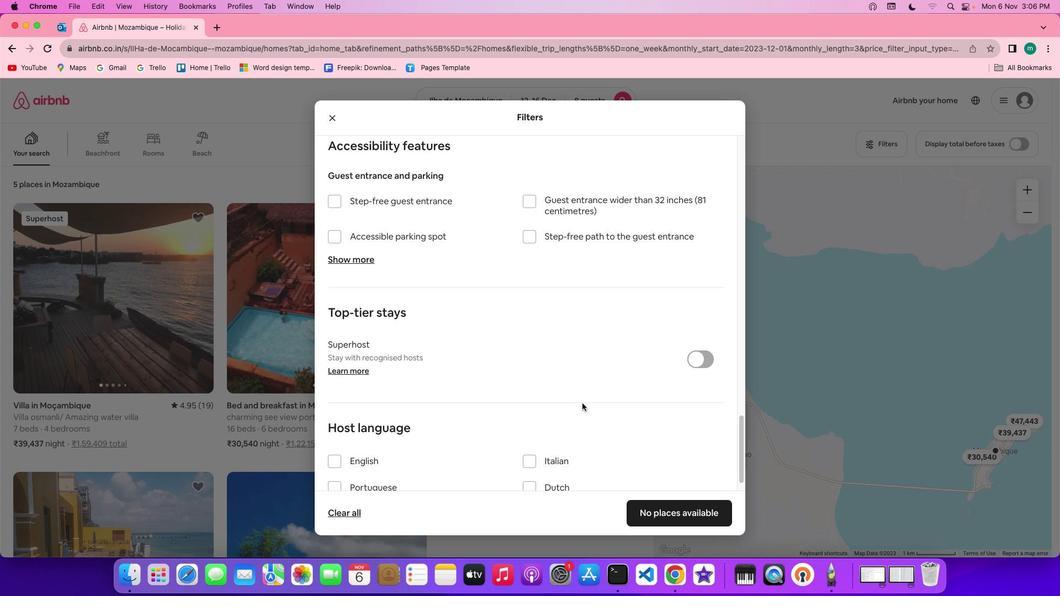 
Action: Mouse scrolled (582, 403) with delta (0, 0)
Screenshot: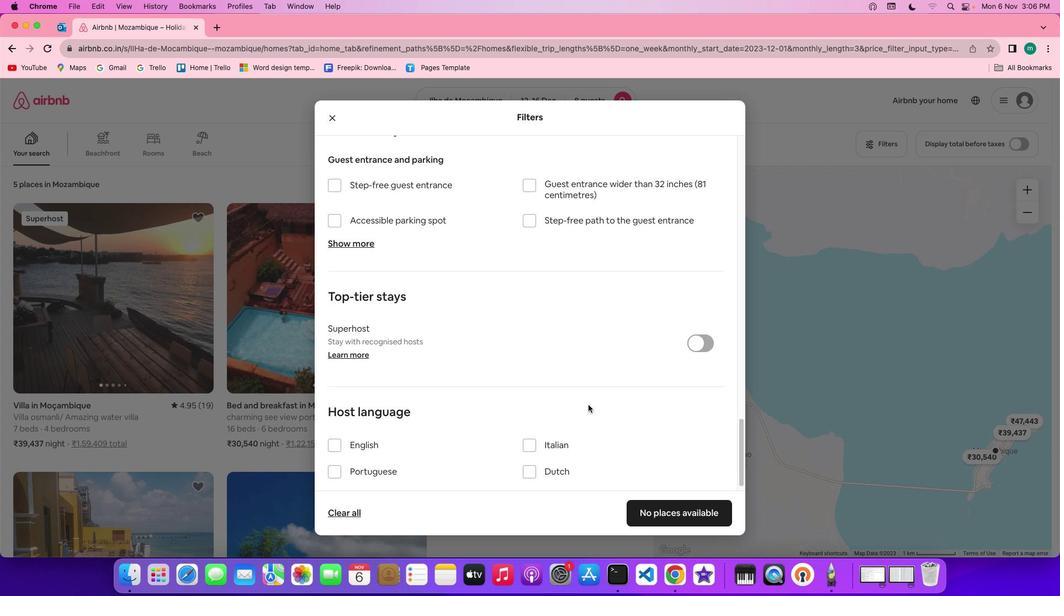 
Action: Mouse scrolled (582, 403) with delta (0, -1)
Screenshot: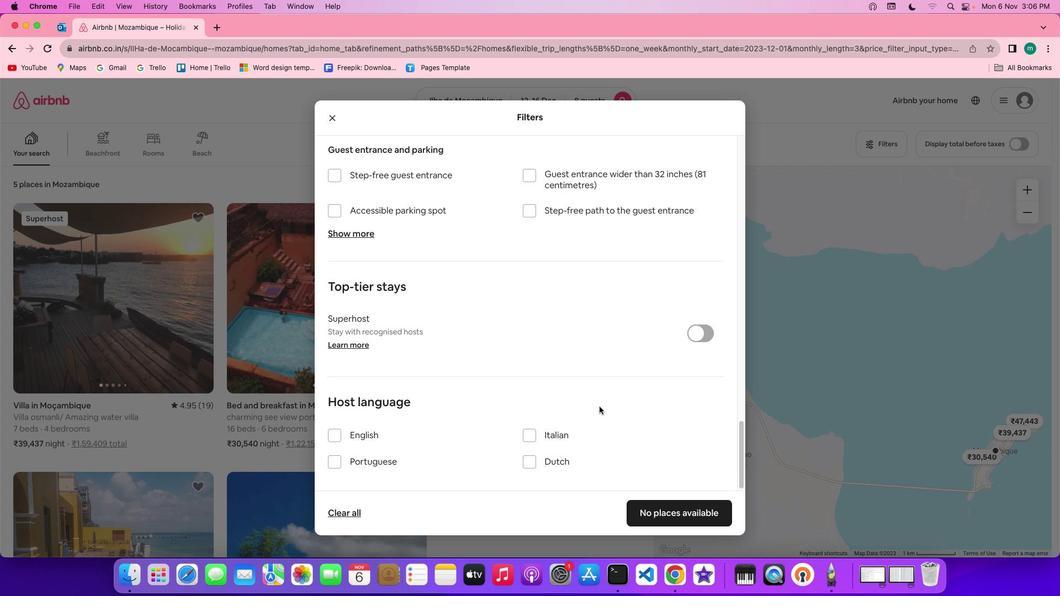 
Action: Mouse scrolled (582, 403) with delta (0, -2)
Screenshot: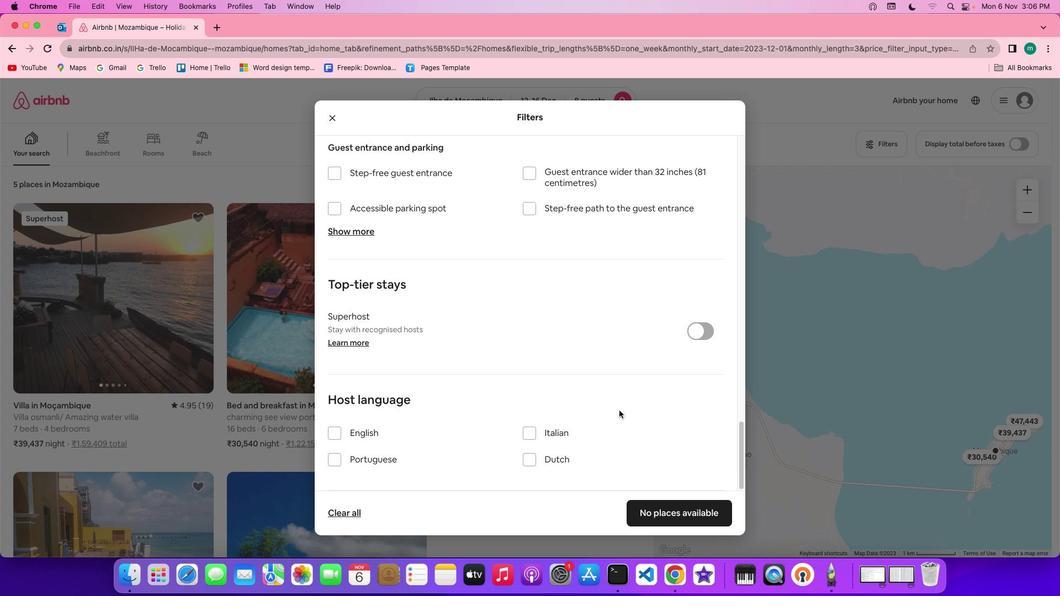 
Action: Mouse scrolled (582, 403) with delta (0, -2)
Screenshot: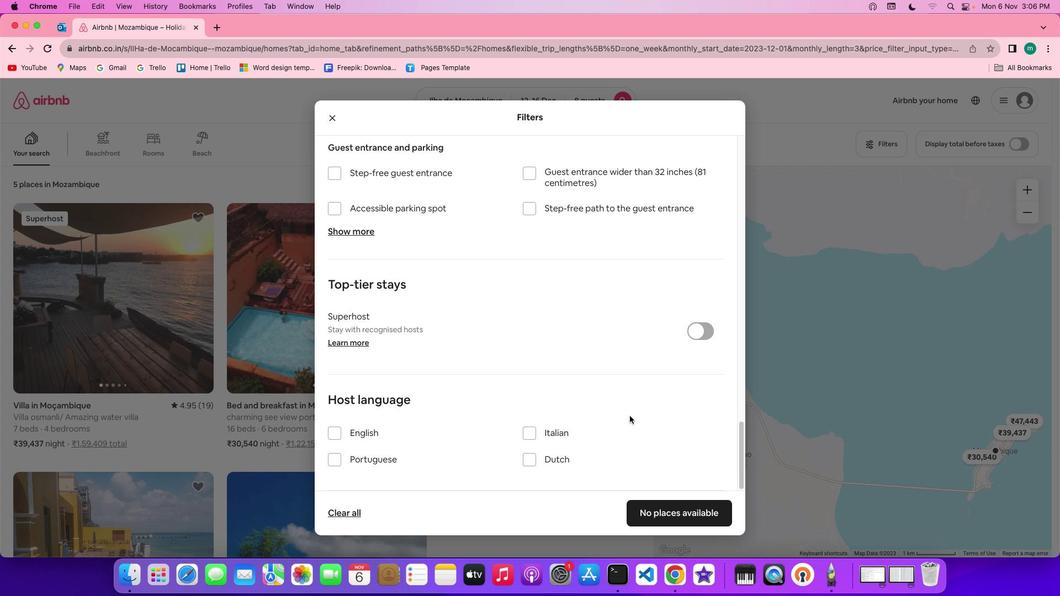 
Action: Mouse scrolled (582, 403) with delta (0, 0)
Screenshot: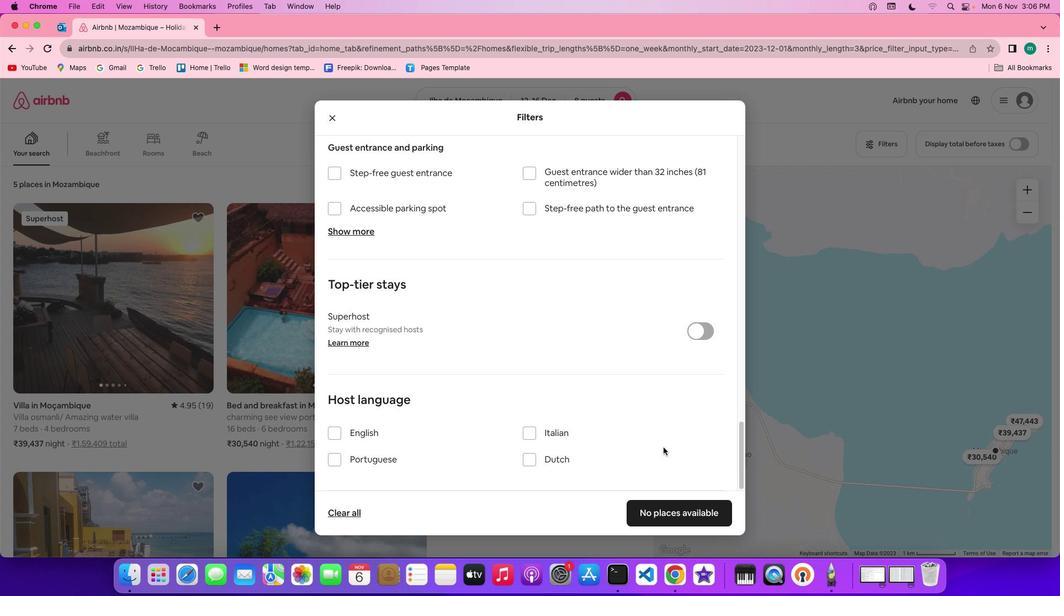 
Action: Mouse scrolled (582, 403) with delta (0, 0)
Screenshot: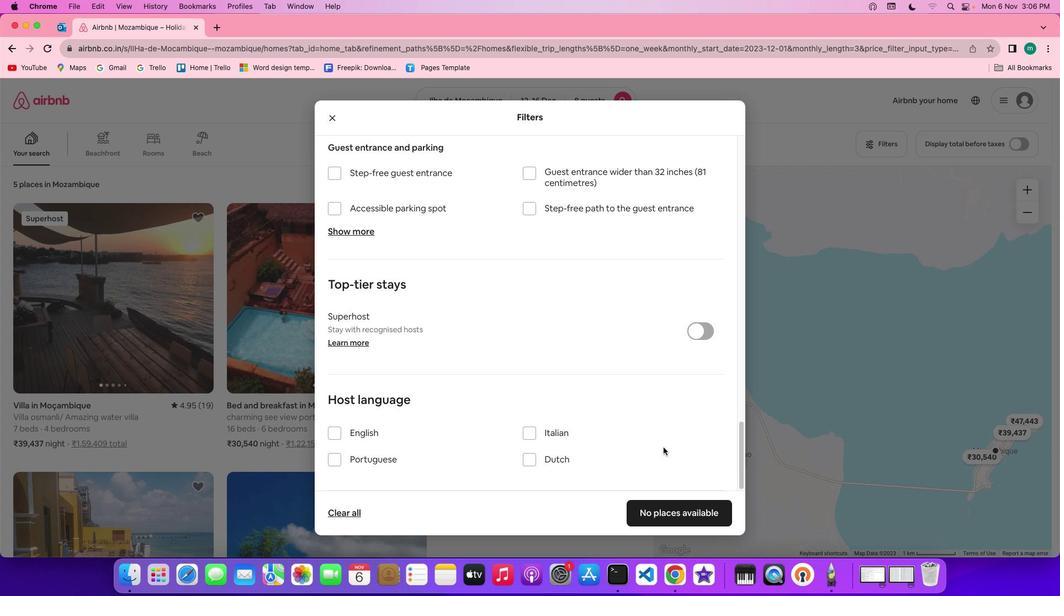 
Action: Mouse scrolled (582, 403) with delta (0, -1)
Screenshot: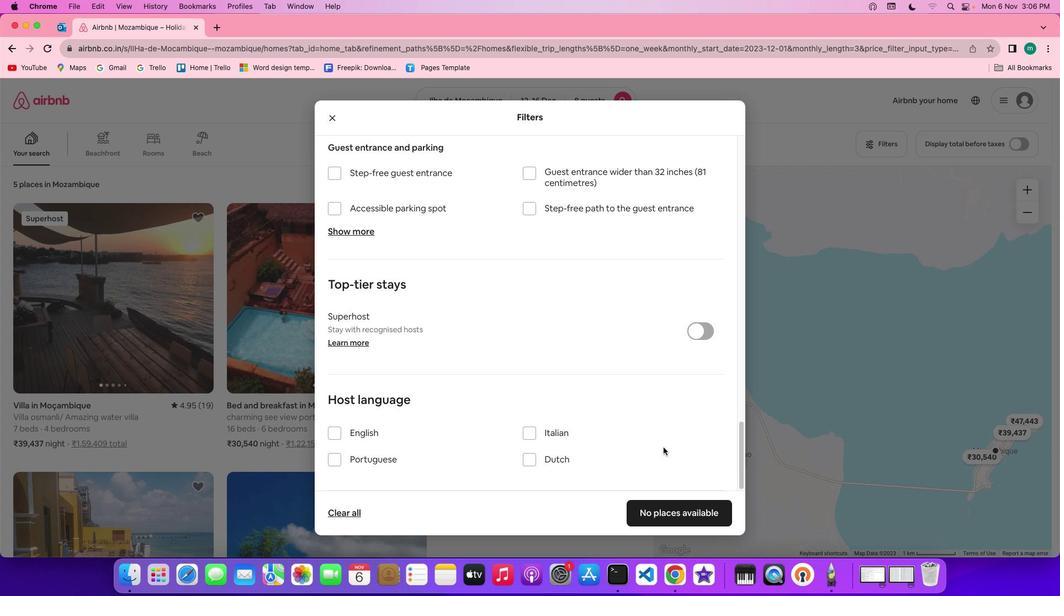 
Action: Mouse scrolled (582, 403) with delta (0, -2)
Screenshot: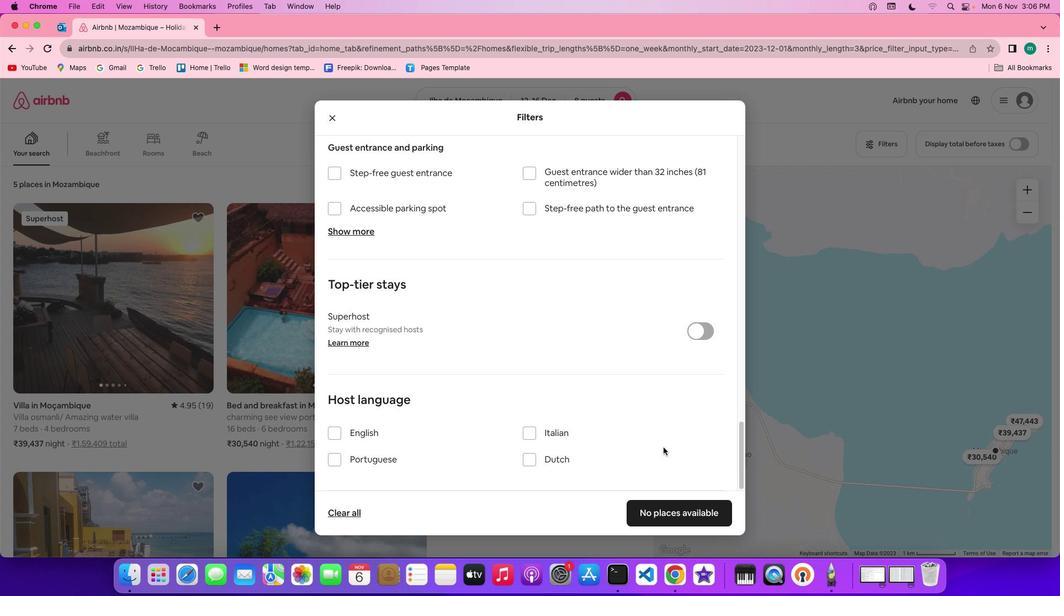 
Action: Mouse scrolled (582, 403) with delta (0, -3)
Screenshot: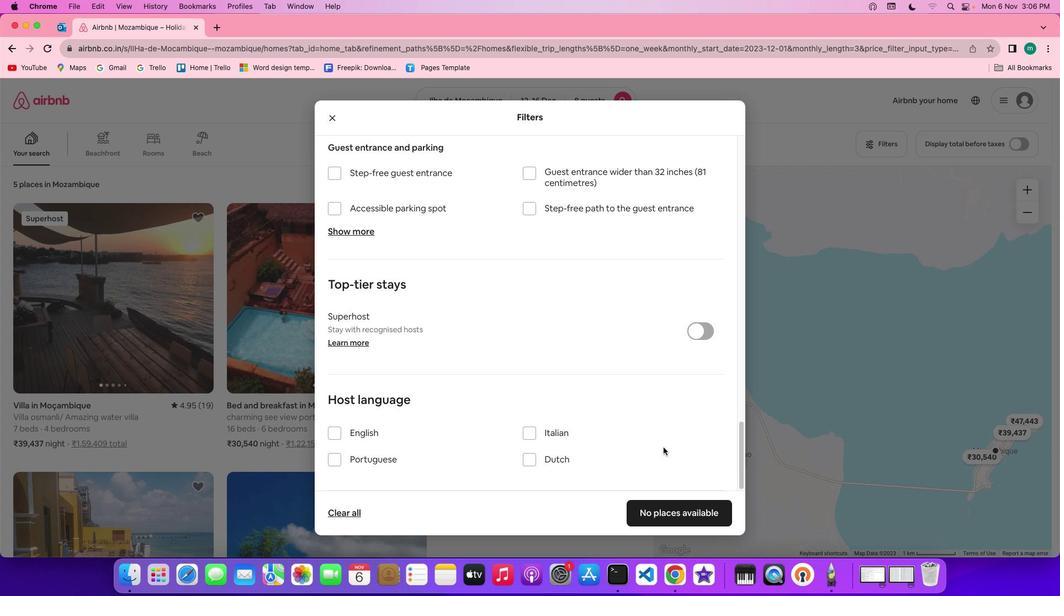 
Action: Mouse scrolled (582, 403) with delta (0, -2)
Screenshot: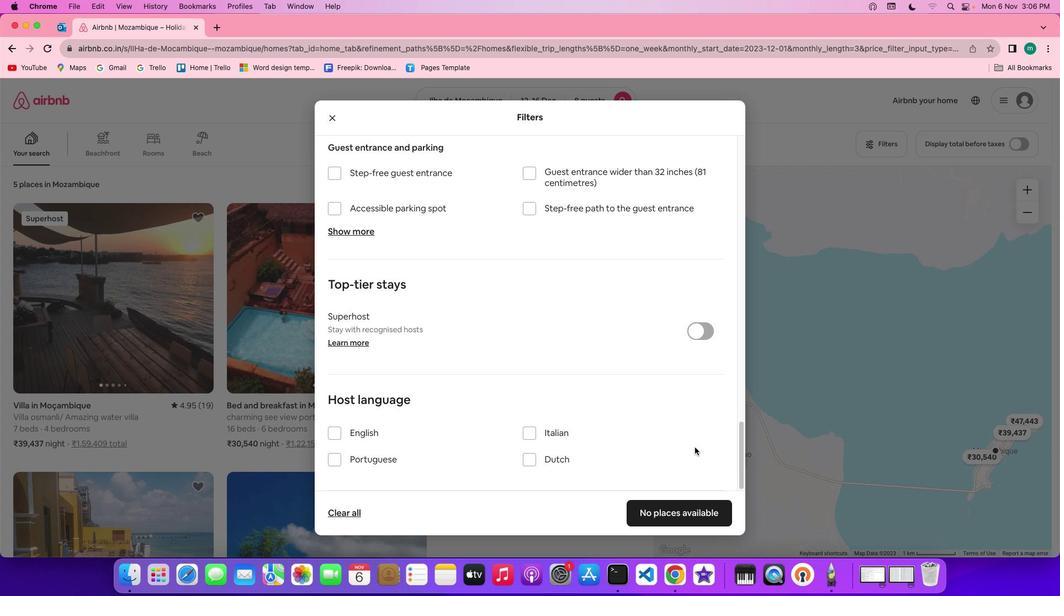 
Action: Mouse moved to (664, 447)
Screenshot: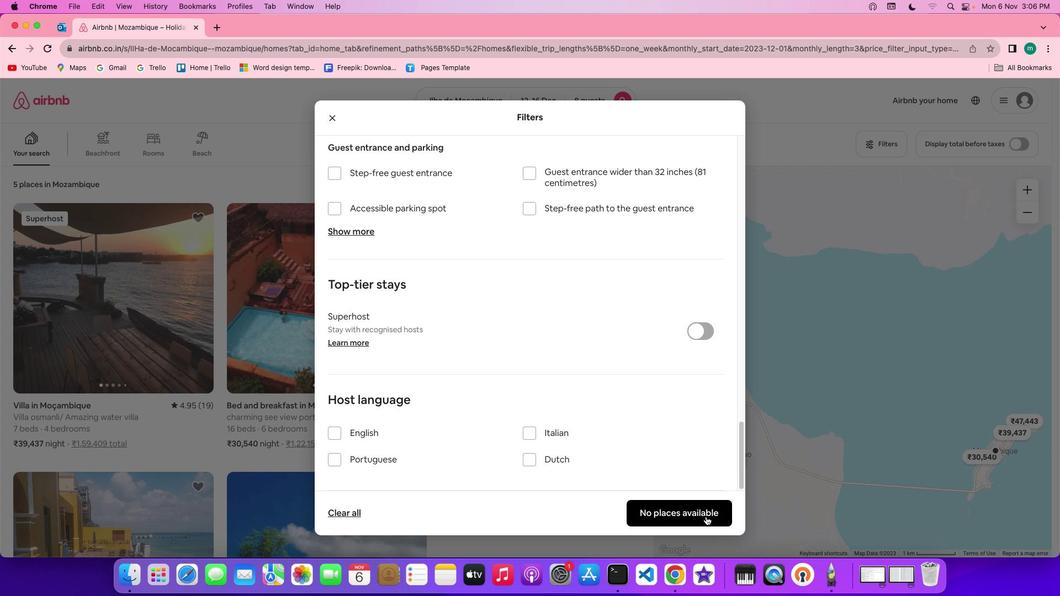 
Action: Mouse scrolled (664, 447) with delta (0, 0)
Screenshot: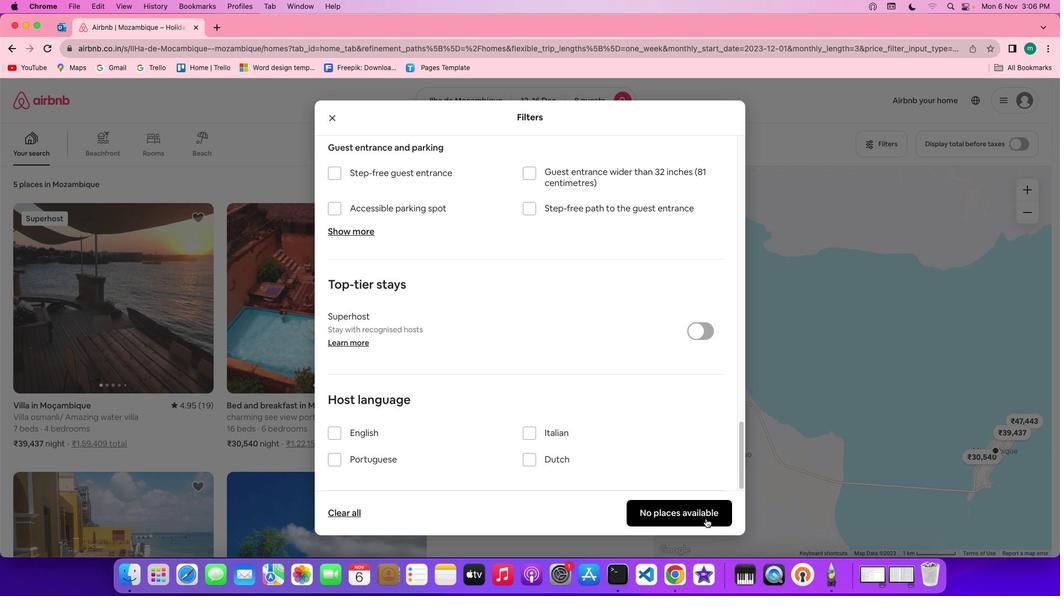 
Action: Mouse scrolled (664, 447) with delta (0, 0)
Screenshot: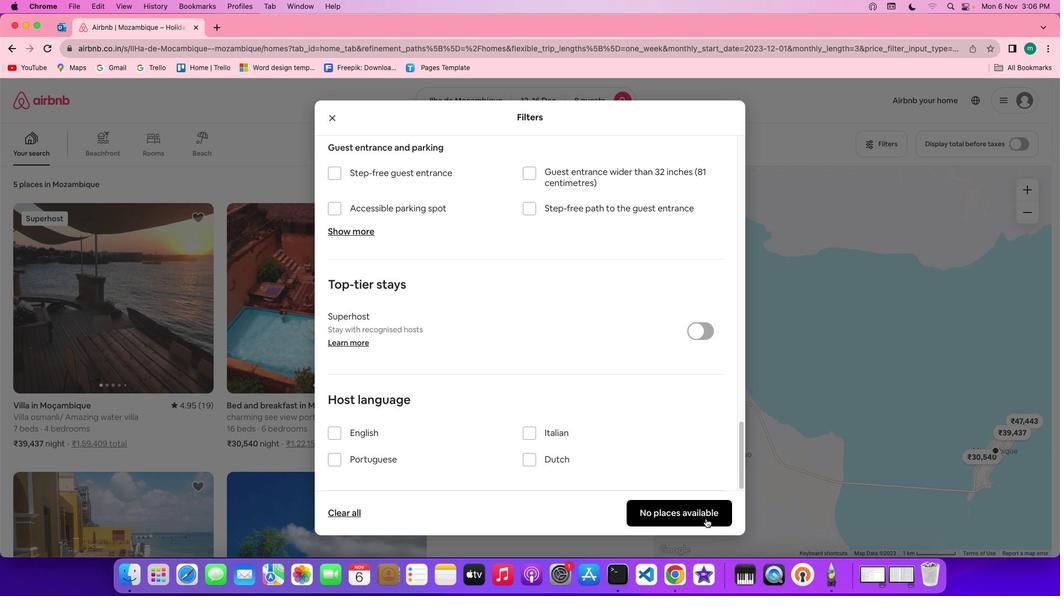 
Action: Mouse scrolled (664, 447) with delta (0, -1)
Screenshot: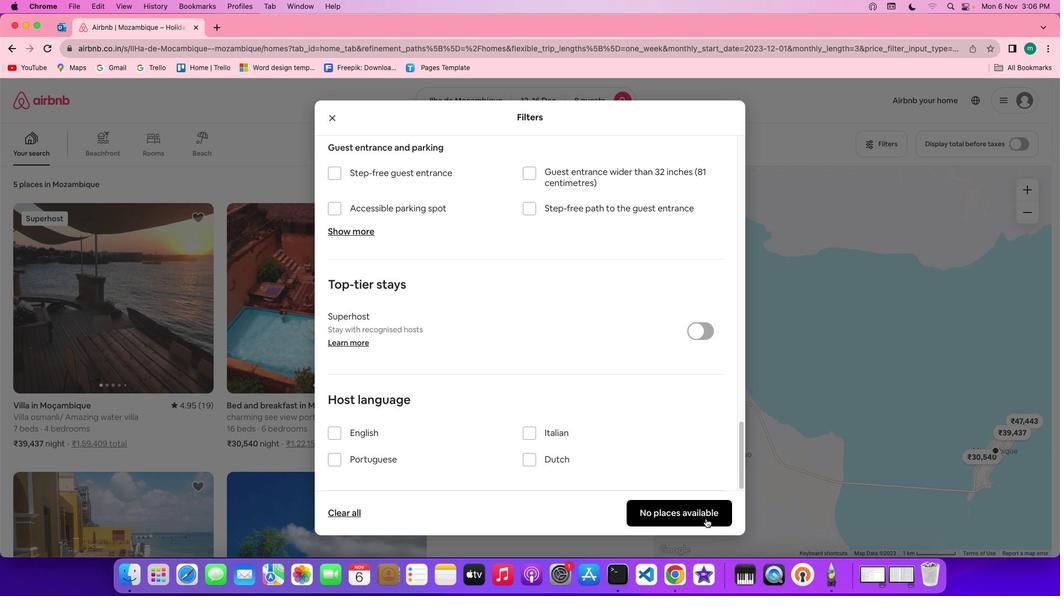 
Action: Mouse scrolled (664, 447) with delta (0, -2)
Screenshot: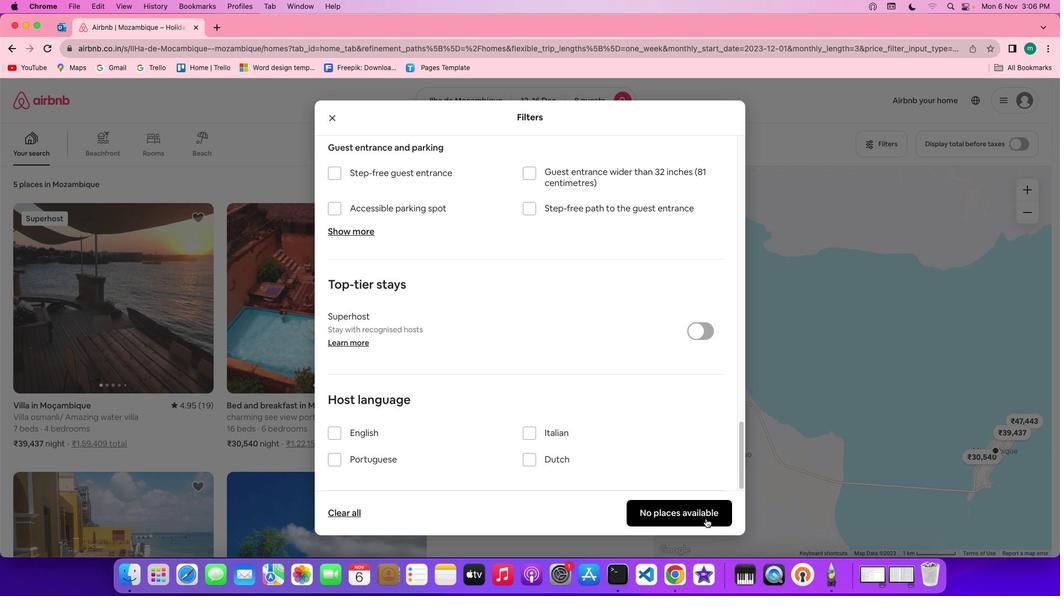 
Action: Mouse scrolled (664, 447) with delta (0, -3)
Screenshot: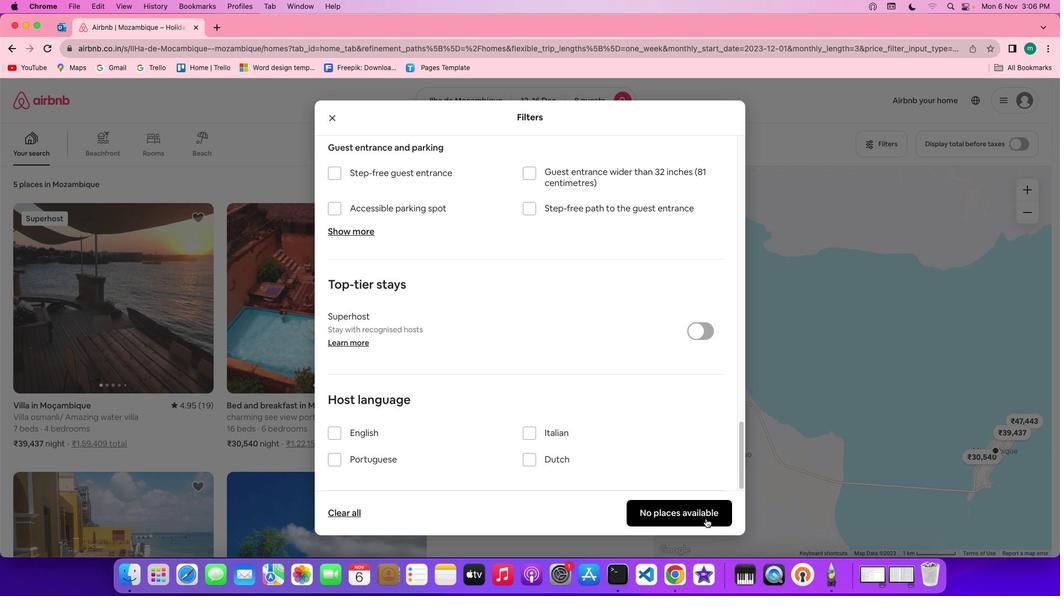 
Action: Mouse moved to (709, 507)
Screenshot: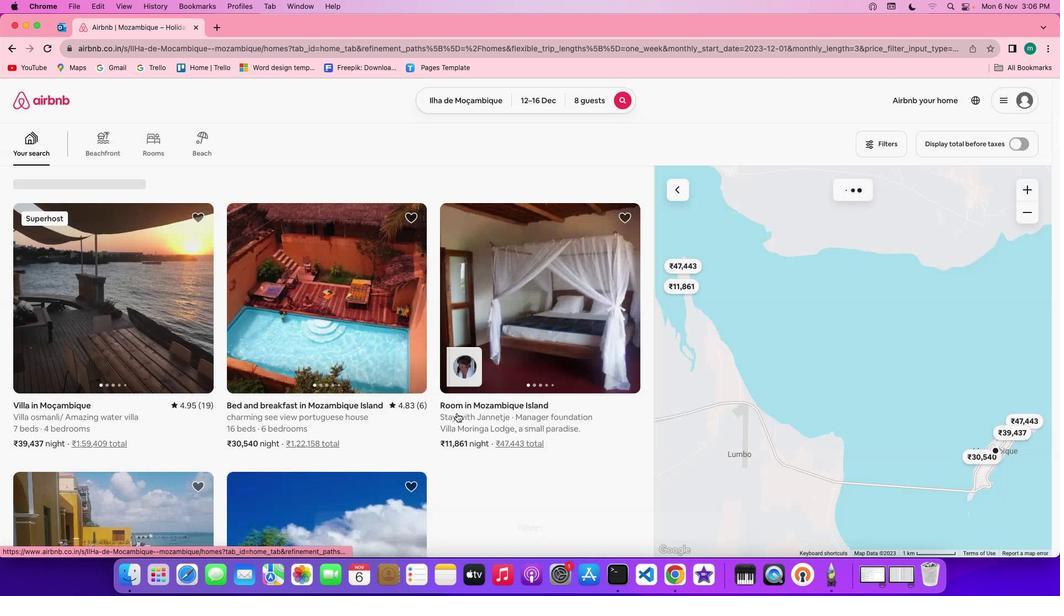 
Action: Mouse pressed left at (709, 507)
Screenshot: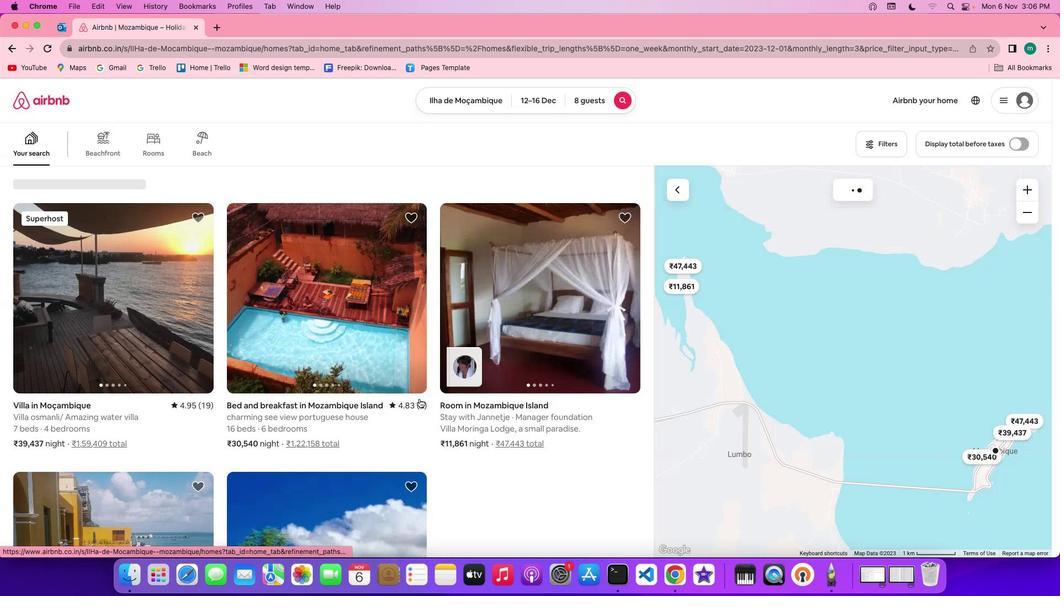 
Action: Mouse moved to (414, 397)
Screenshot: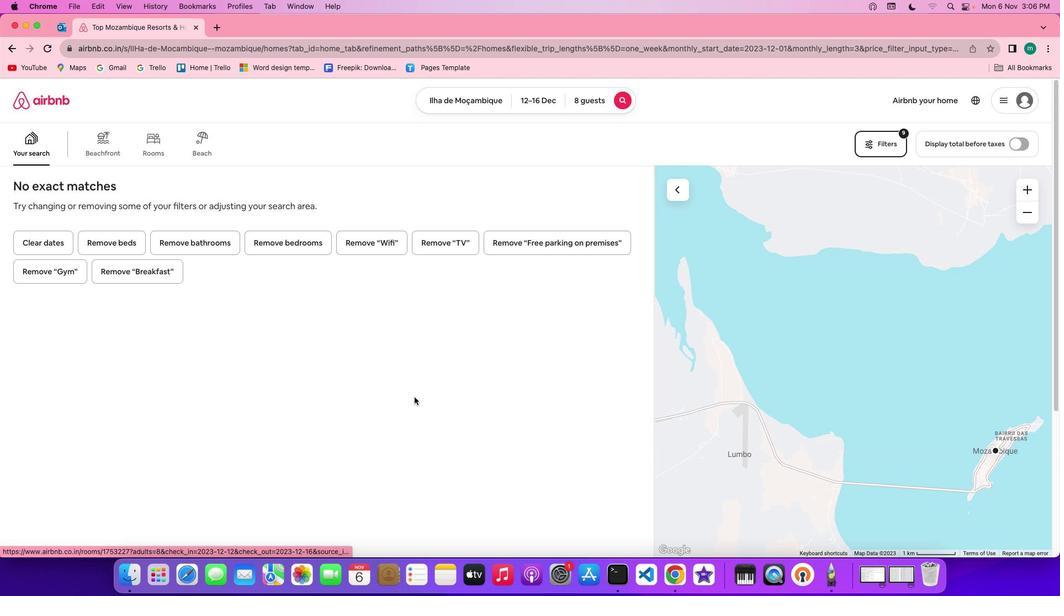 
